 Task: Best food and grocery website designs: Tessemae's.
Action: Mouse moved to (759, 340)
Screenshot: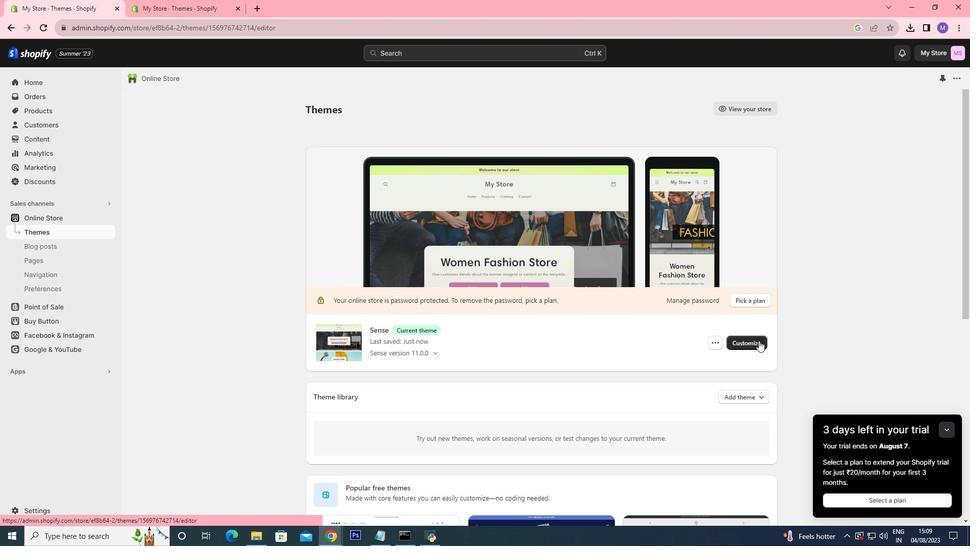 
Action: Mouse pressed left at (759, 340)
Screenshot: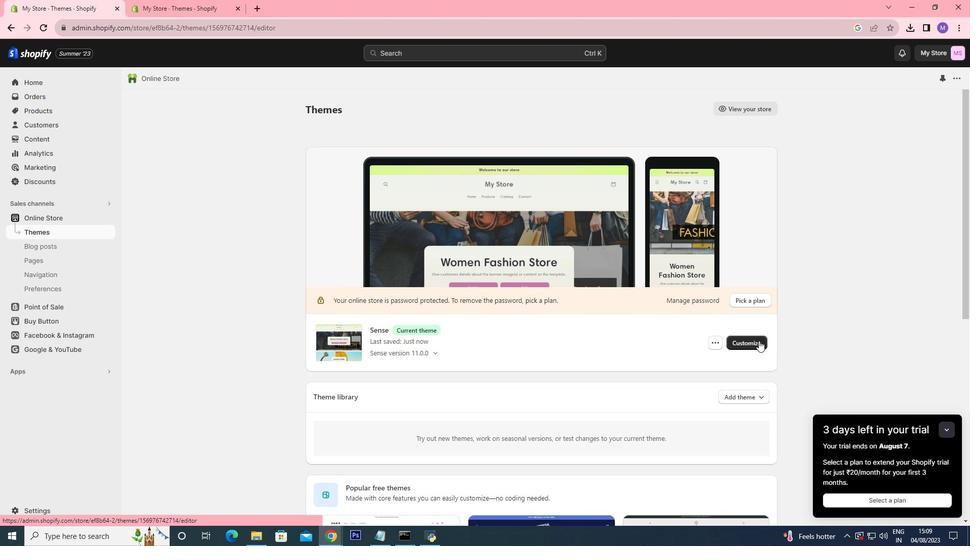 
Action: Mouse moved to (509, 143)
Screenshot: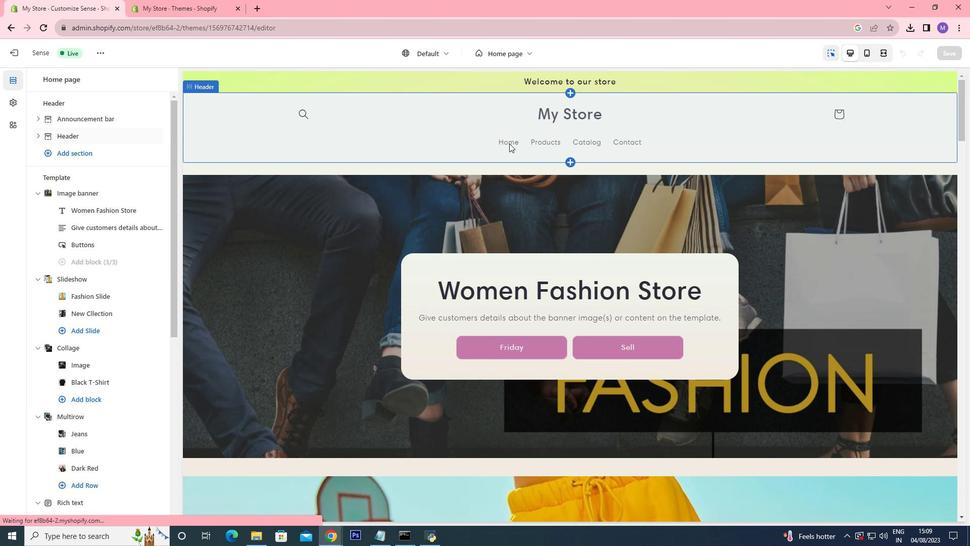 
Action: Mouse pressed left at (509, 143)
Screenshot: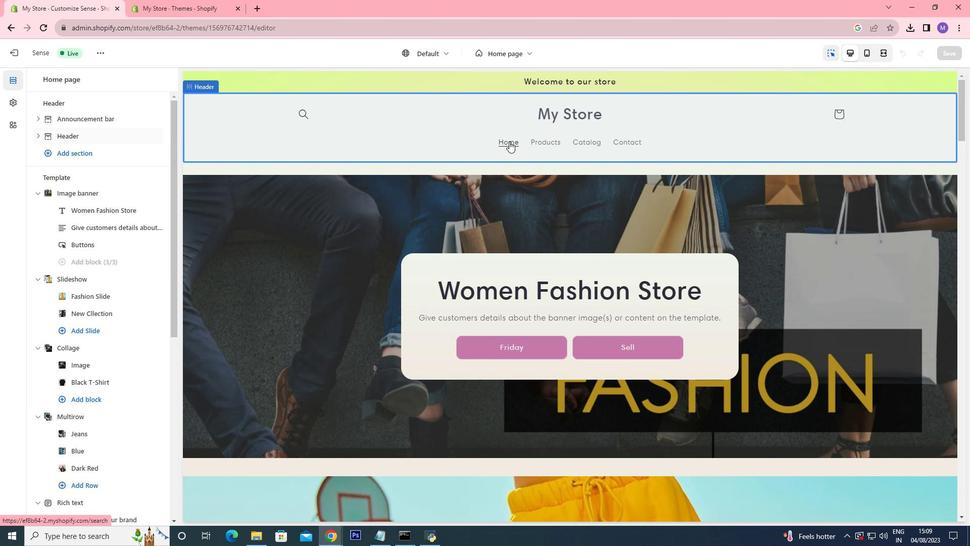 
Action: Mouse moved to (509, 141)
Screenshot: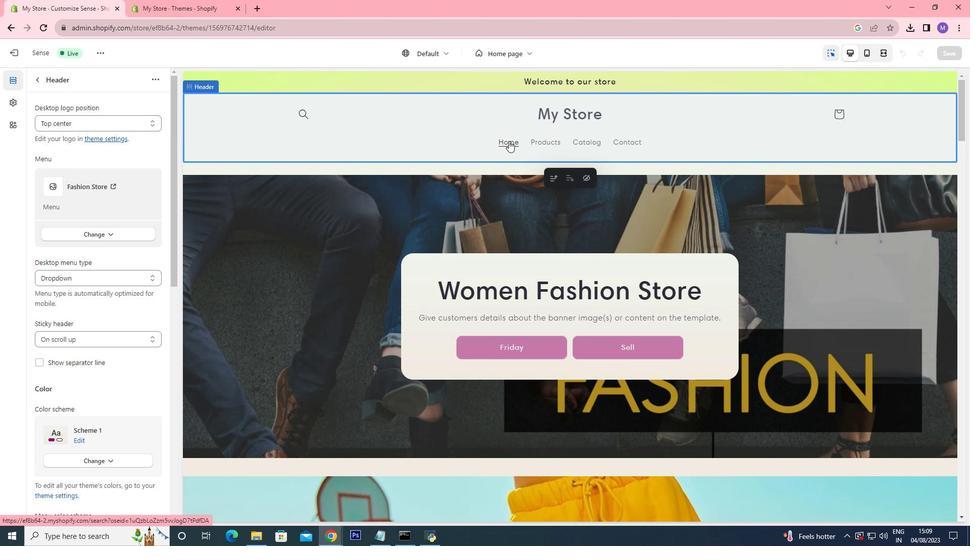 
Action: Mouse pressed left at (509, 141)
Screenshot: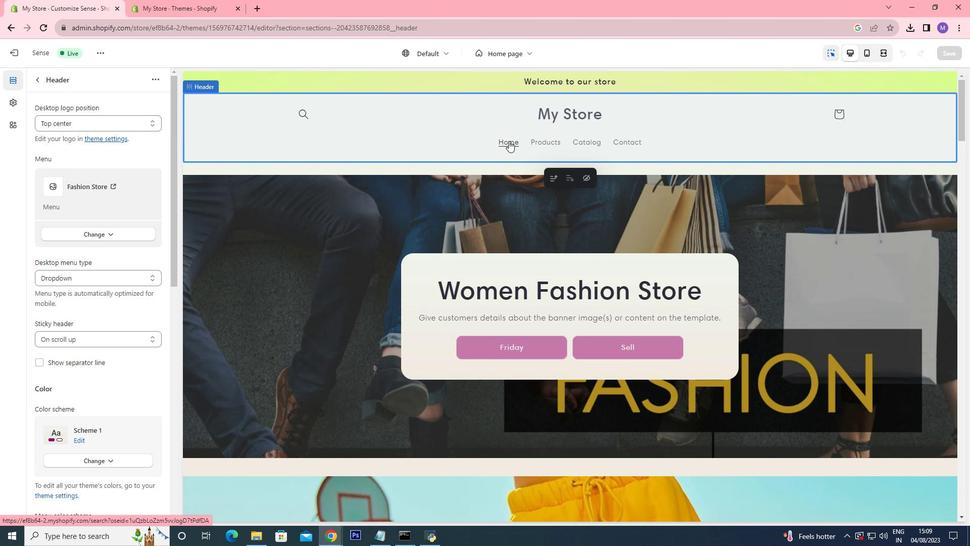 
Action: Mouse pressed left at (509, 141)
Screenshot: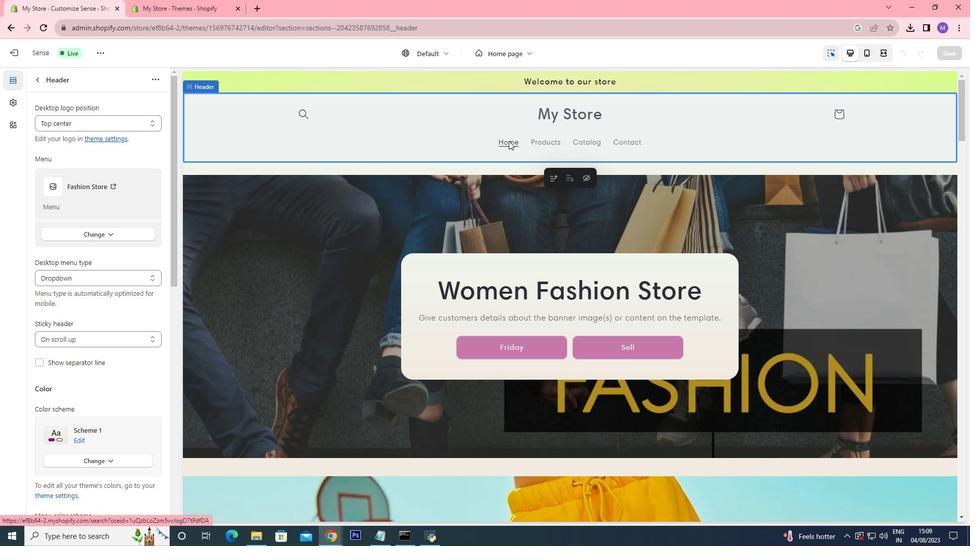 
Action: Mouse pressed left at (509, 141)
Screenshot: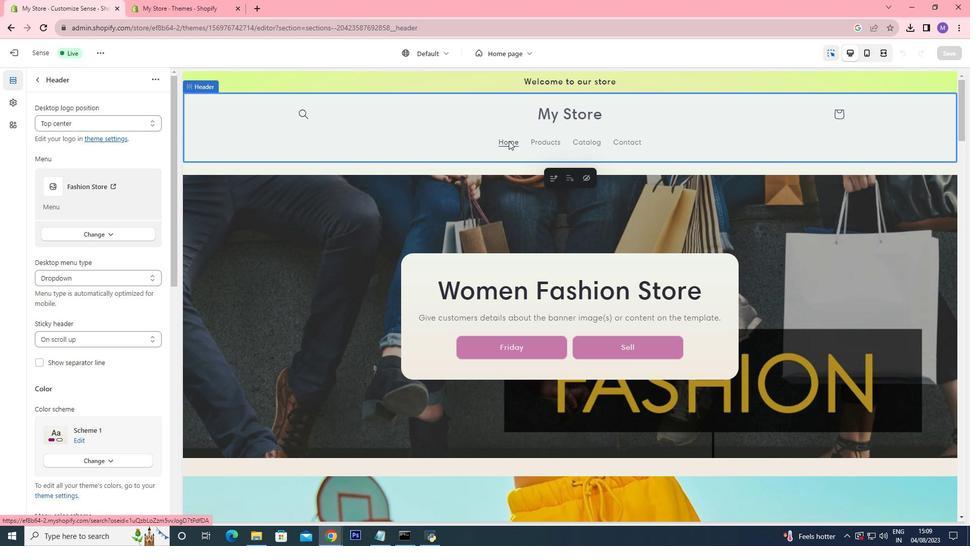 
Action: Mouse pressed left at (509, 141)
Screenshot: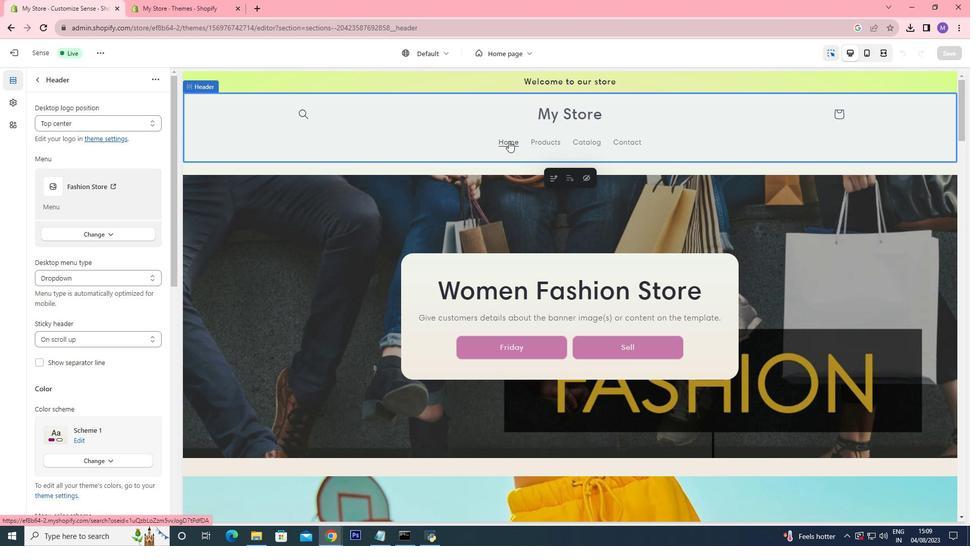 
Action: Mouse moved to (572, 249)
Screenshot: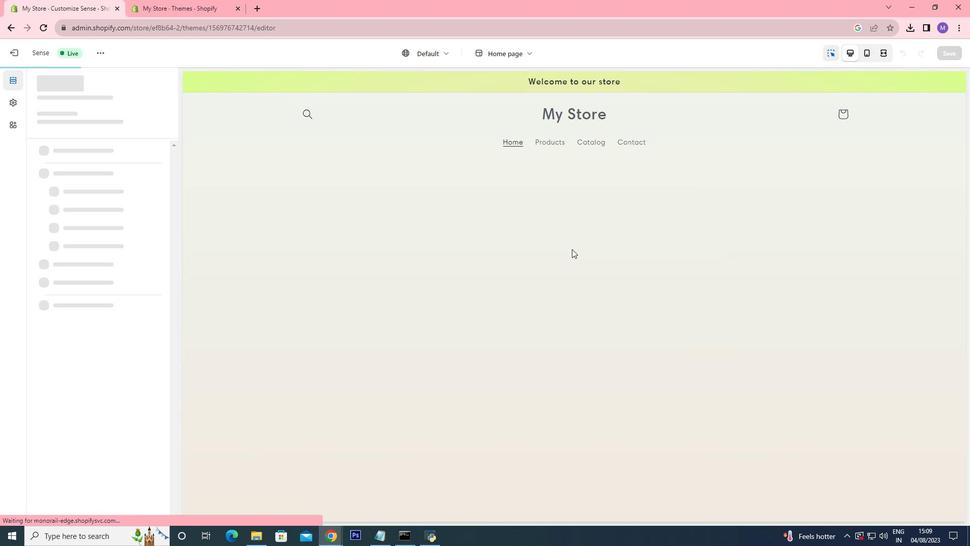 
Action: Mouse scrolled (572, 248) with delta (0, 0)
Screenshot: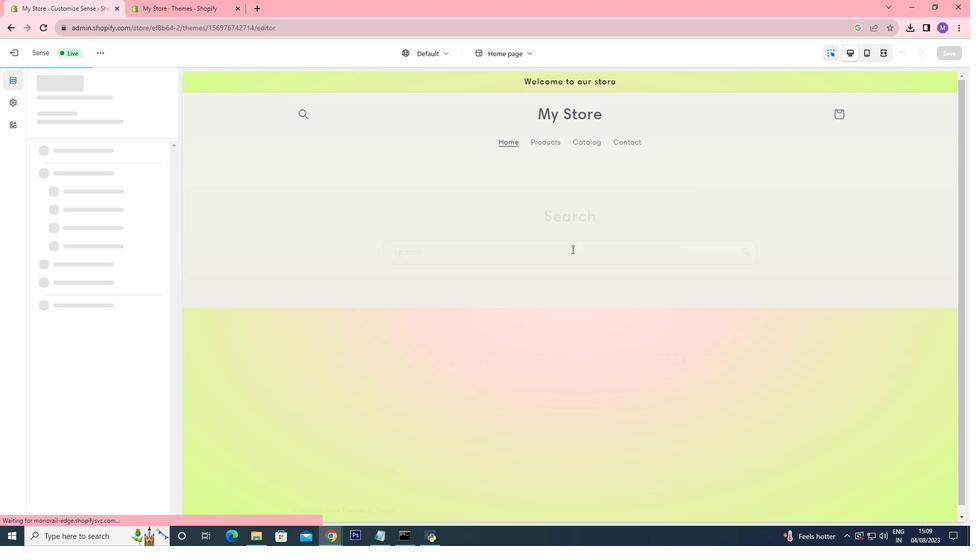
Action: Mouse scrolled (572, 248) with delta (0, 0)
Screenshot: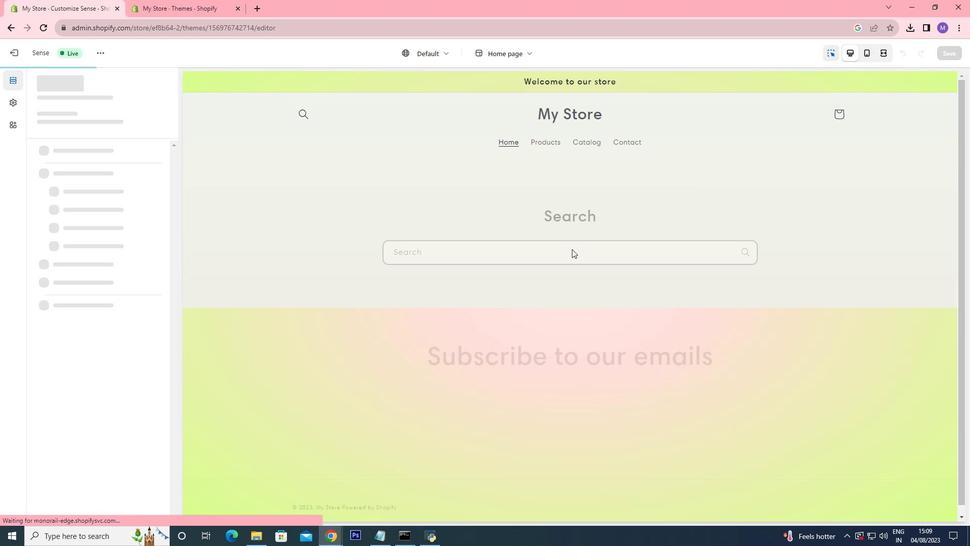 
Action: Mouse scrolled (572, 248) with delta (0, 0)
Screenshot: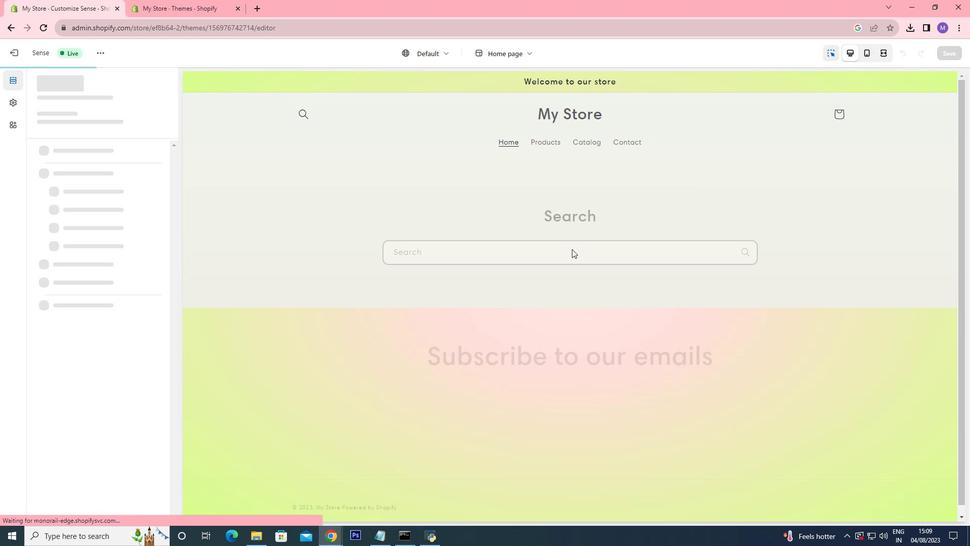 
Action: Mouse scrolled (572, 248) with delta (0, 0)
Screenshot: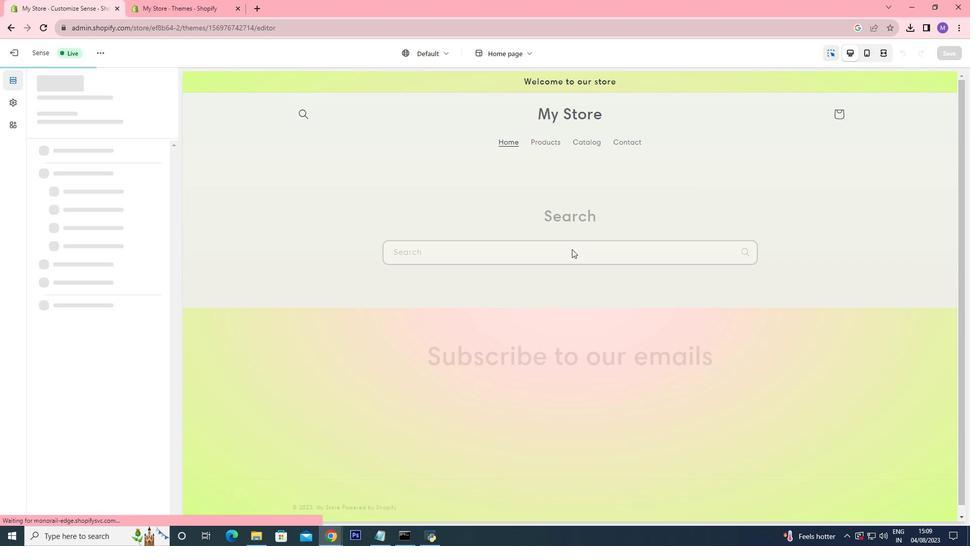 
Action: Mouse scrolled (572, 248) with delta (0, 0)
Screenshot: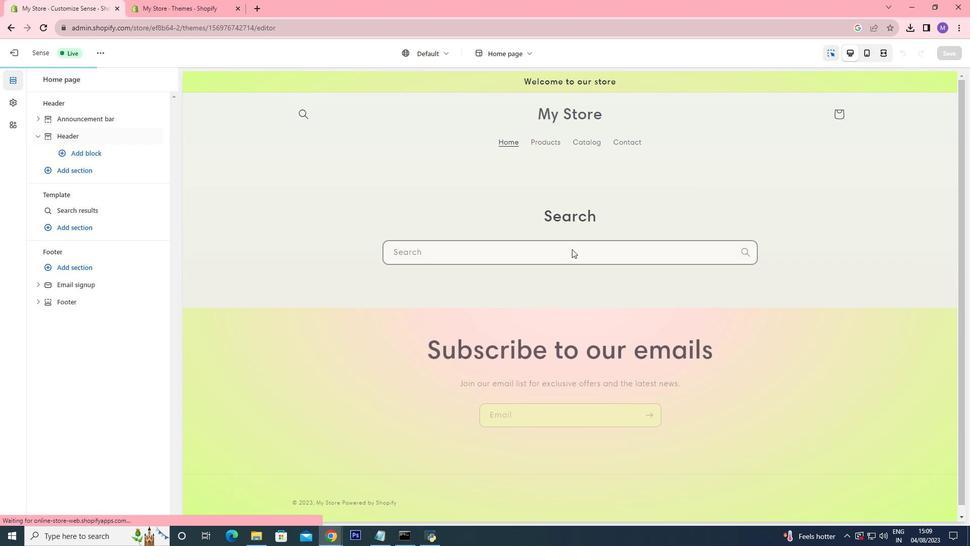 
Action: Mouse scrolled (572, 248) with delta (0, 0)
Screenshot: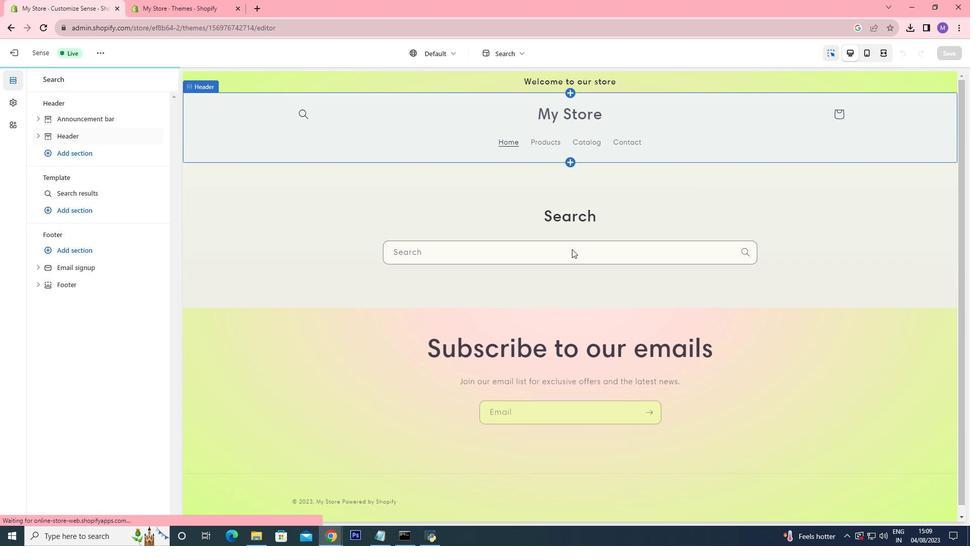 
Action: Mouse moved to (578, 186)
Screenshot: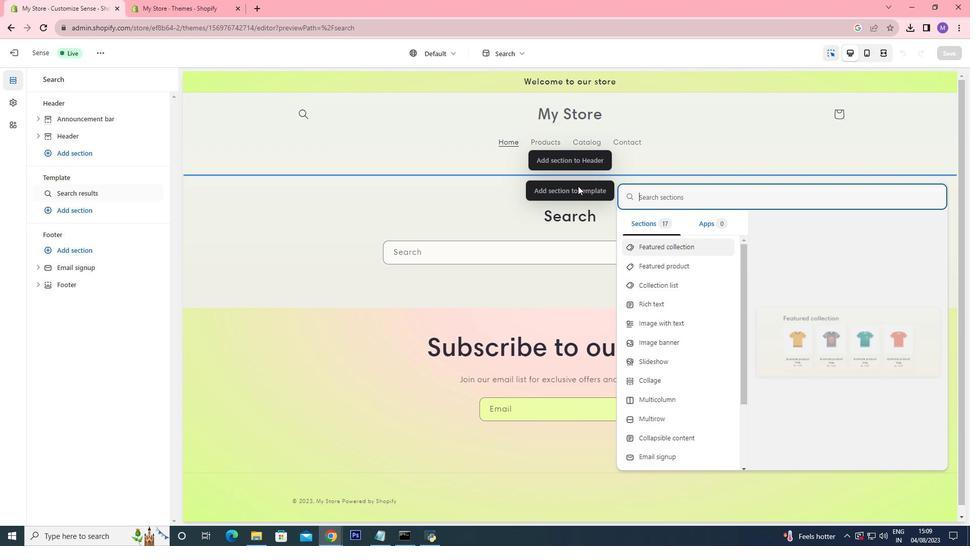 
Action: Mouse pressed left at (578, 186)
Screenshot: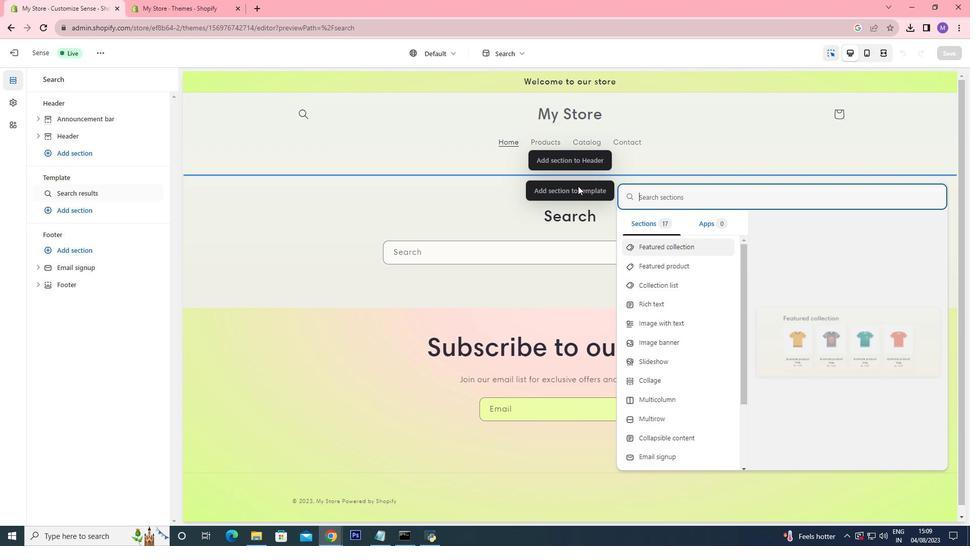 
Action: Mouse moved to (676, 327)
Screenshot: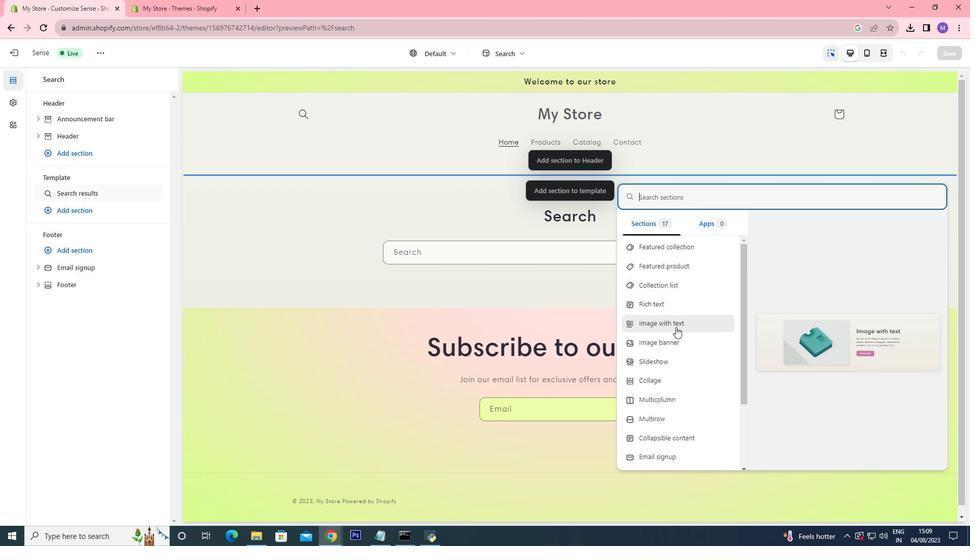 
Action: Mouse scrolled (676, 326) with delta (0, 0)
Screenshot: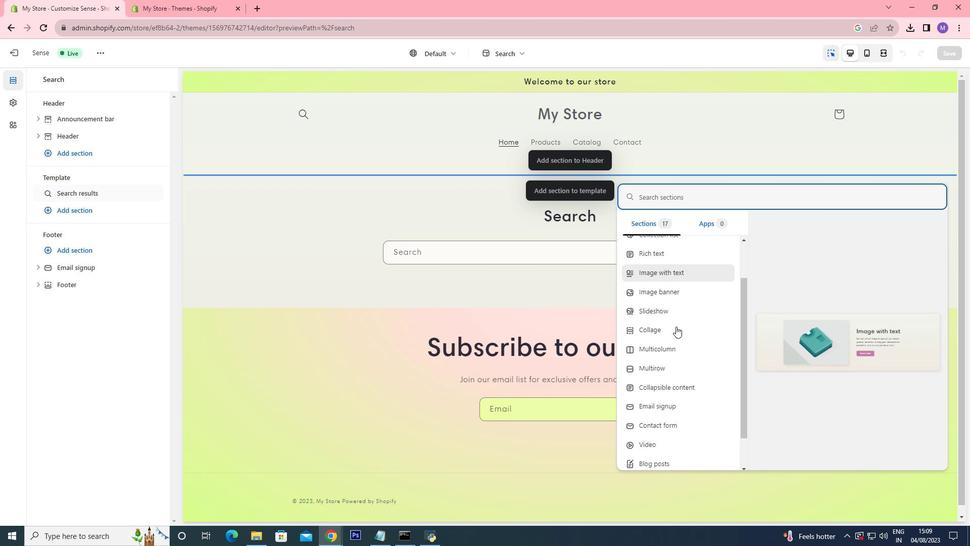 
Action: Mouse moved to (670, 362)
Screenshot: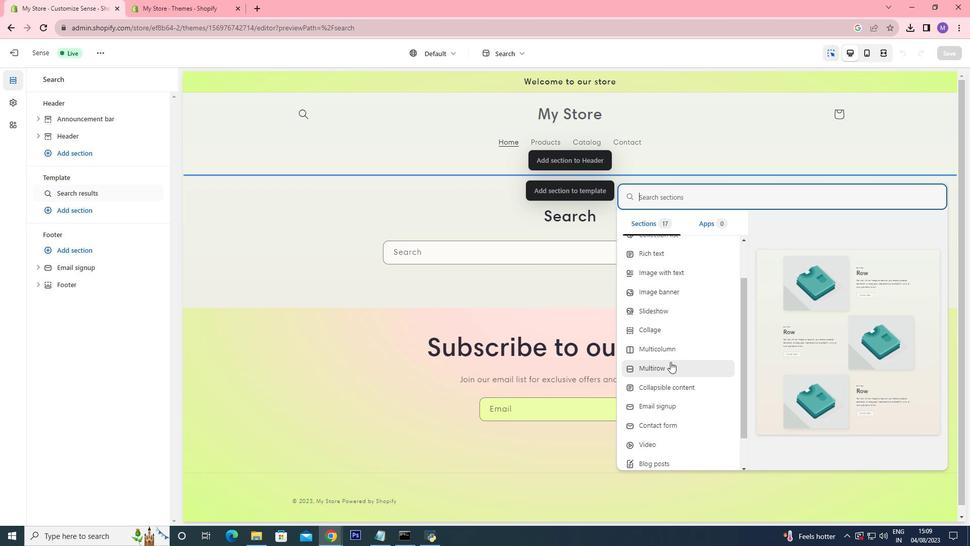 
Action: Mouse pressed left at (670, 362)
Screenshot: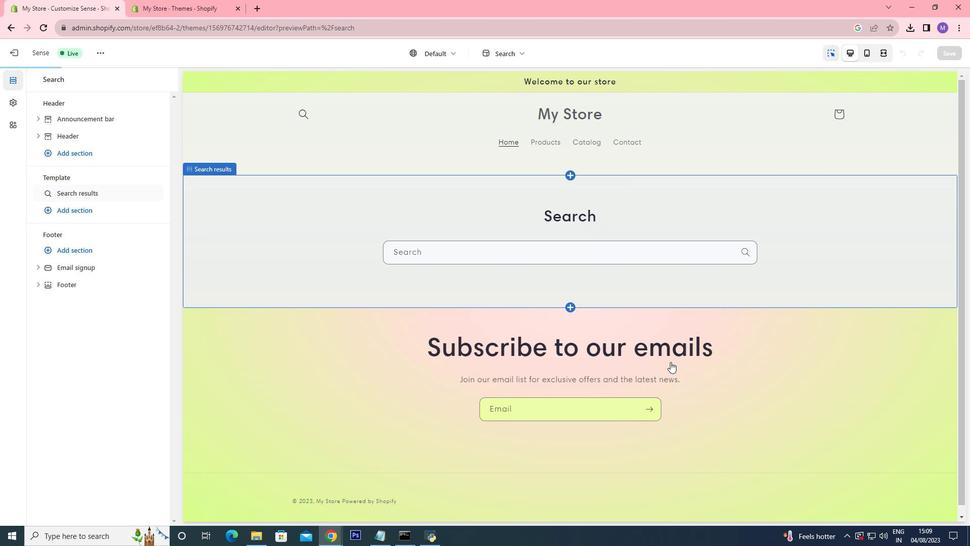 
Action: Mouse moved to (445, 280)
Screenshot: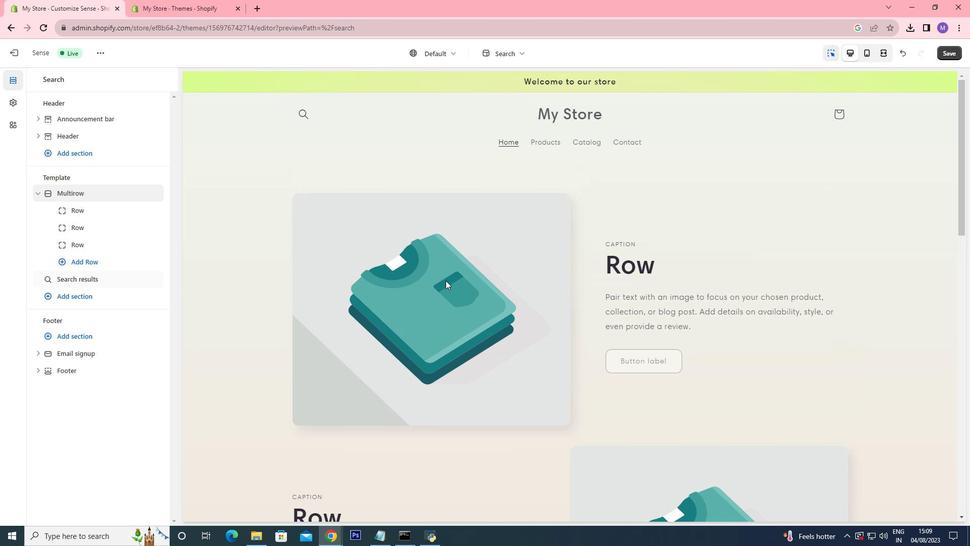 
Action: Mouse scrolled (445, 281) with delta (0, 0)
Screenshot: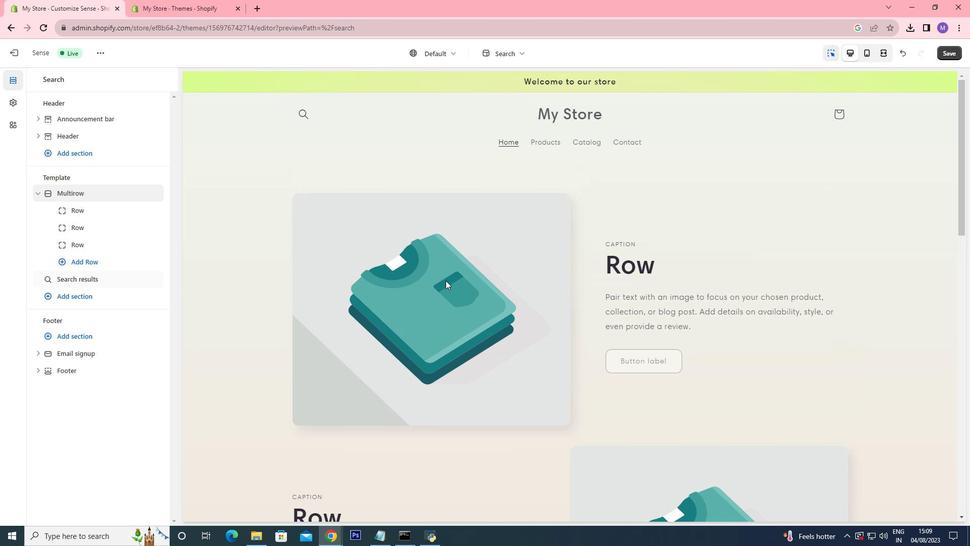 
Action: Mouse scrolled (445, 281) with delta (0, 0)
Screenshot: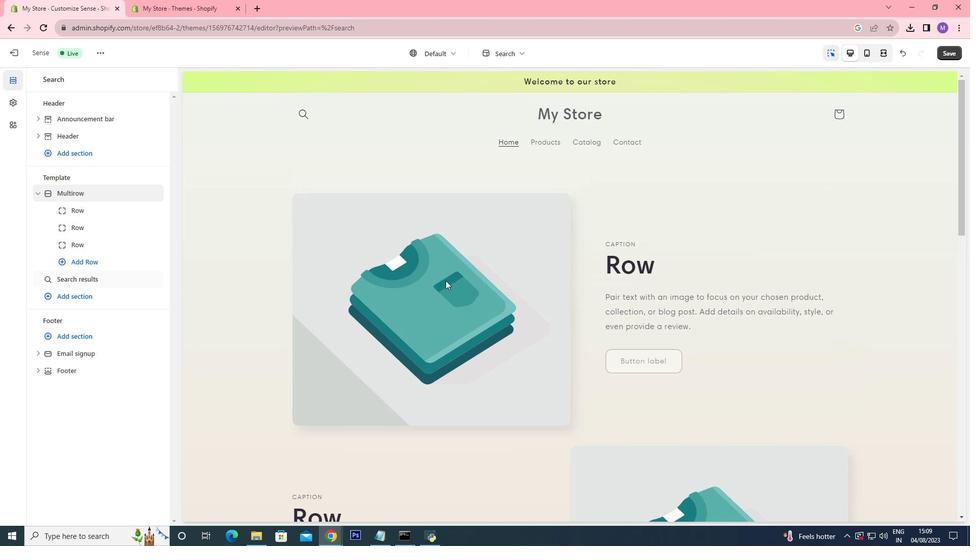 
Action: Mouse scrolled (445, 281) with delta (0, 0)
Screenshot: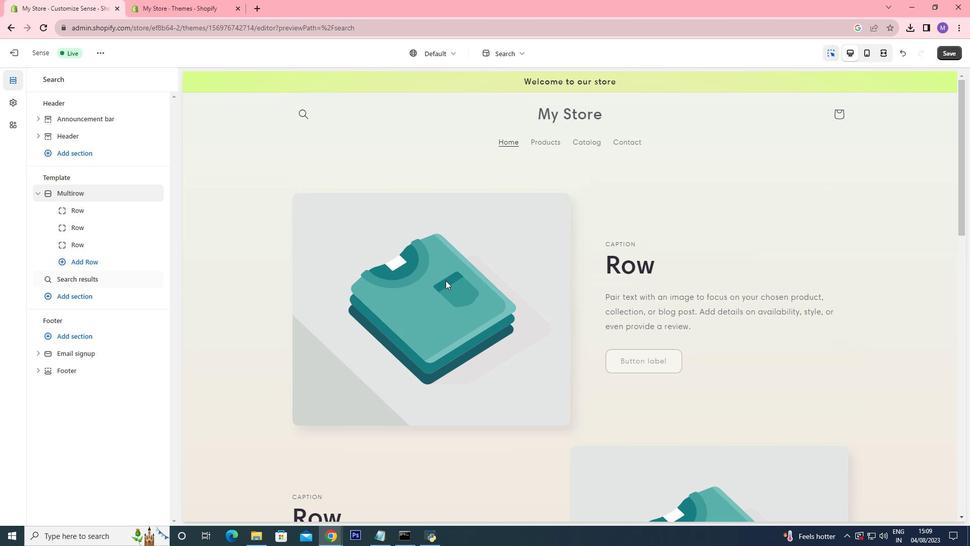 
Action: Mouse scrolled (445, 281) with delta (0, 0)
Screenshot: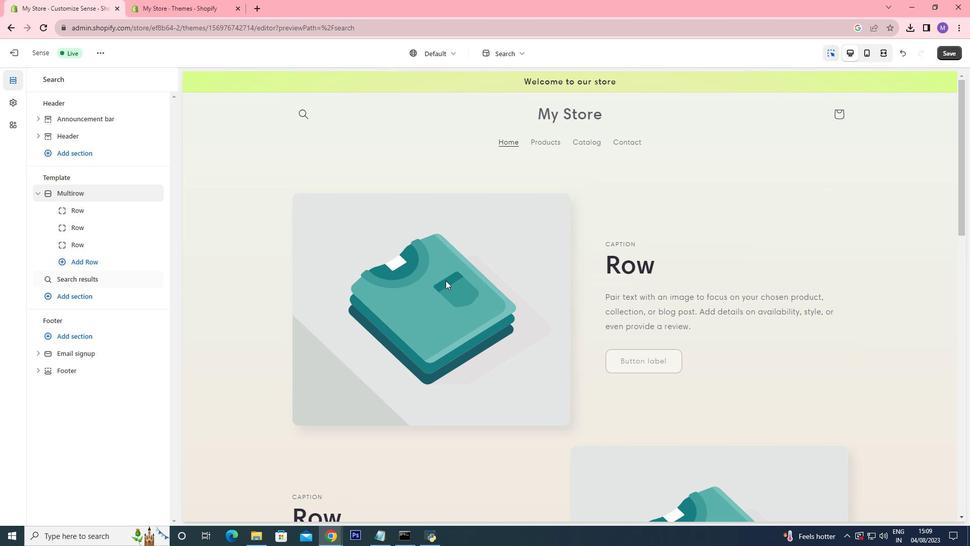 
Action: Mouse scrolled (445, 281) with delta (0, 0)
Screenshot: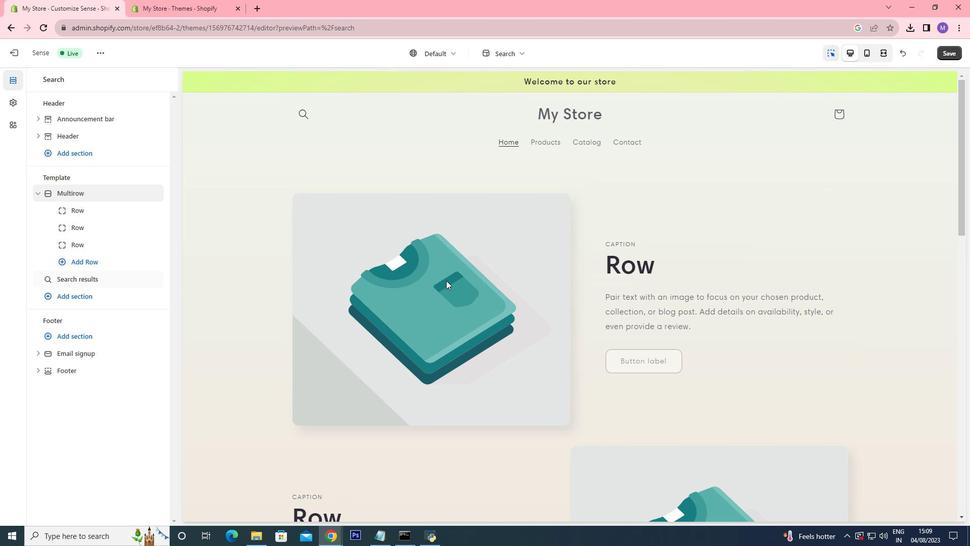
Action: Mouse moved to (469, 251)
Screenshot: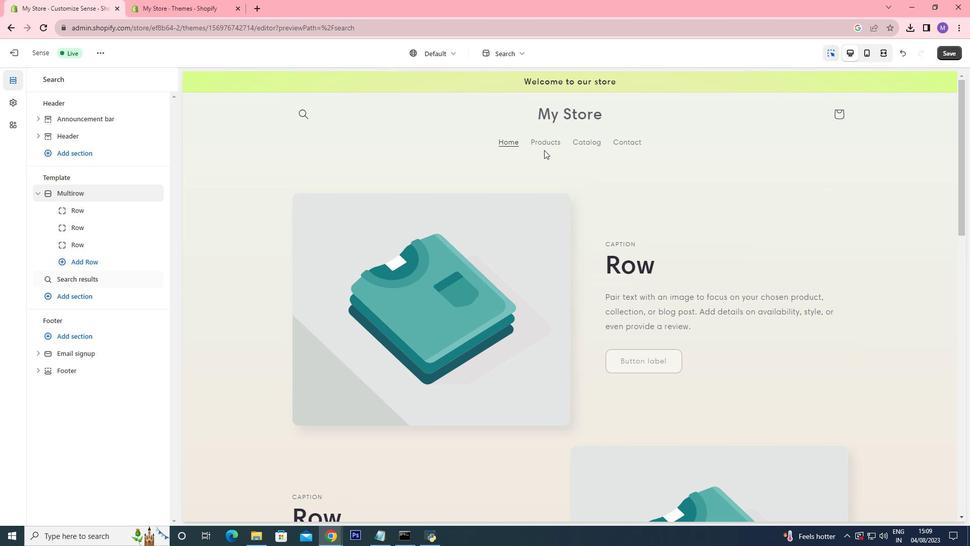 
Action: Mouse scrolled (469, 252) with delta (0, 0)
Screenshot: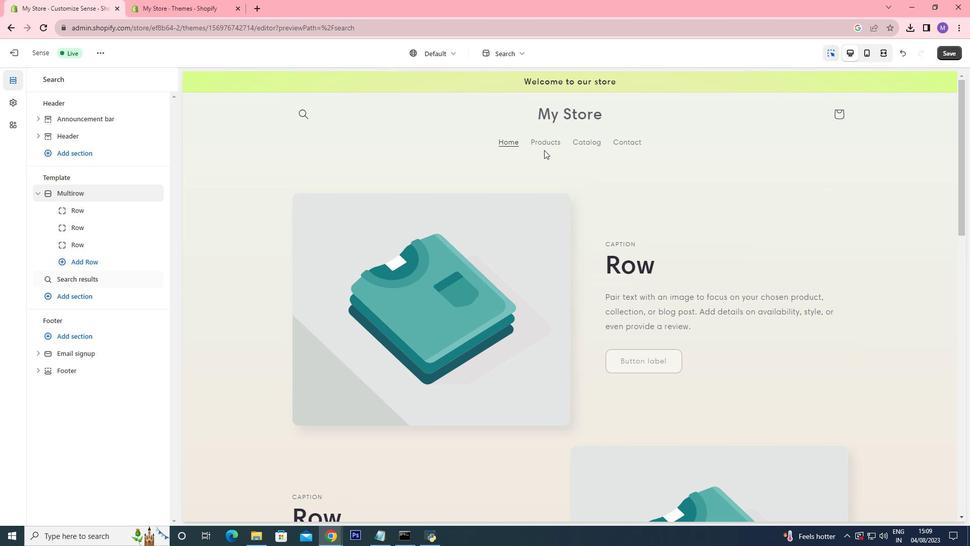 
Action: Mouse moved to (565, 162)
Screenshot: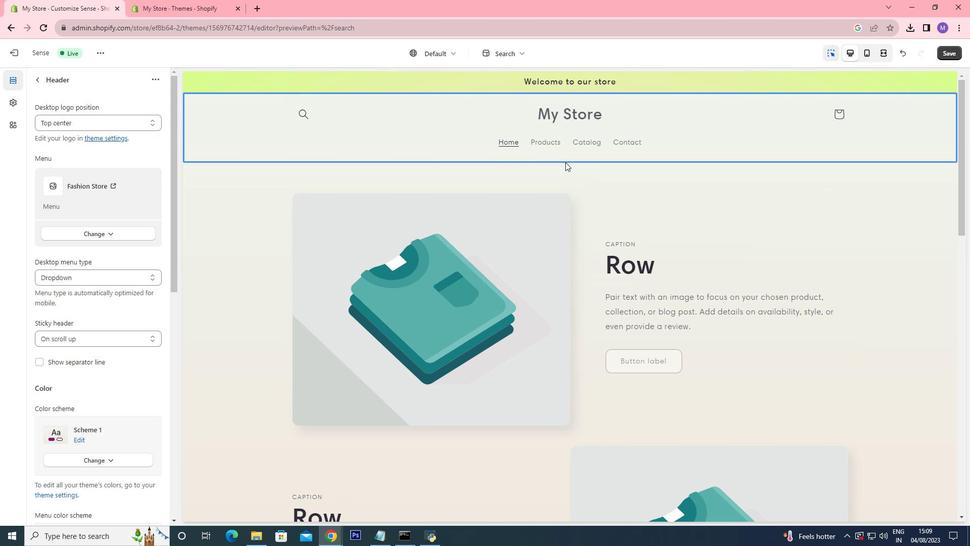 
Action: Mouse pressed left at (565, 162)
Screenshot: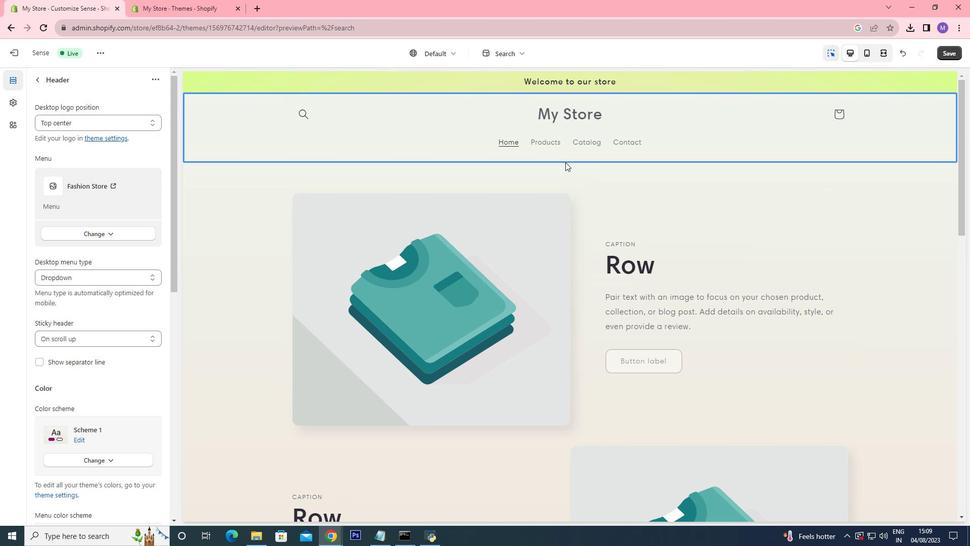 
Action: Mouse moved to (554, 204)
Screenshot: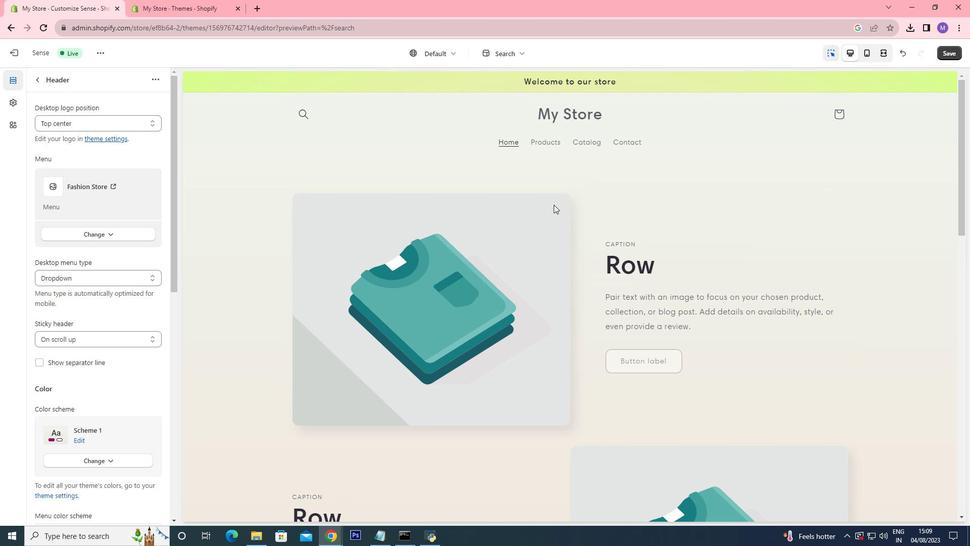 
Action: Mouse pressed left at (554, 204)
Screenshot: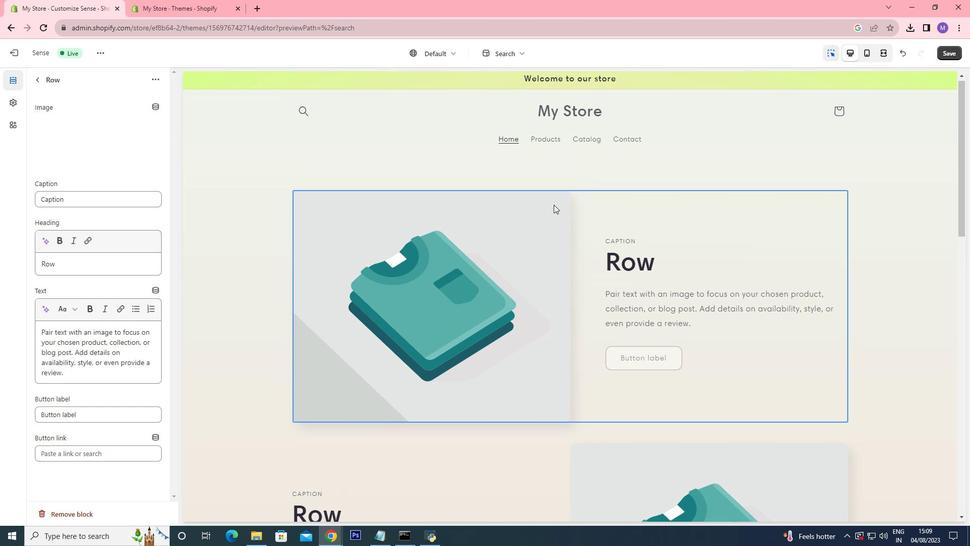 
Action: Mouse moved to (544, 278)
Screenshot: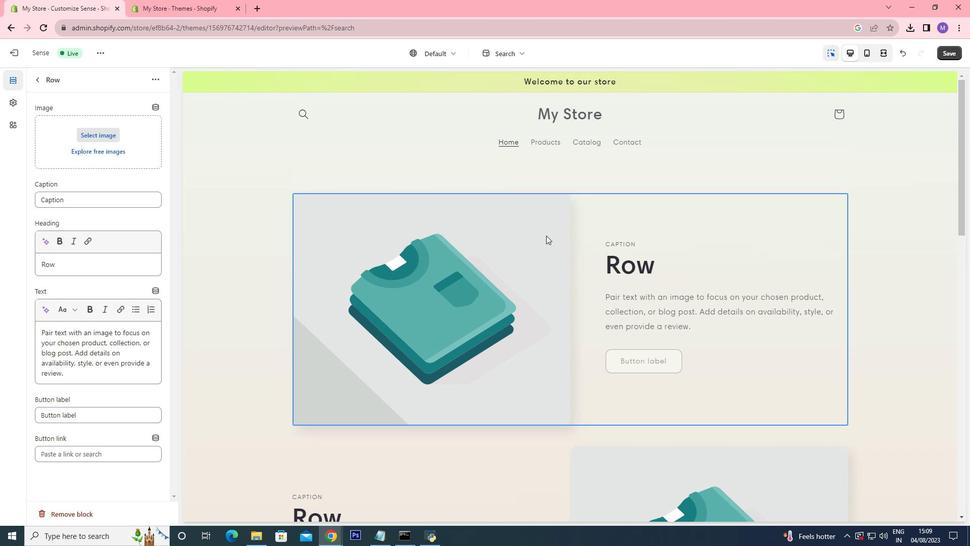 
Action: Mouse scrolled (544, 279) with delta (0, 0)
Screenshot: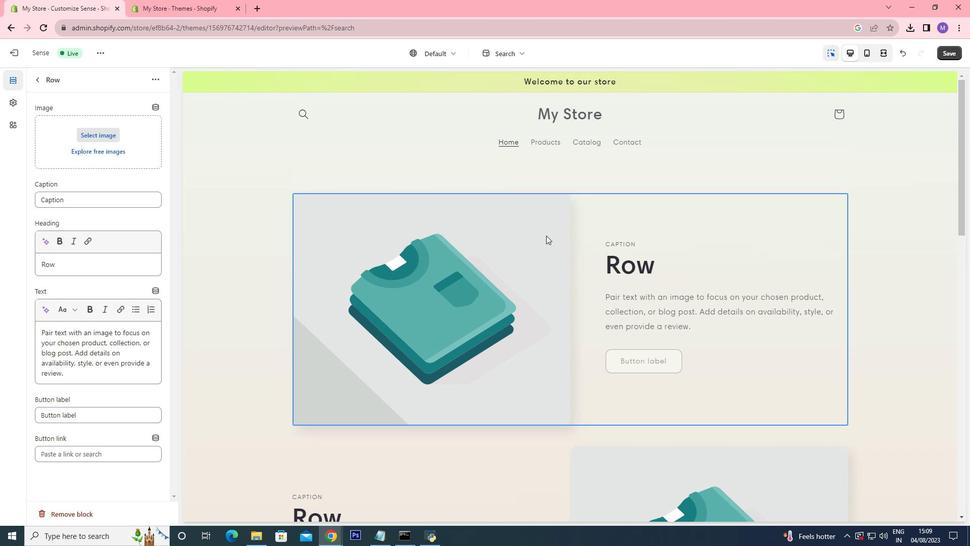 
Action: Mouse scrolled (544, 279) with delta (0, 0)
Screenshot: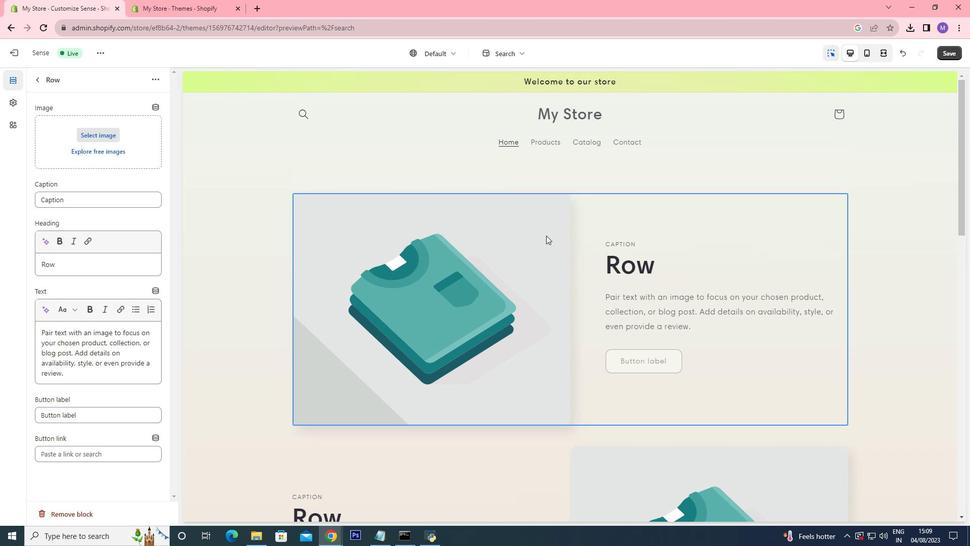 
Action: Mouse scrolled (544, 279) with delta (0, 0)
Screenshot: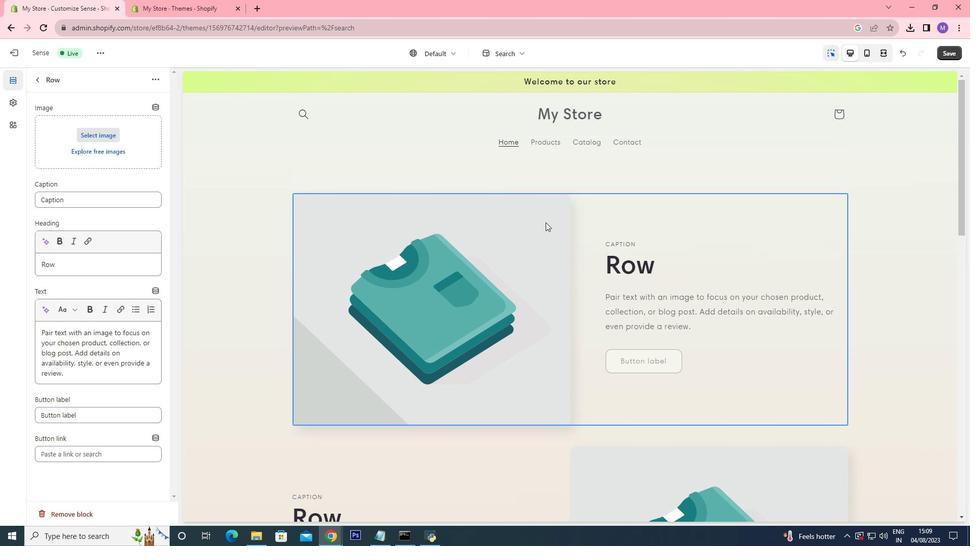 
Action: Mouse scrolled (544, 279) with delta (0, 0)
Screenshot: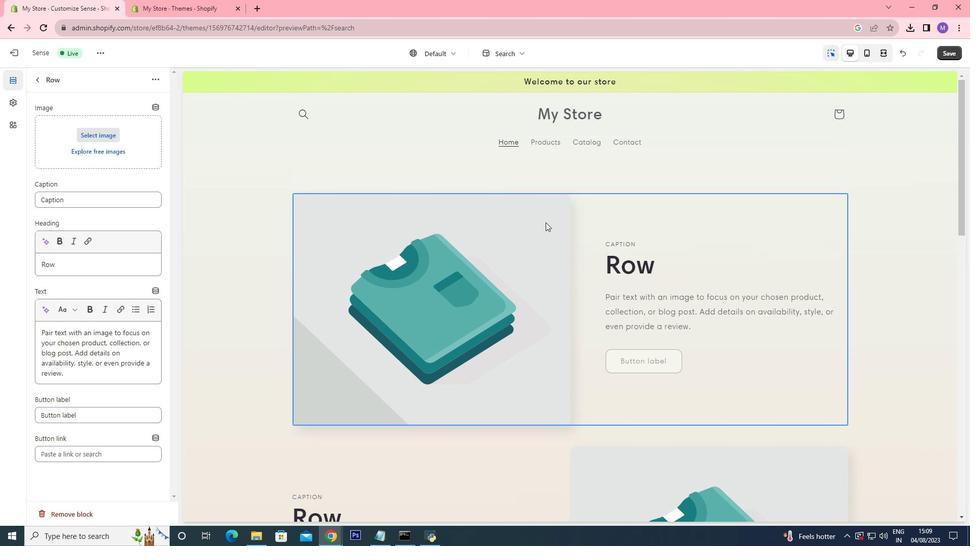 
Action: Mouse scrolled (544, 279) with delta (0, 0)
Screenshot: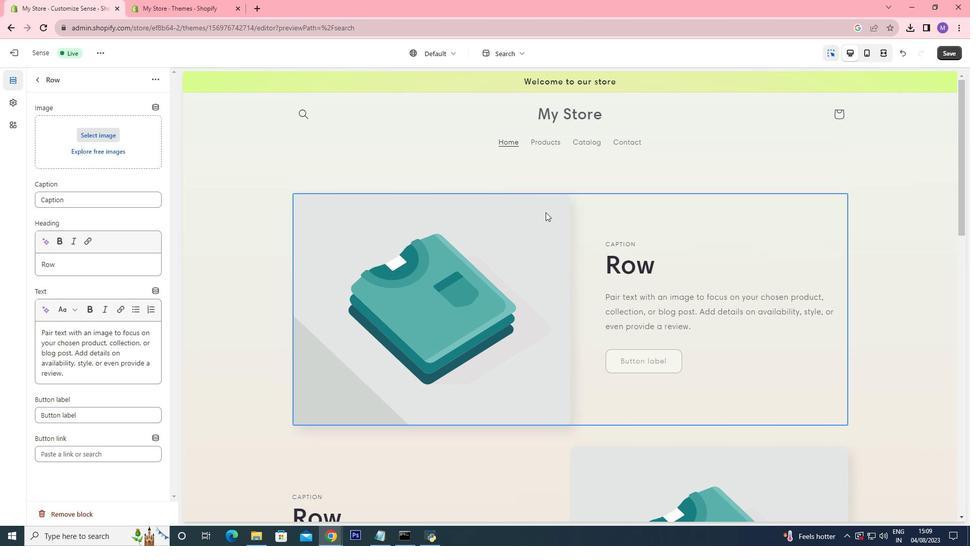 
Action: Mouse moved to (544, 278)
Screenshot: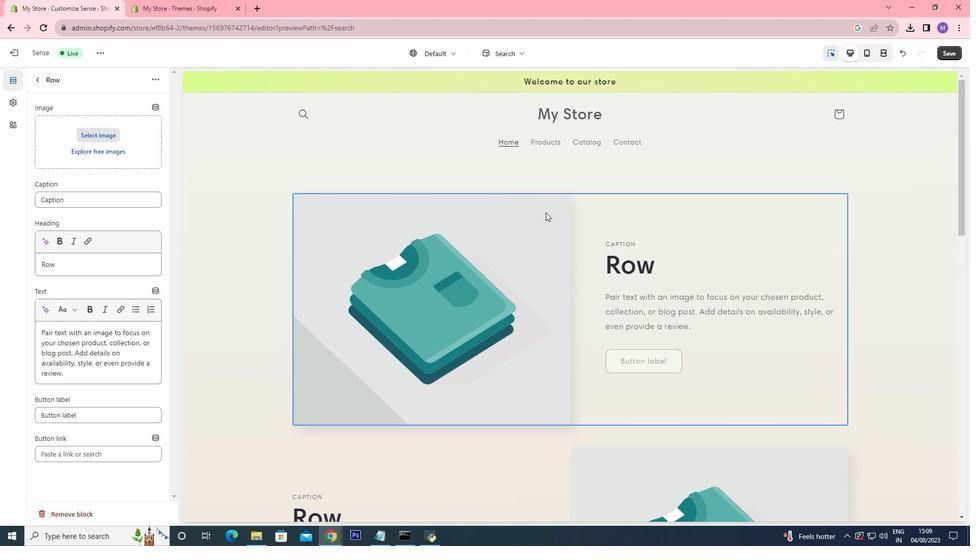 
Action: Mouse scrolled (544, 278) with delta (0, 0)
Screenshot: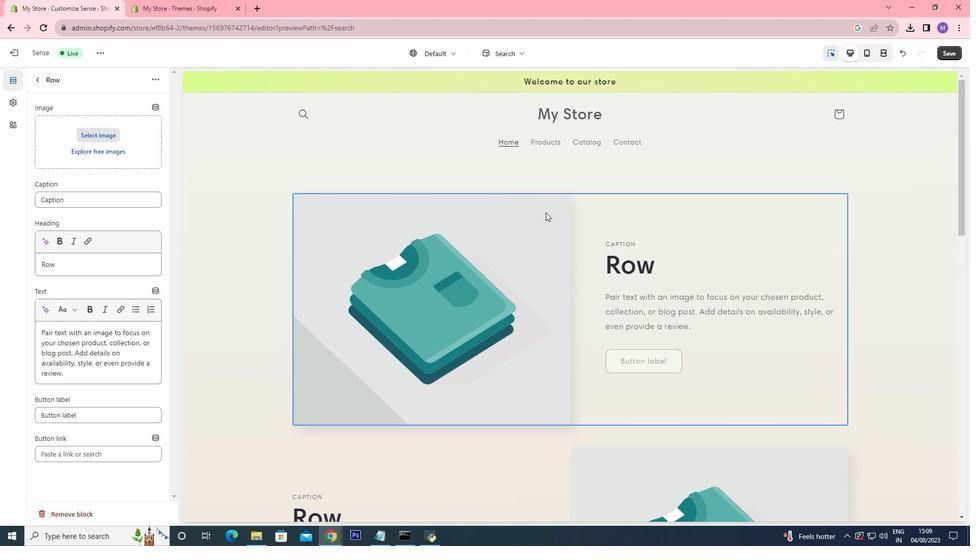 
Action: Mouse moved to (560, 159)
Screenshot: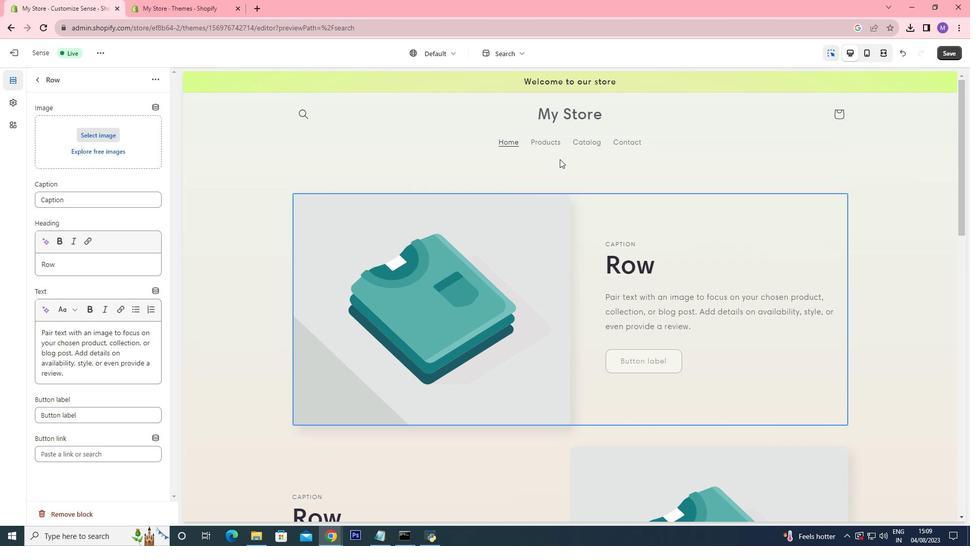 
Action: Mouse pressed left at (560, 159)
Screenshot: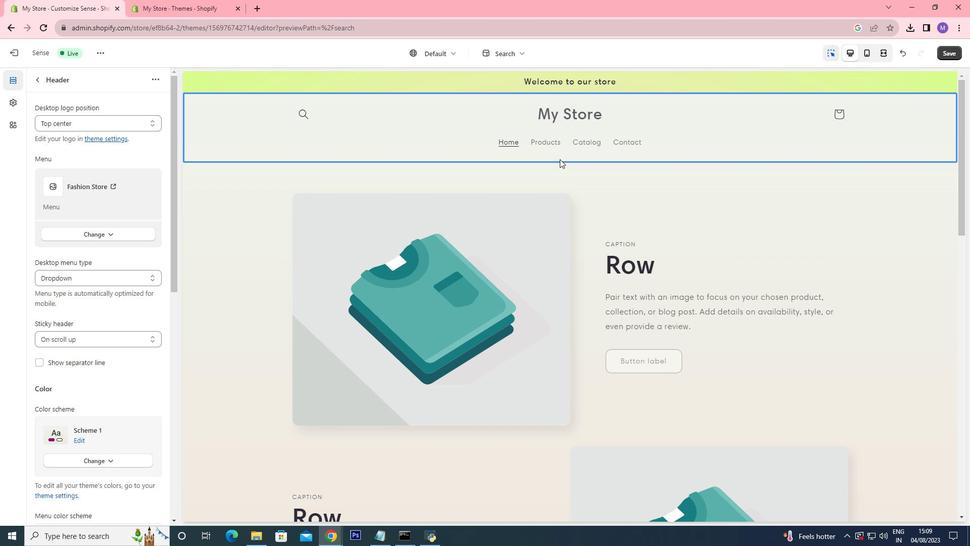 
Action: Mouse moved to (452, 246)
Screenshot: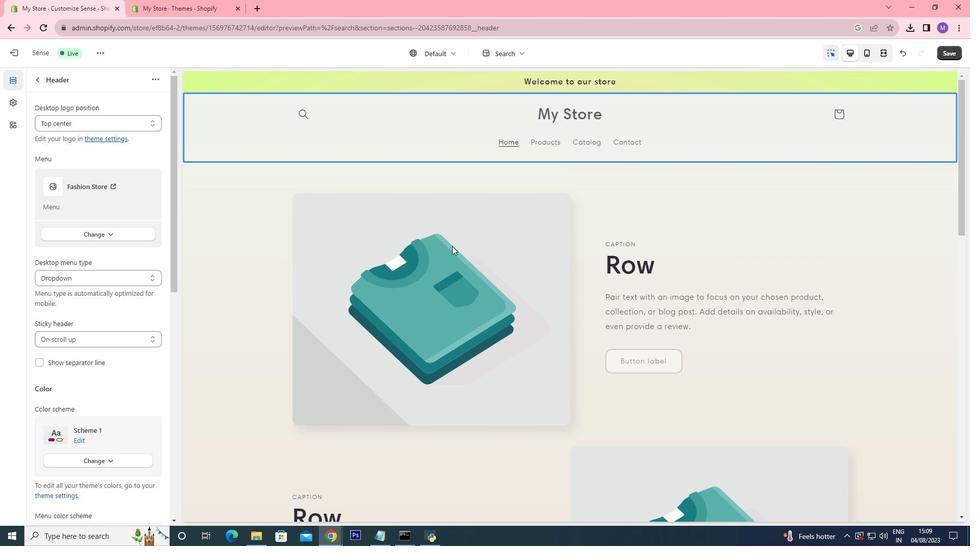 
Action: Mouse pressed left at (452, 246)
Screenshot: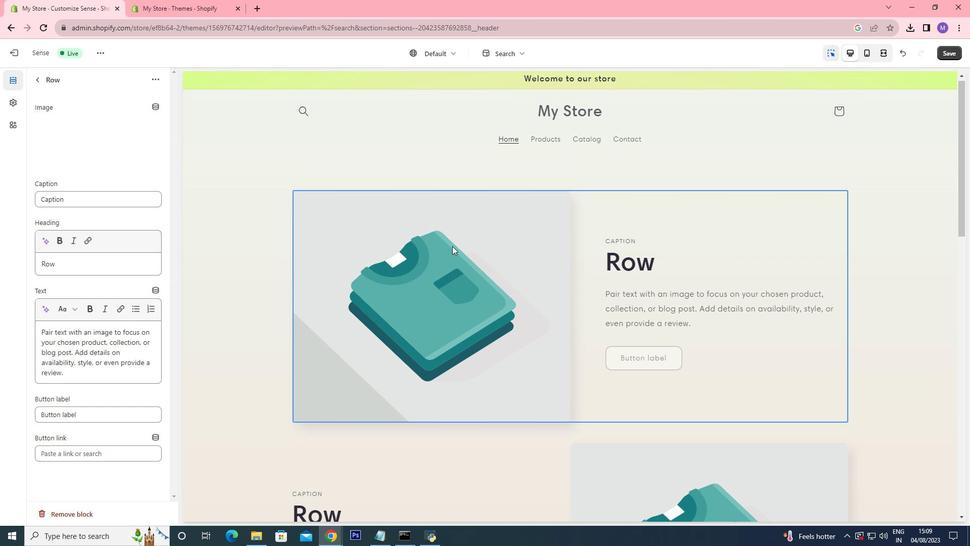 
Action: Mouse moved to (92, 151)
Screenshot: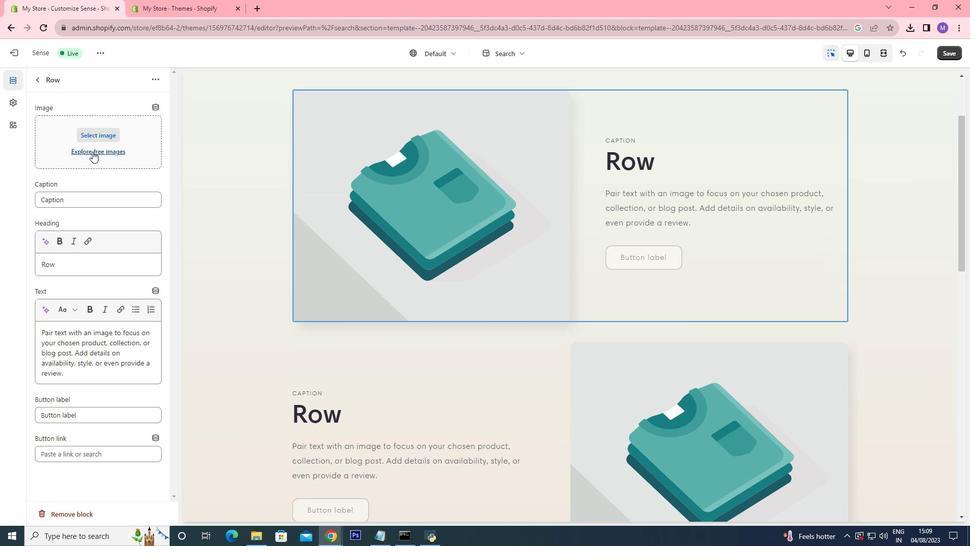 
Action: Mouse pressed left at (92, 151)
Screenshot: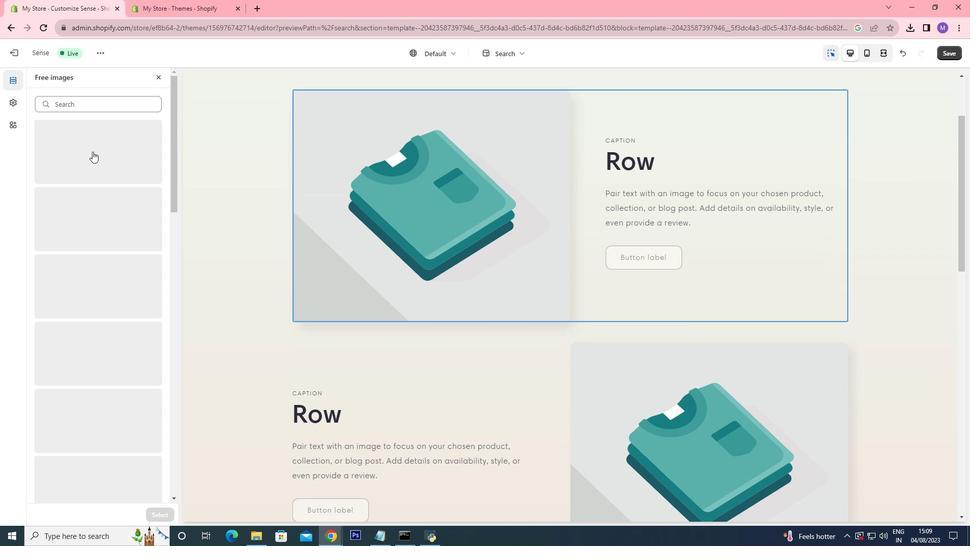 
Action: Mouse moved to (97, 104)
Screenshot: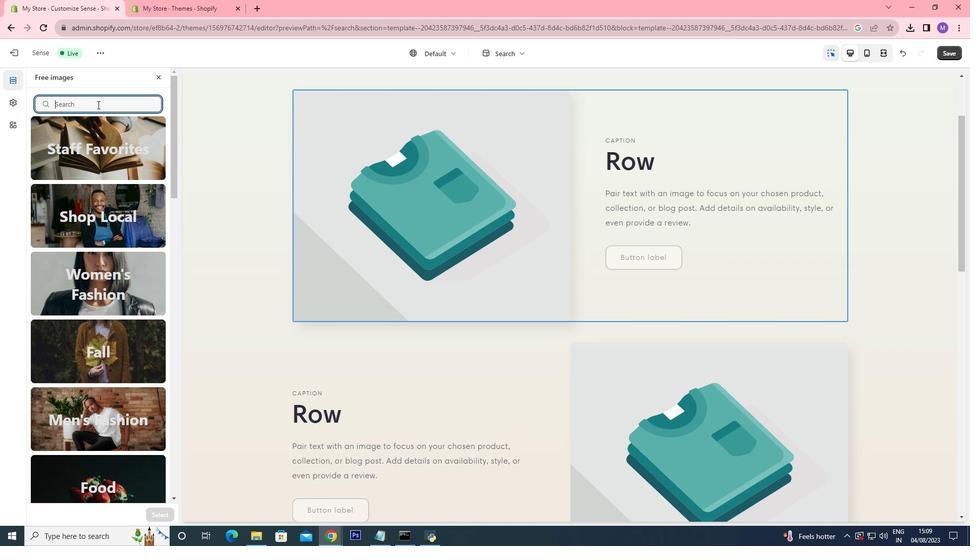 
Action: Mouse pressed left at (97, 104)
Screenshot: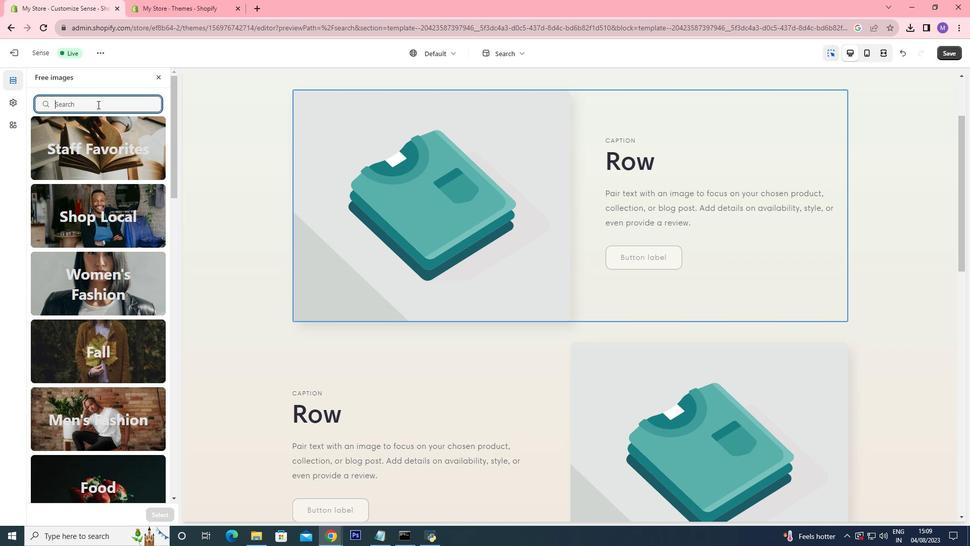
Action: Key pressed gr
Screenshot: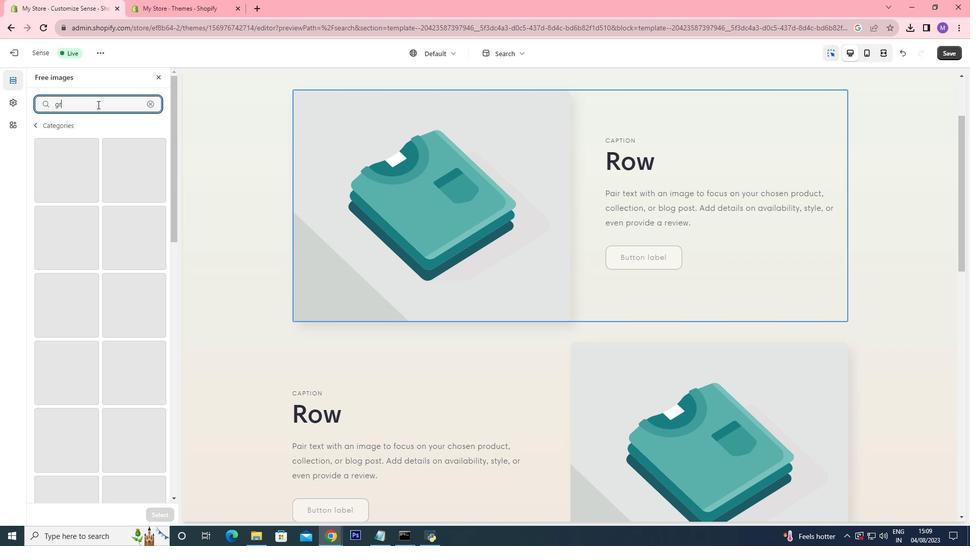 
Action: Mouse moved to (95, 104)
Screenshot: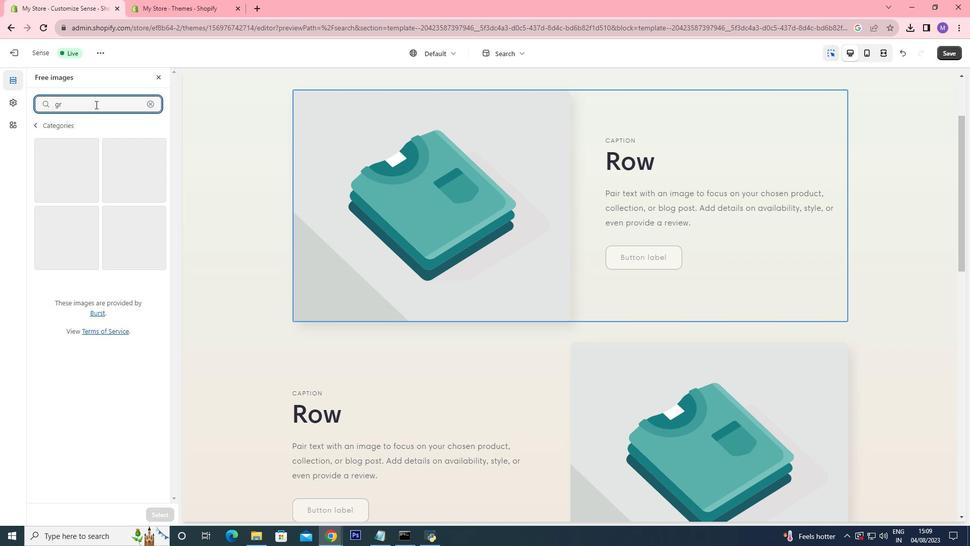 
Action: Key pressed o
Screenshot: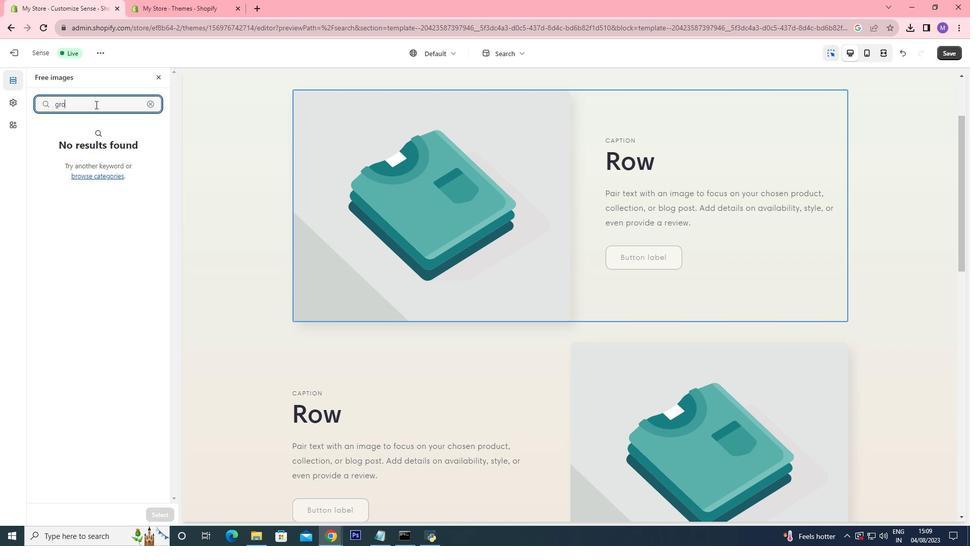 
Action: Mouse moved to (94, 103)
Screenshot: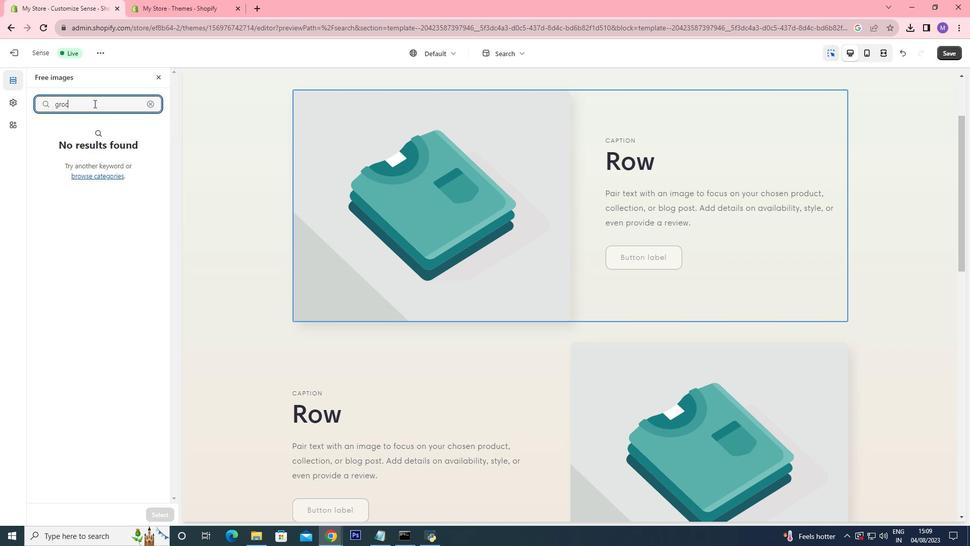 
Action: Key pressed cery
Screenshot: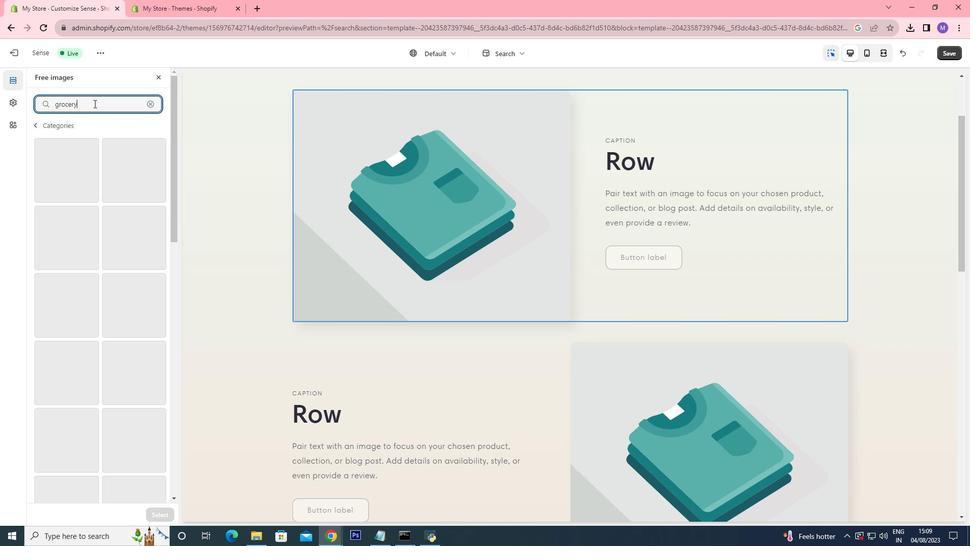 
Action: Mouse moved to (87, 104)
Screenshot: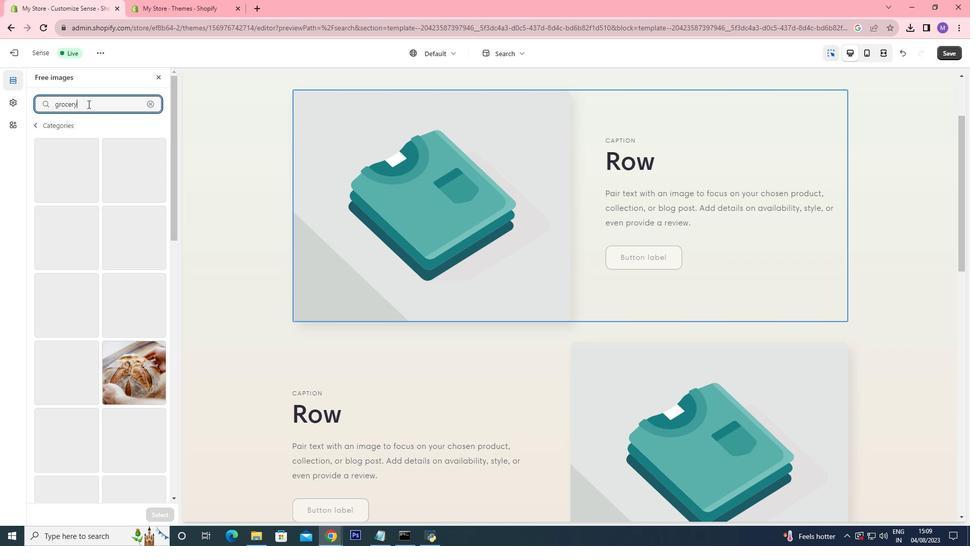 
Action: Key pressed <Key.enter>
Screenshot: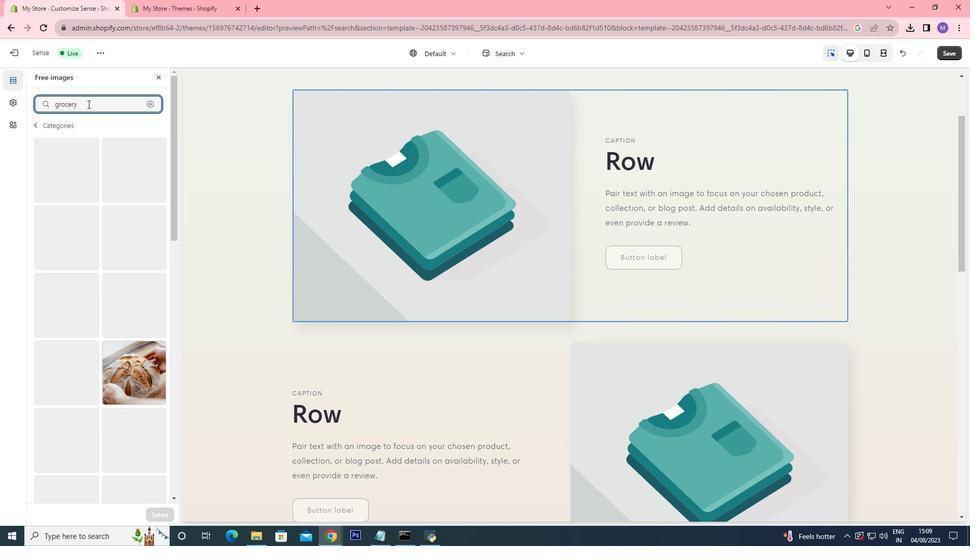 
Action: Mouse moved to (132, 238)
Screenshot: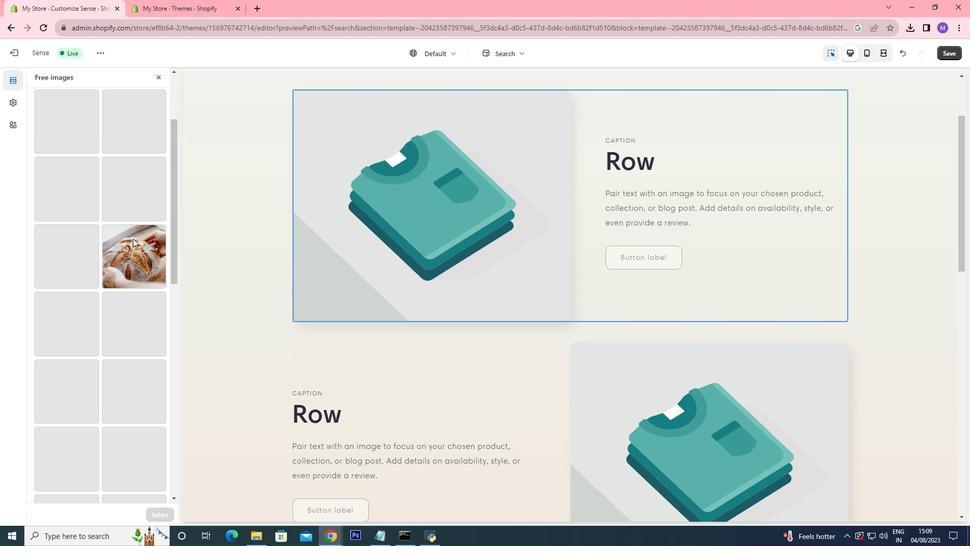 
Action: Mouse scrolled (132, 238) with delta (0, 0)
Screenshot: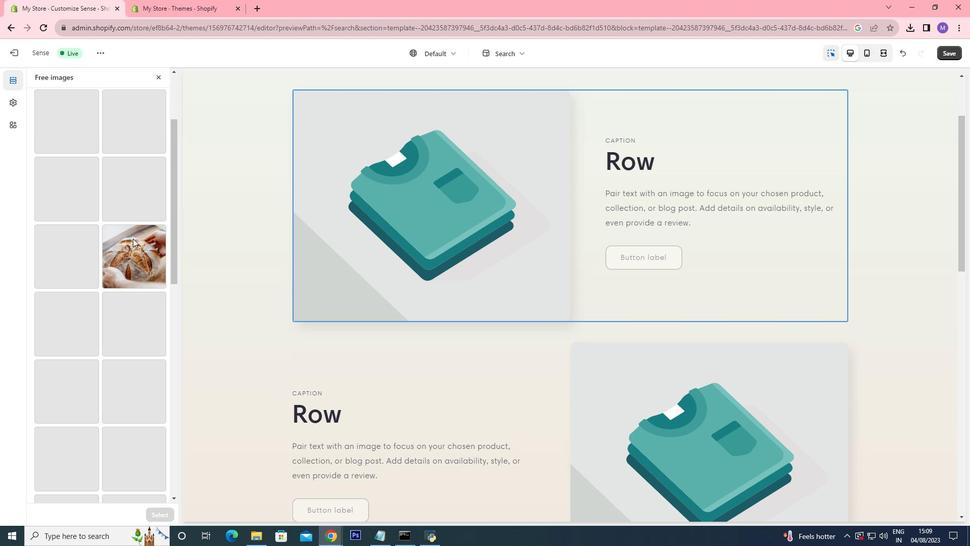 
Action: Mouse scrolled (132, 238) with delta (0, 0)
Screenshot: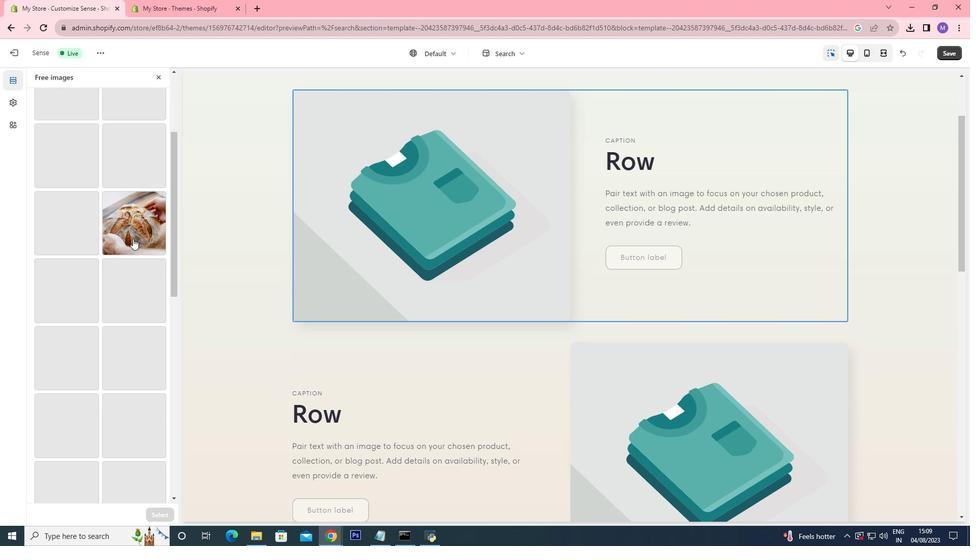 
Action: Mouse scrolled (132, 238) with delta (0, 0)
Screenshot: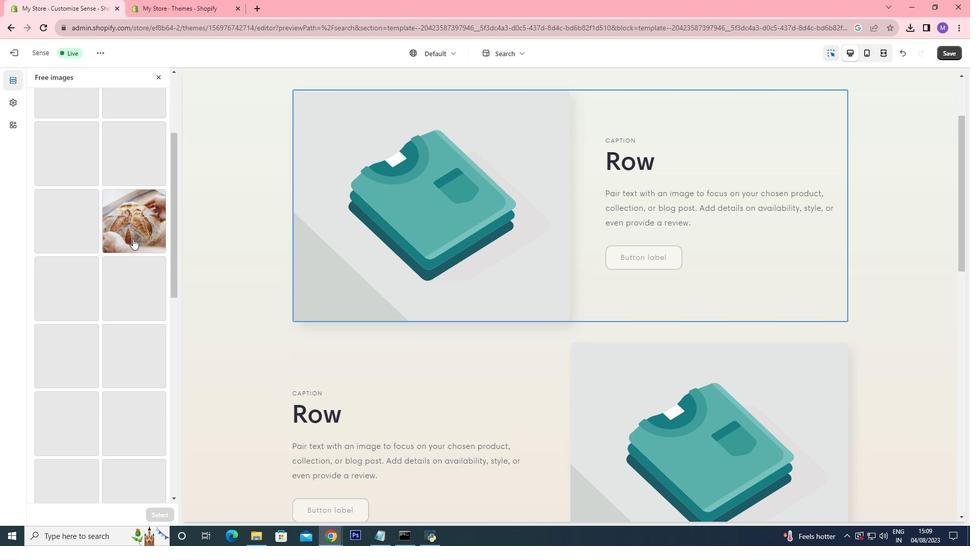 
Action: Mouse moved to (132, 238)
Screenshot: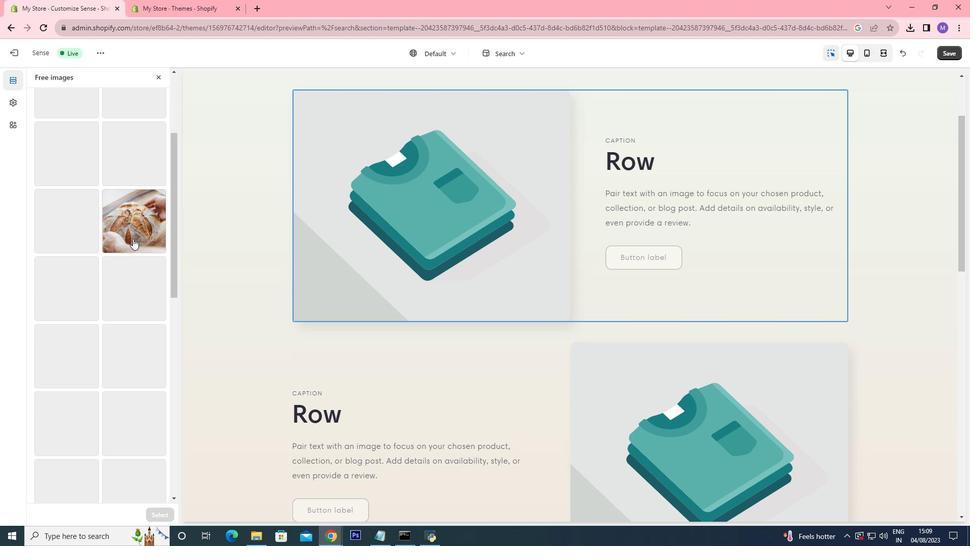 
Action: Mouse scrolled (132, 239) with delta (0, 0)
Screenshot: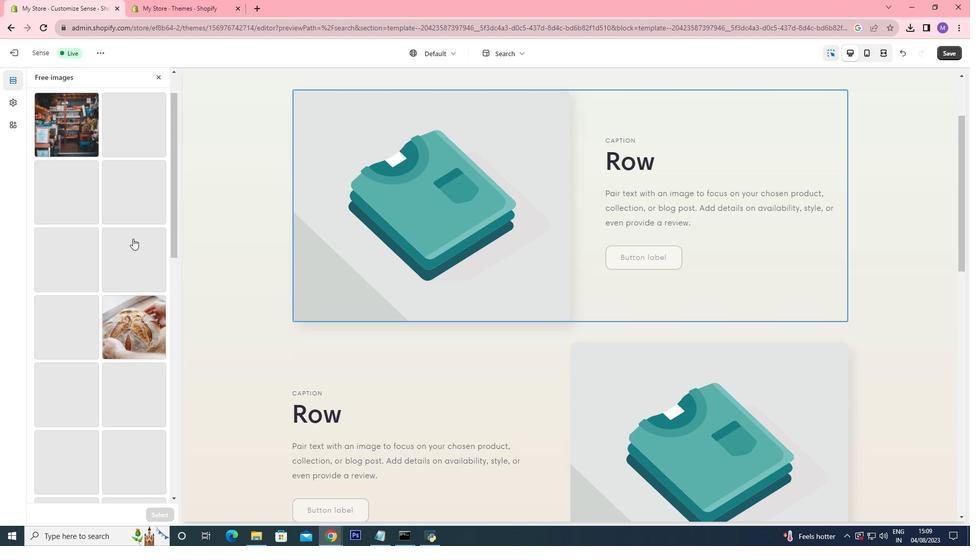 
Action: Mouse scrolled (132, 239) with delta (0, 0)
Screenshot: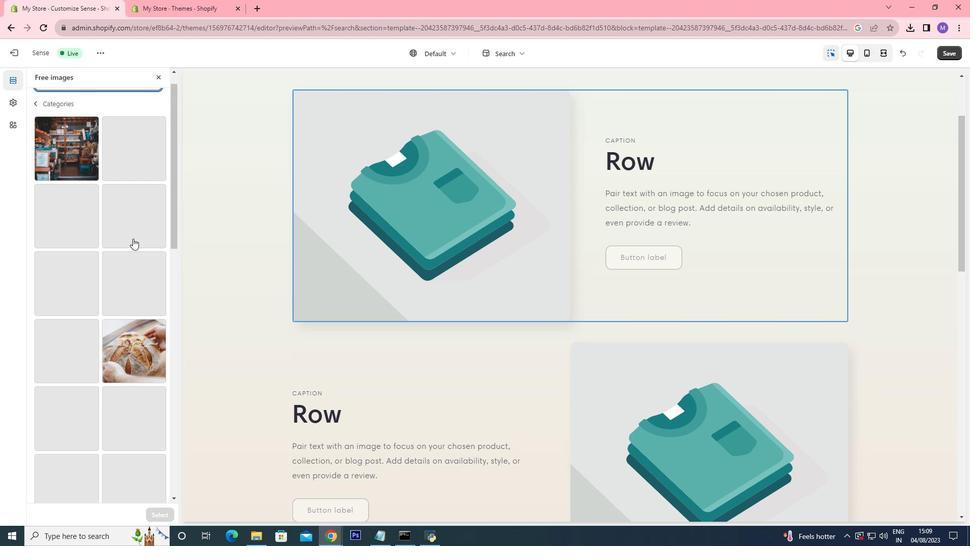 
Action: Mouse scrolled (132, 239) with delta (0, 0)
Screenshot: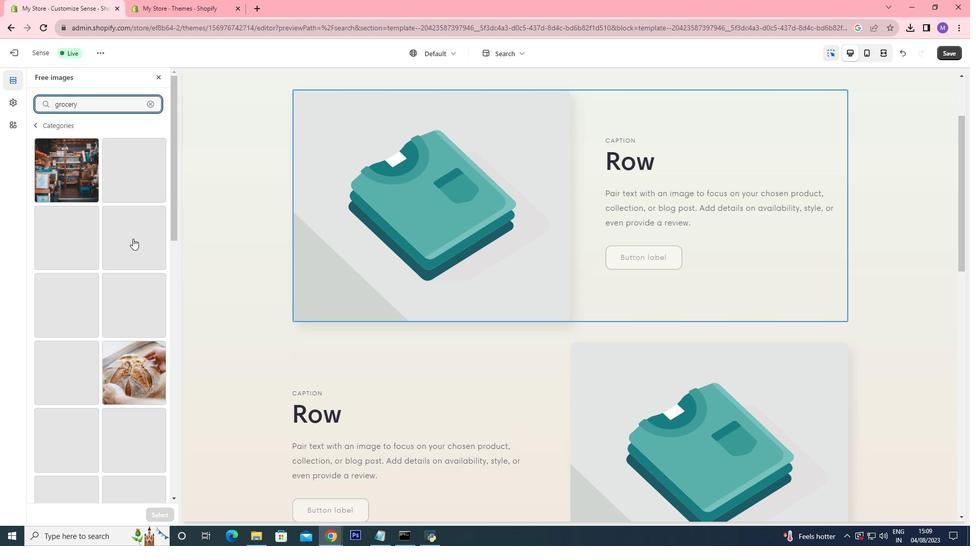 
Action: Mouse moved to (74, 167)
Screenshot: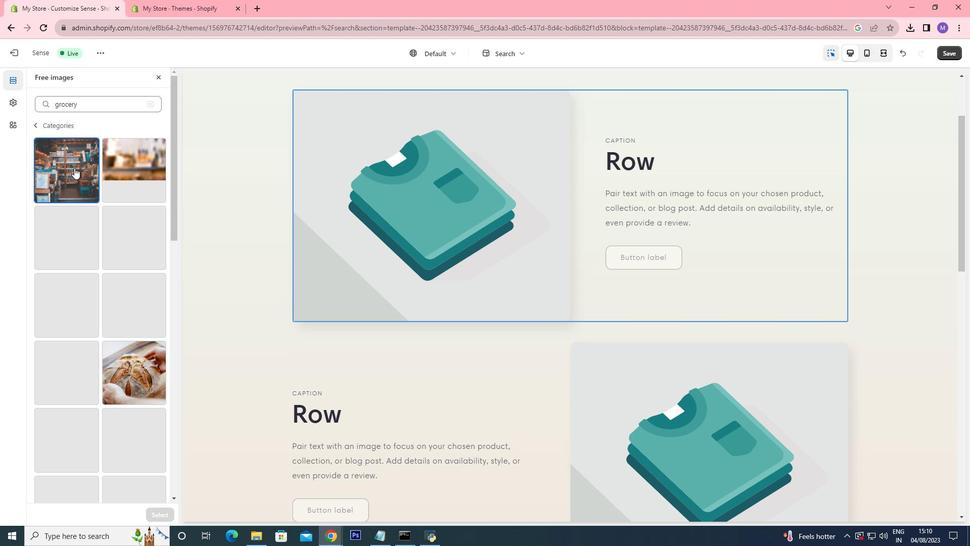 
Action: Mouse pressed left at (74, 167)
Screenshot: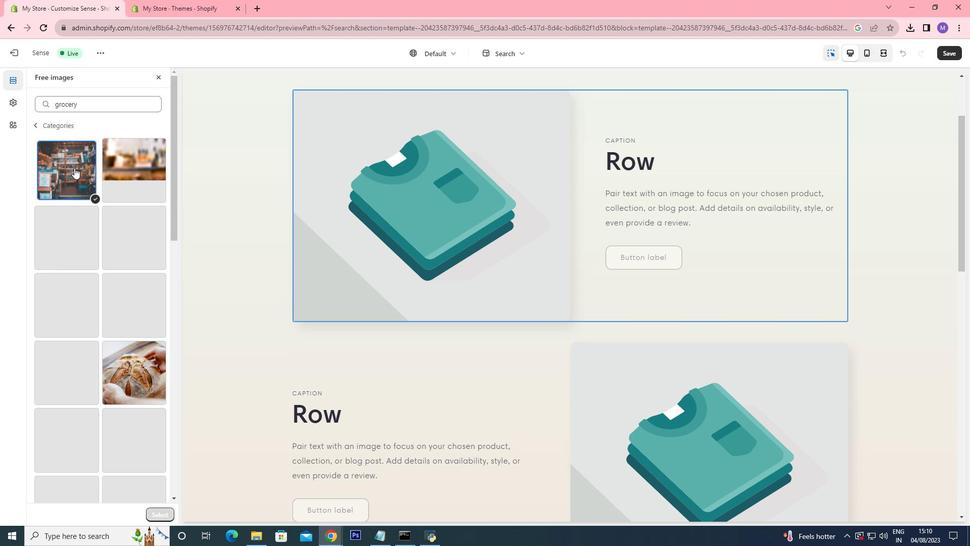 
Action: Mouse moved to (166, 515)
Screenshot: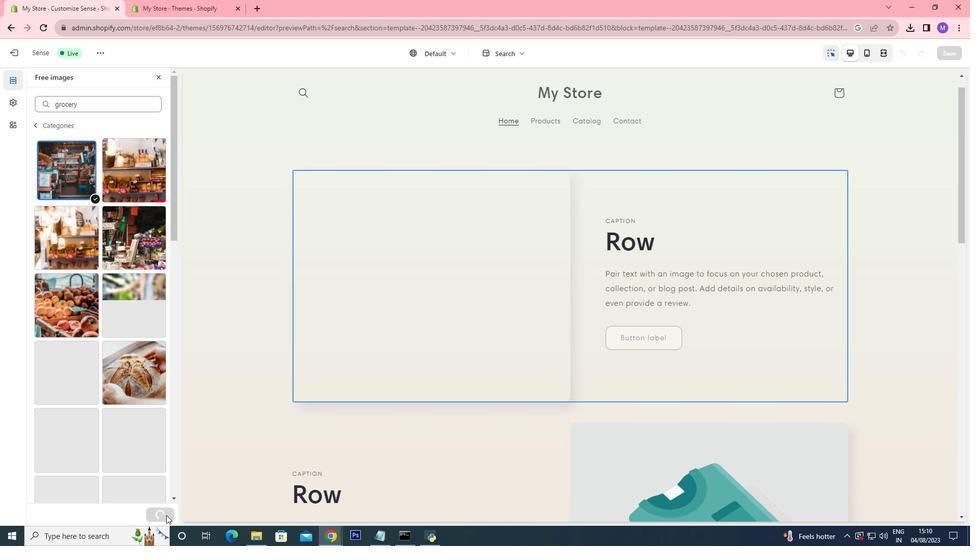 
Action: Mouse pressed left at (166, 515)
Screenshot: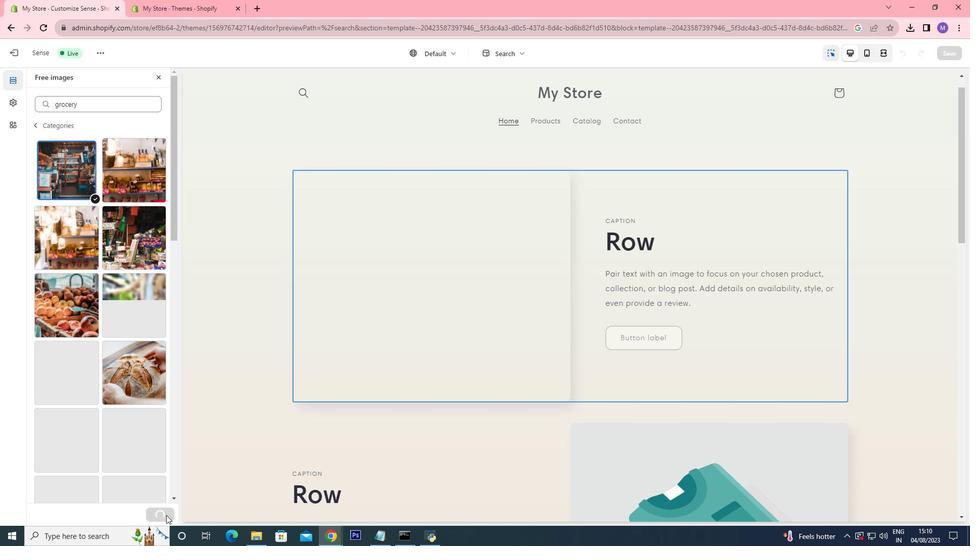 
Action: Mouse moved to (443, 255)
Screenshot: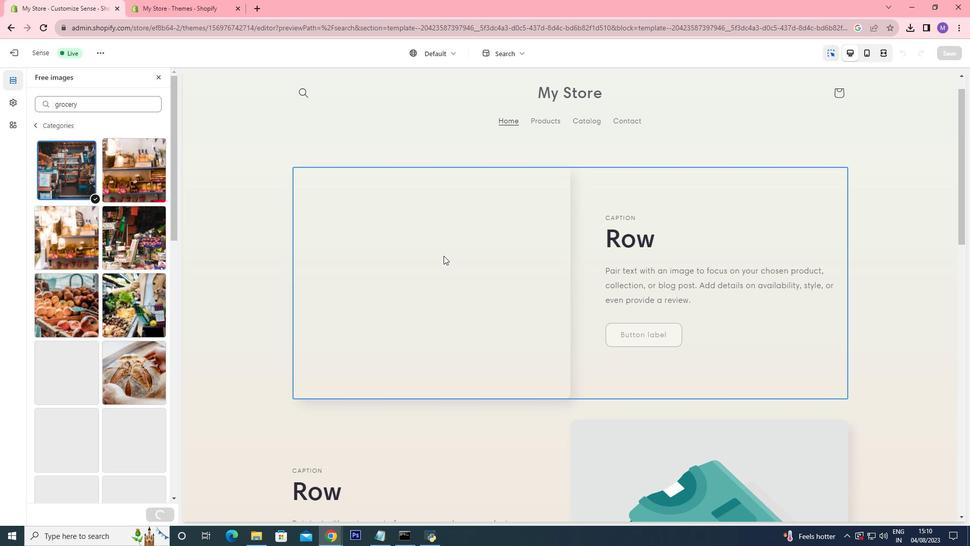 
Action: Mouse scrolled (443, 255) with delta (0, 0)
Screenshot: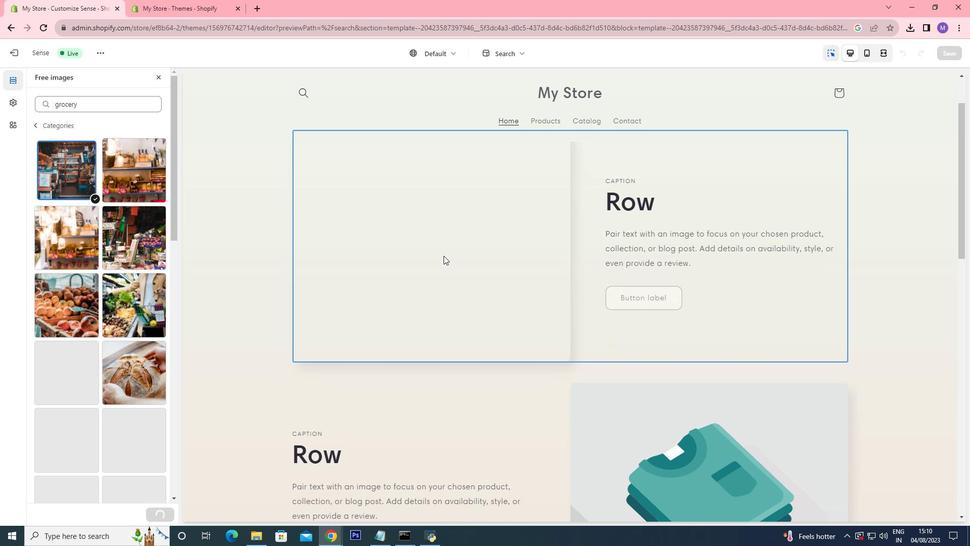 
Action: Mouse scrolled (443, 255) with delta (0, 0)
Screenshot: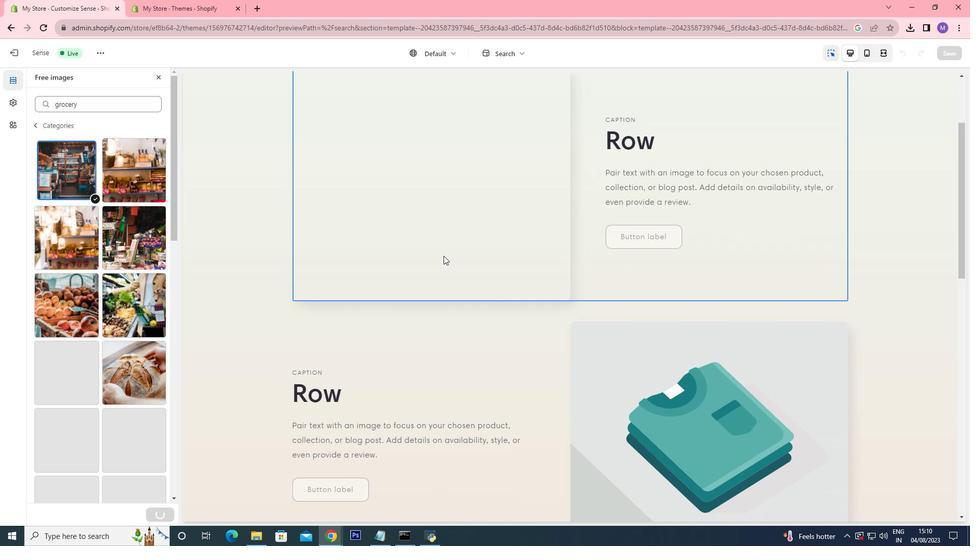 
Action: Mouse scrolled (443, 255) with delta (0, 0)
Screenshot: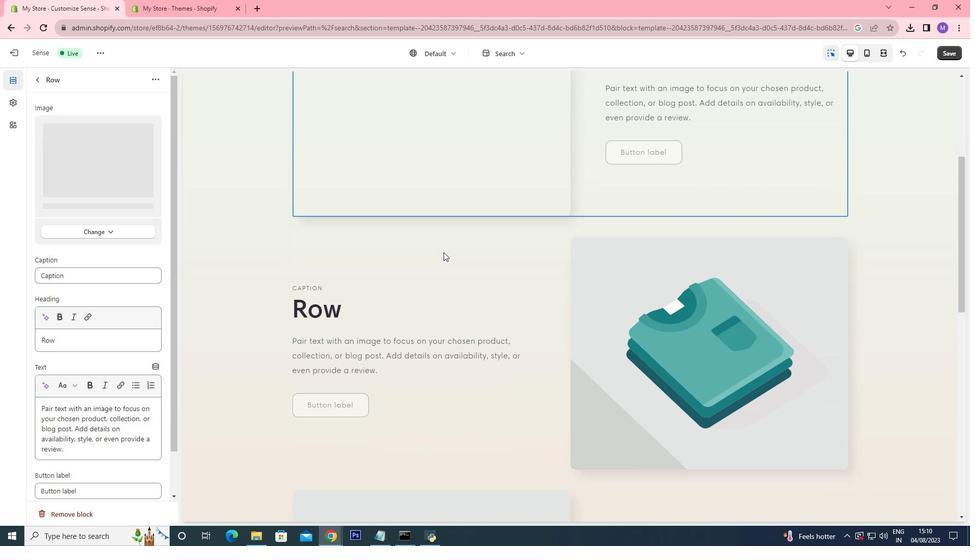 
Action: Mouse moved to (443, 253)
Screenshot: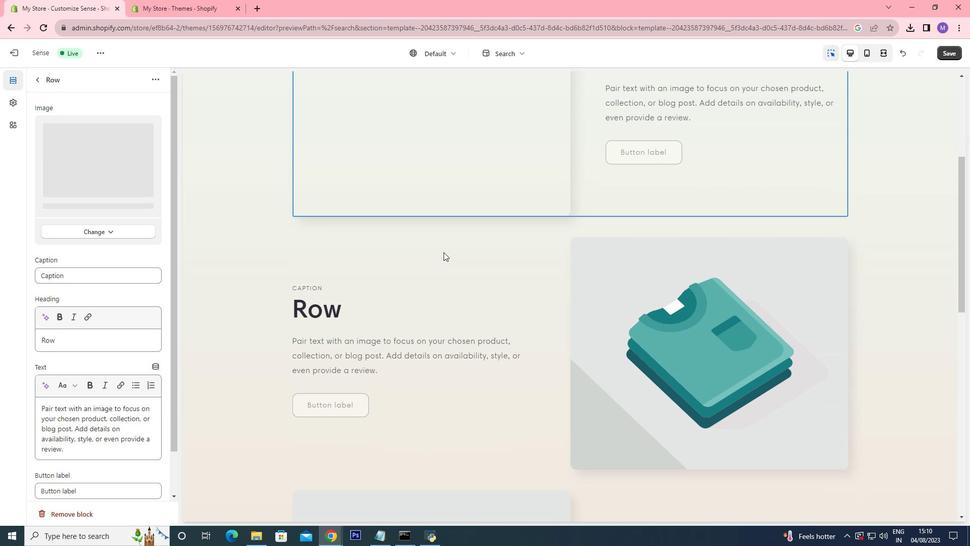
Action: Mouse scrolled (443, 253) with delta (0, 0)
Screenshot: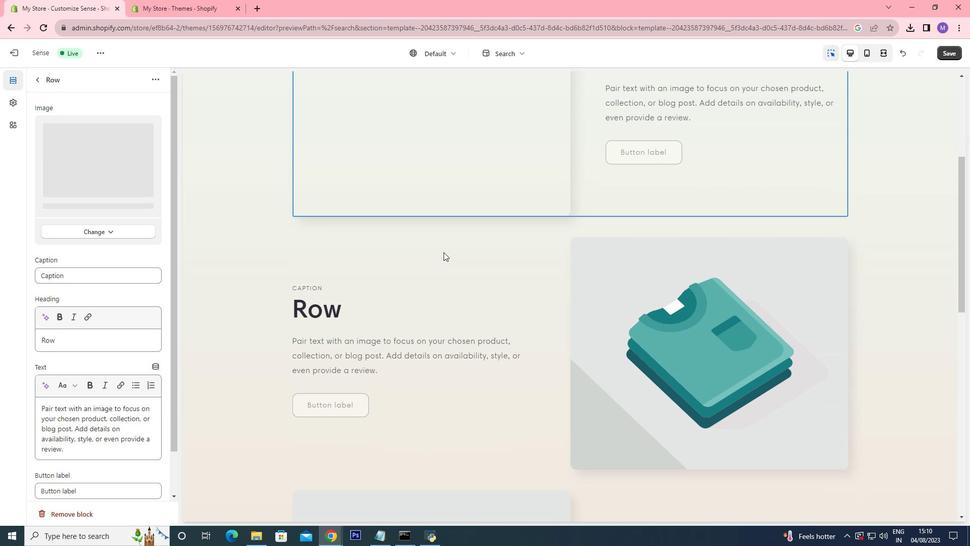 
Action: Mouse moved to (443, 252)
Screenshot: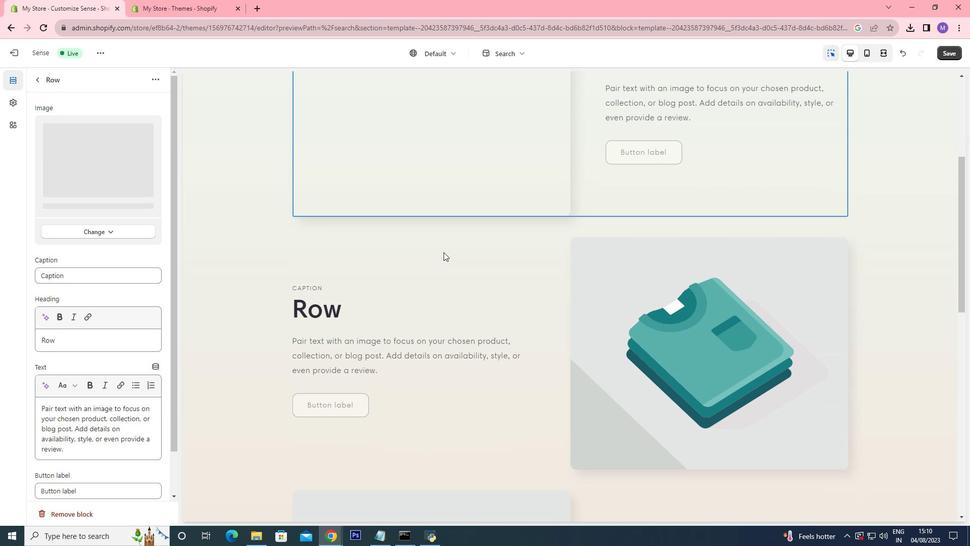 
Action: Mouse scrolled (443, 251) with delta (0, 0)
Screenshot: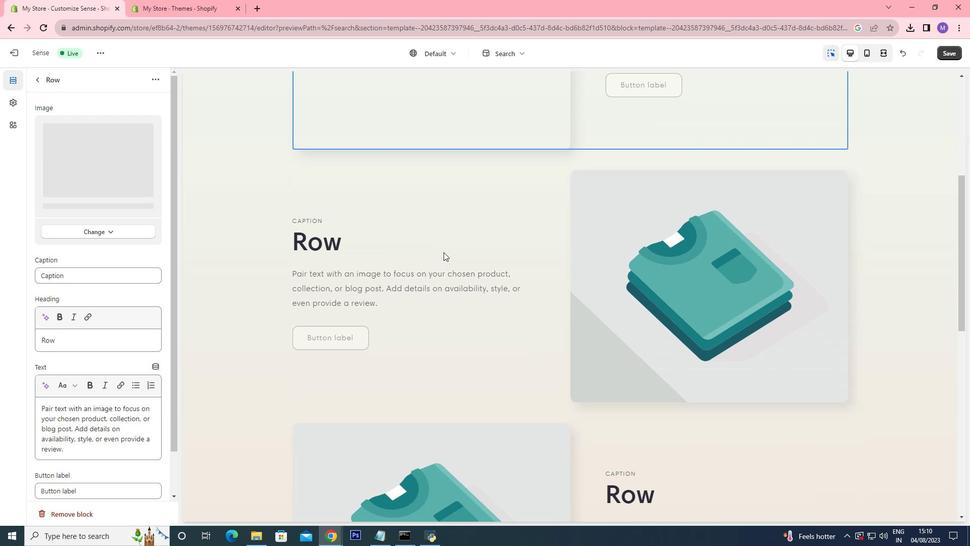 
Action: Mouse moved to (69, 294)
Screenshot: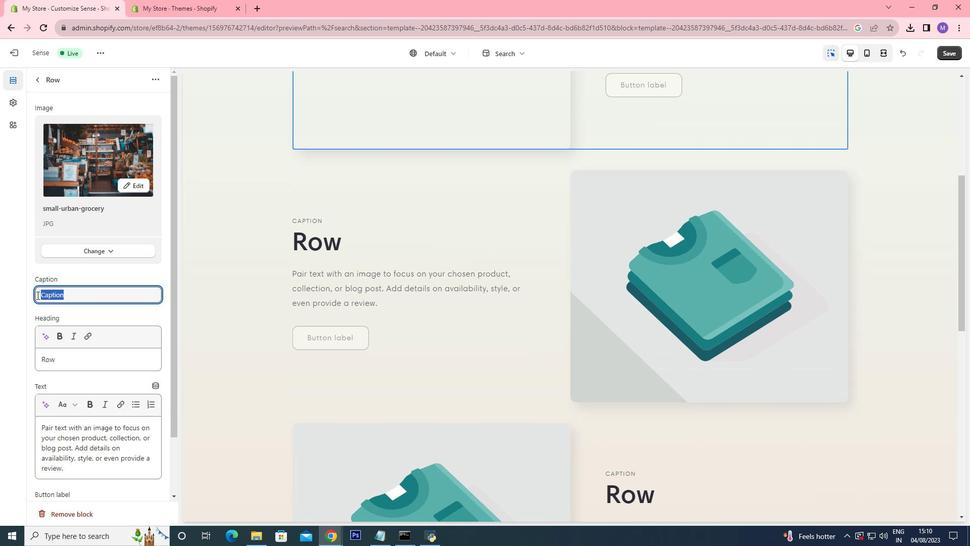 
Action: Mouse pressed left at (69, 294)
Screenshot: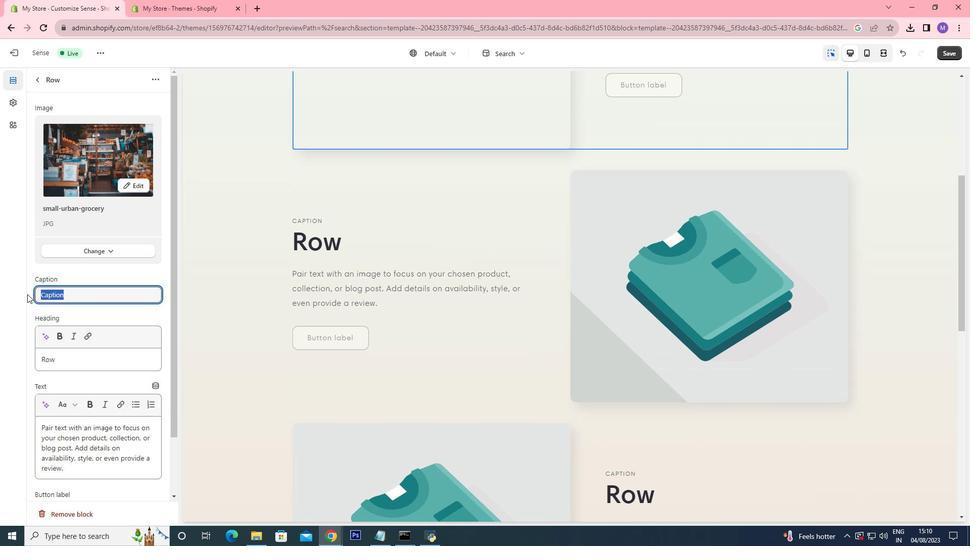
Action: Mouse moved to (25, 294)
Screenshot: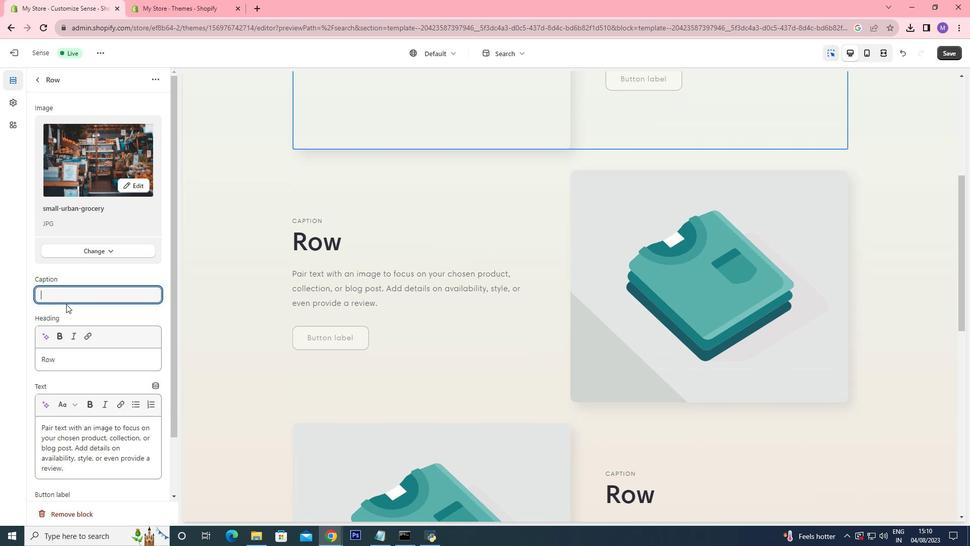 
Action: Key pressed <Key.backspace>
Screenshot: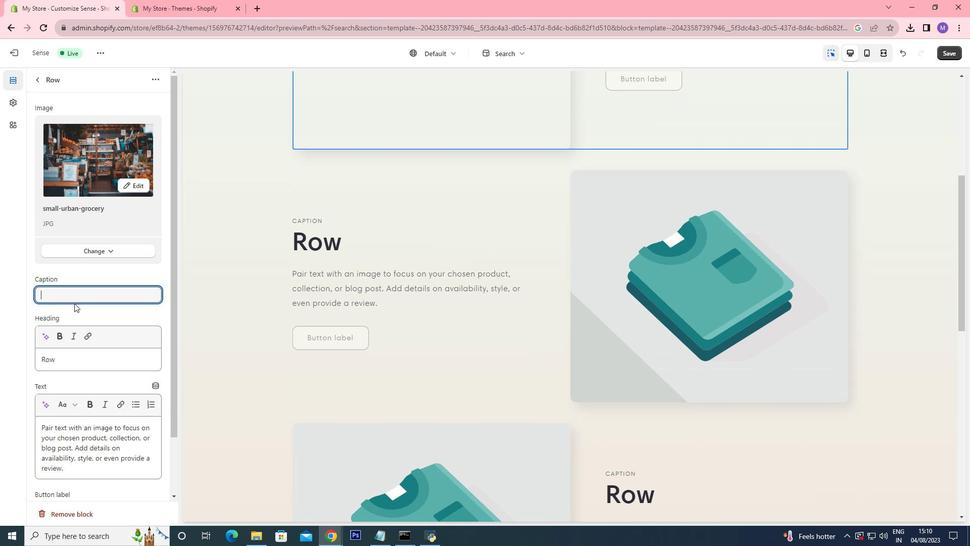 
Action: Mouse moved to (76, 298)
Screenshot: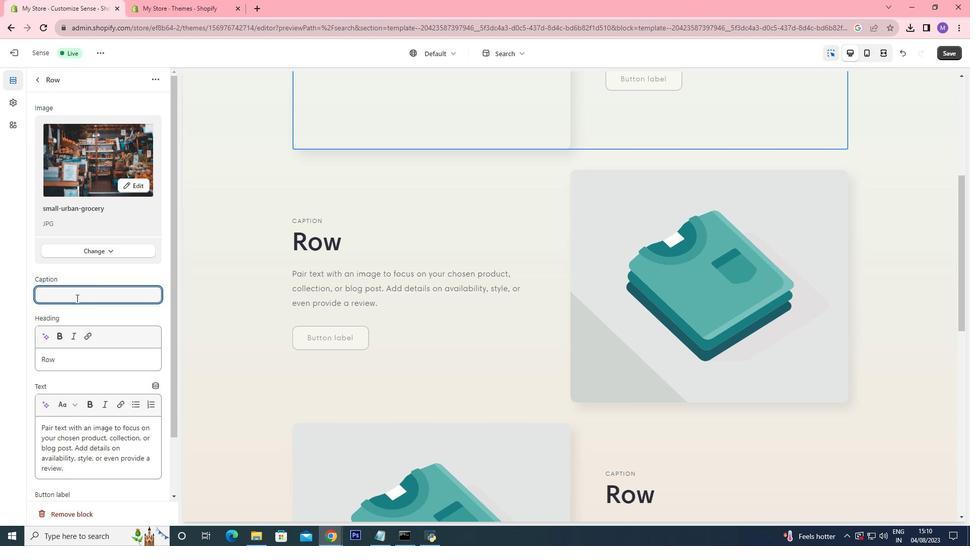 
Action: Key pressed <Key.shift><Key.shift>Grocery
Screenshot: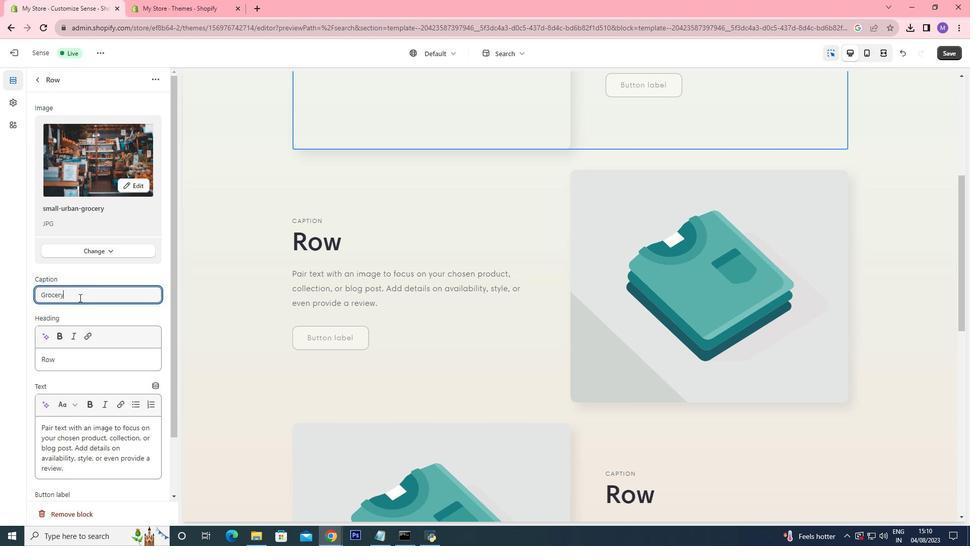 
Action: Mouse moved to (101, 283)
Screenshot: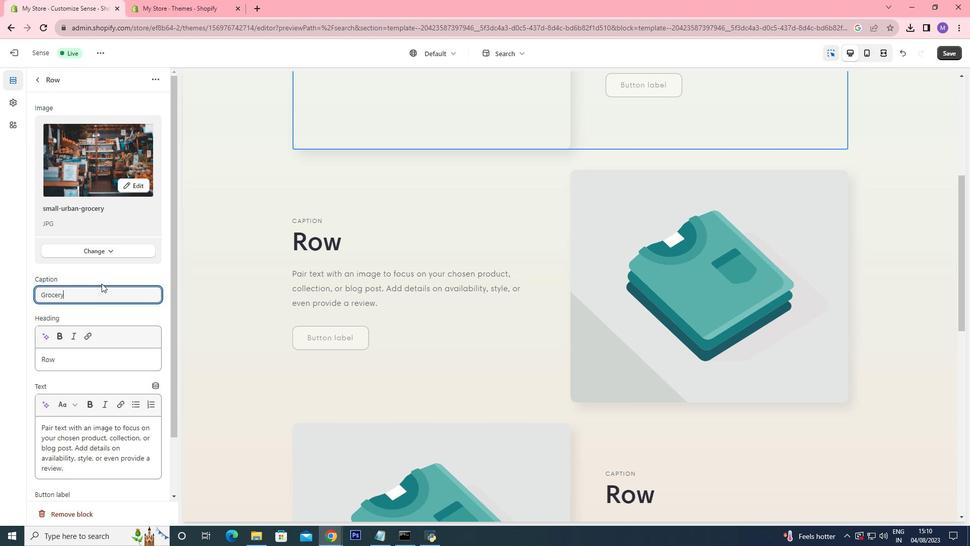 
Action: Mouse scrolled (101, 284) with delta (0, 0)
Screenshot: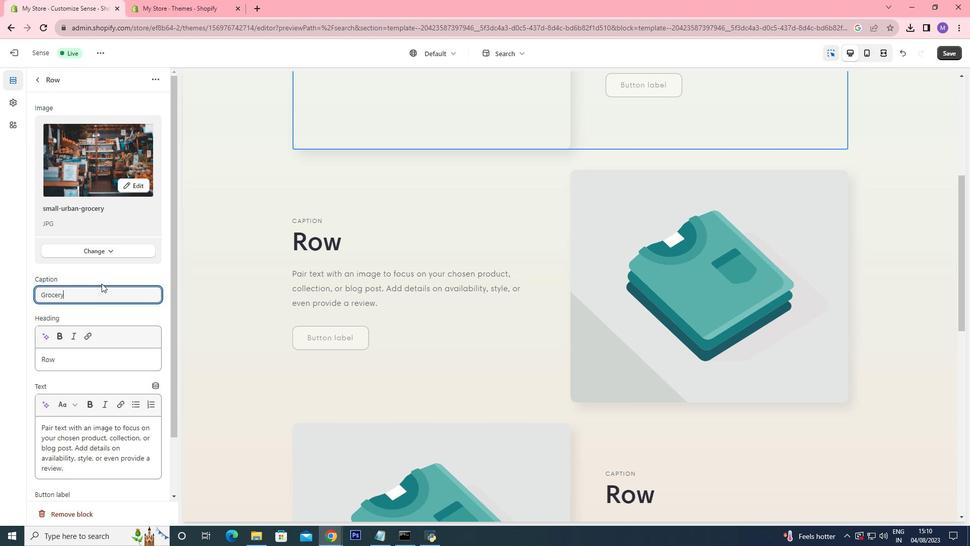 
Action: Mouse scrolled (101, 284) with delta (0, 0)
Screenshot: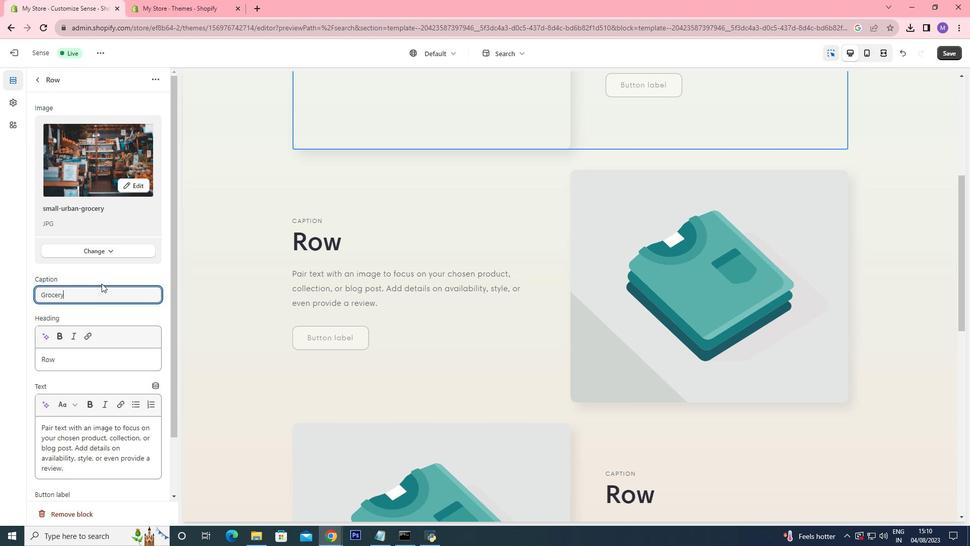 
Action: Mouse scrolled (101, 284) with delta (0, 0)
Screenshot: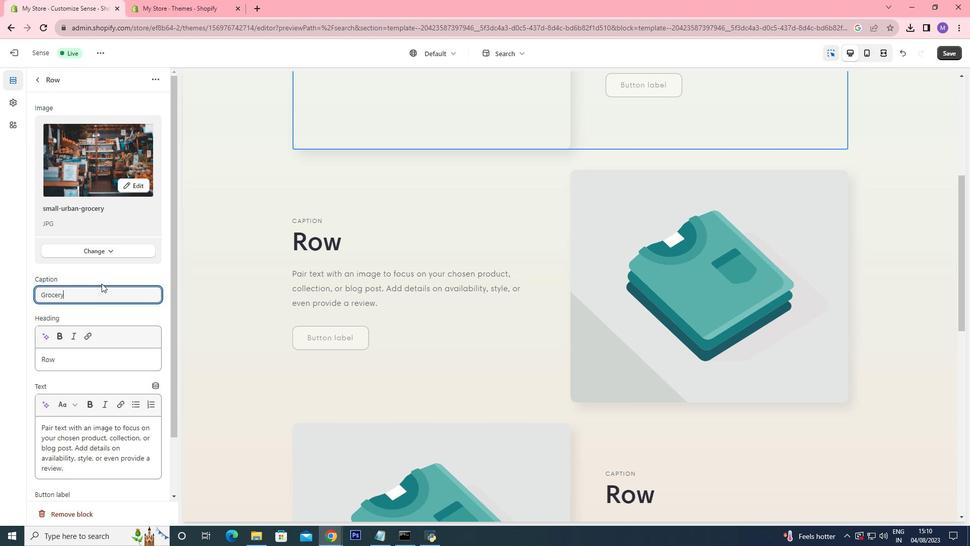 
Action: Mouse scrolled (101, 284) with delta (0, 0)
Screenshot: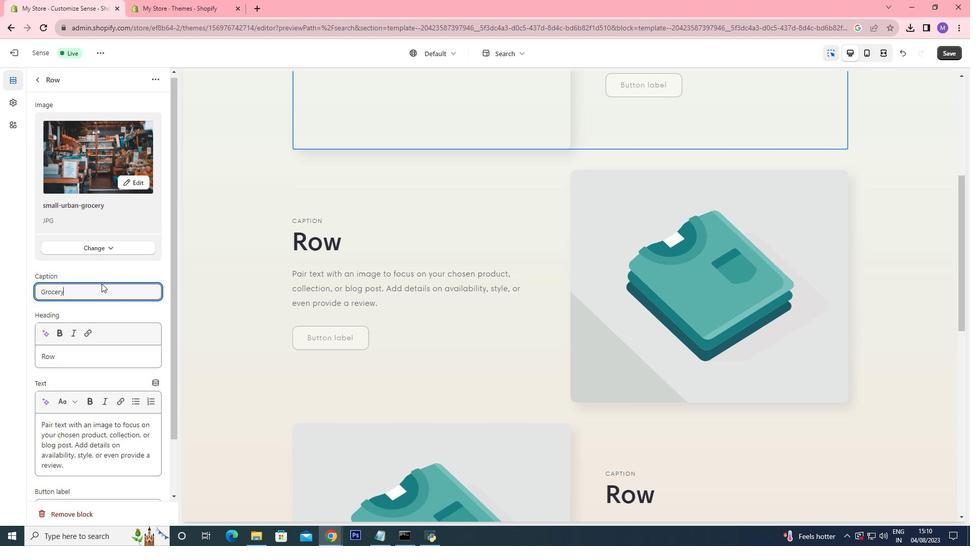 
Action: Mouse scrolled (101, 283) with delta (0, 0)
Screenshot: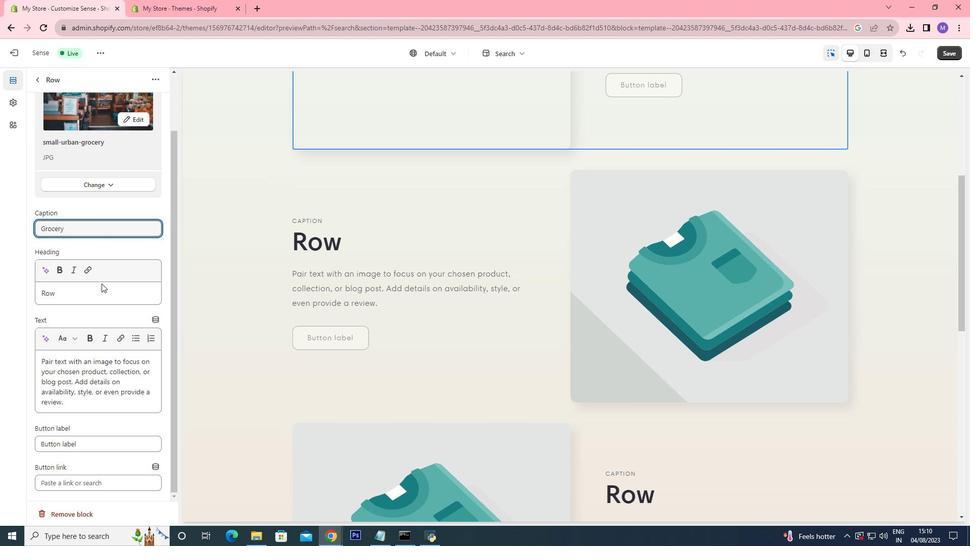 
Action: Mouse scrolled (101, 283) with delta (0, 0)
Screenshot: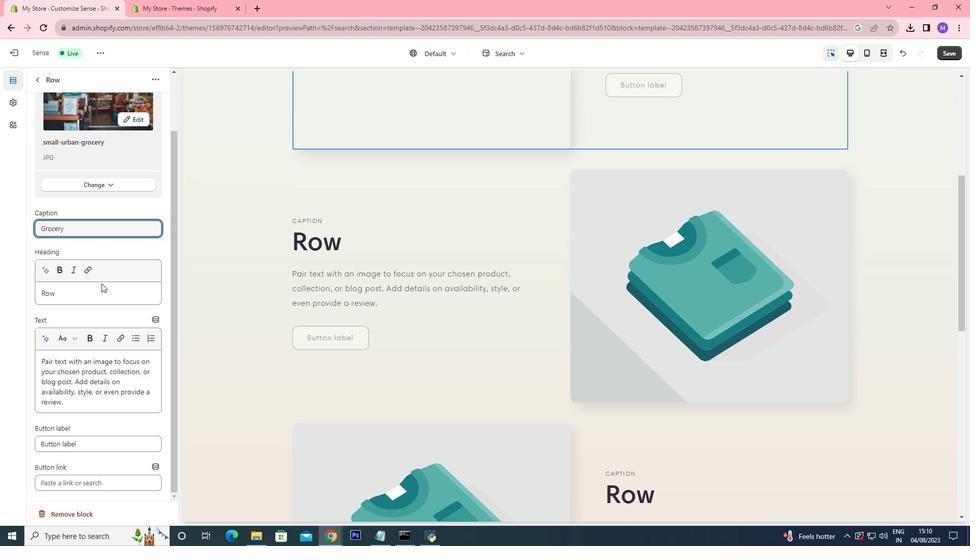 
Action: Mouse scrolled (101, 283) with delta (0, 0)
Screenshot: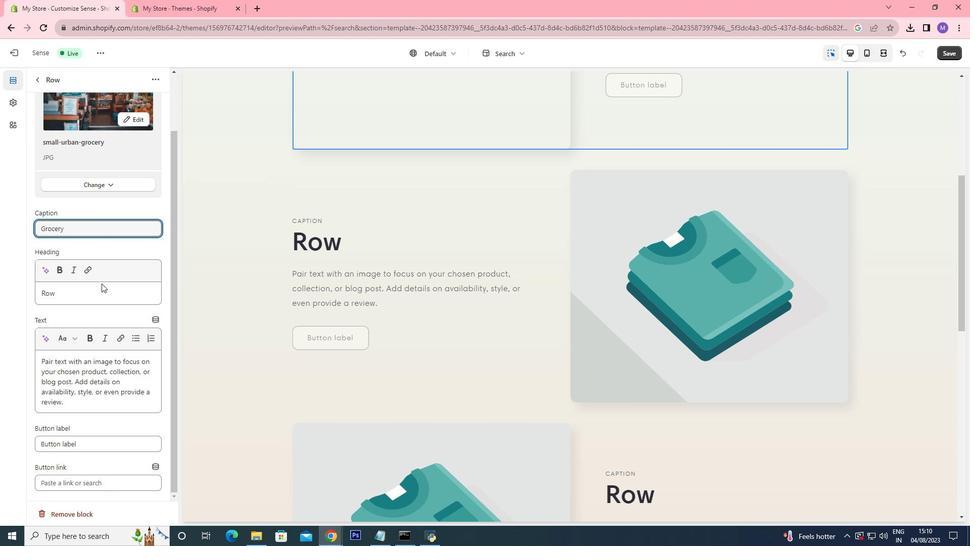 
Action: Mouse scrolled (101, 283) with delta (0, 0)
Screenshot: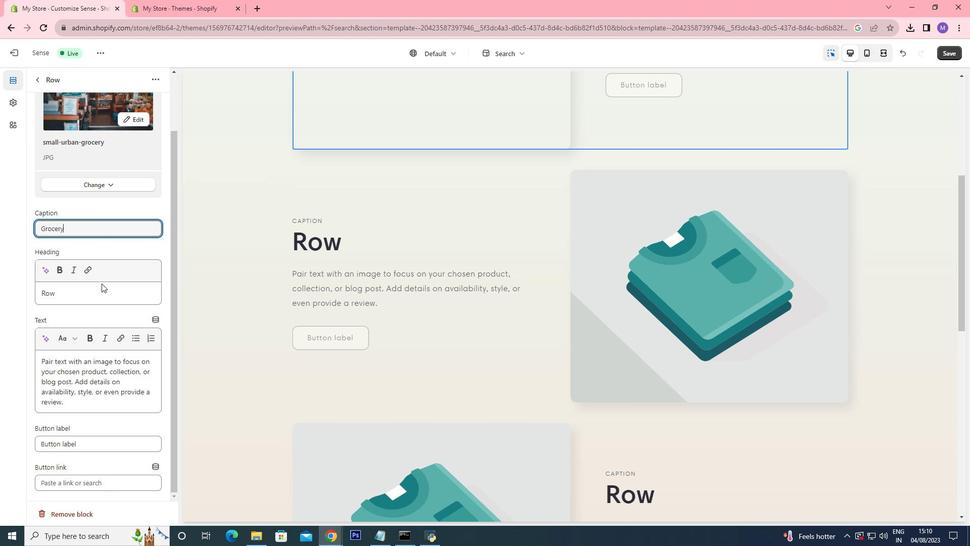 
Action: Mouse scrolled (101, 283) with delta (0, 0)
Screenshot: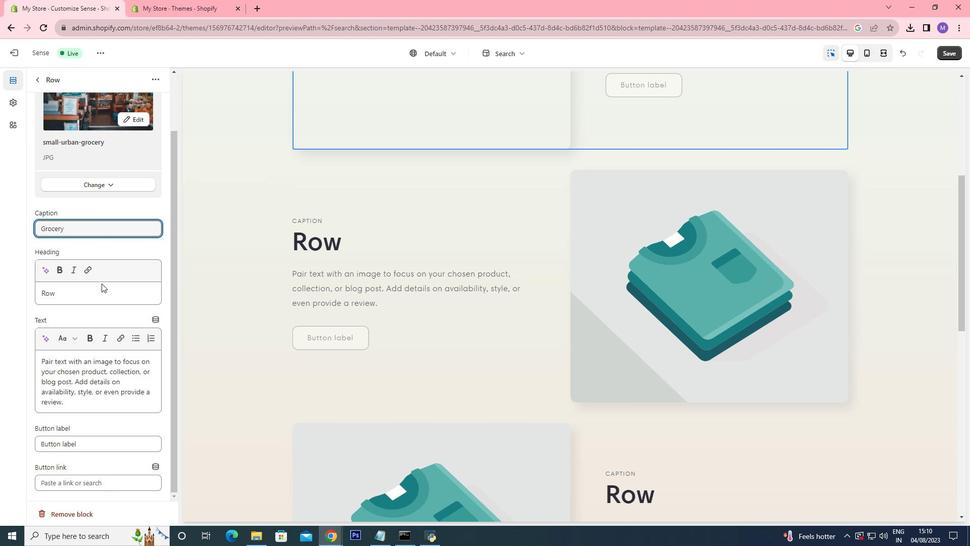 
Action: Mouse scrolled (101, 283) with delta (0, 0)
Screenshot: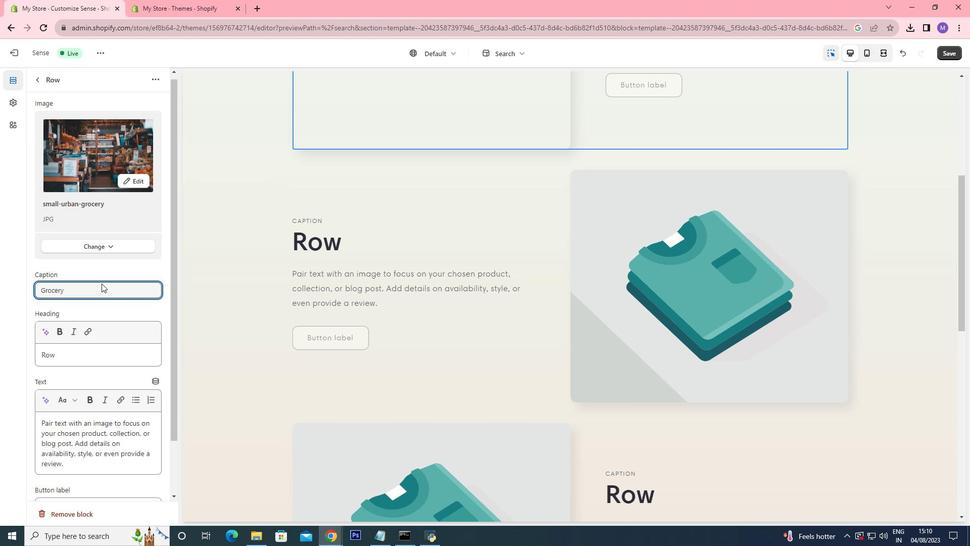 
Action: Mouse scrolled (101, 283) with delta (0, 0)
Screenshot: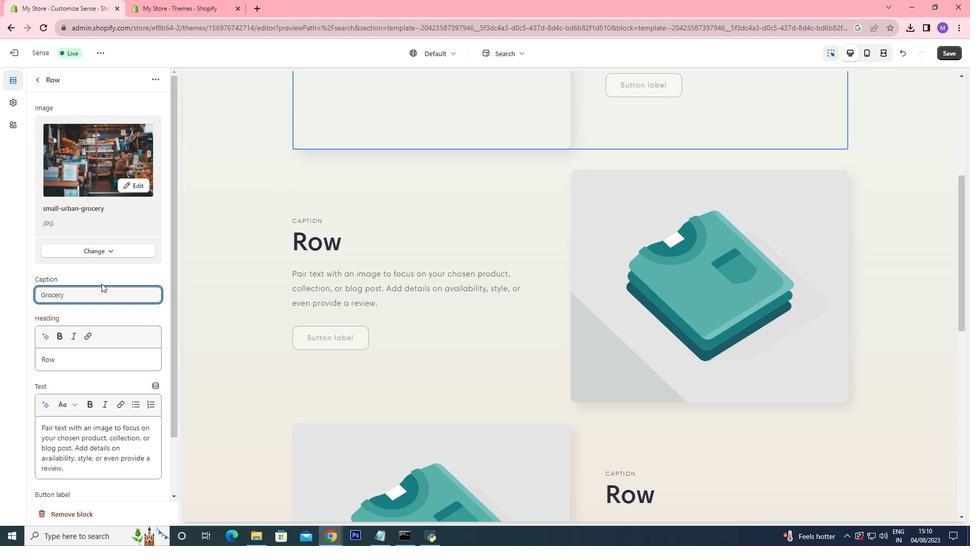 
Action: Mouse scrolled (101, 284) with delta (0, 0)
Screenshot: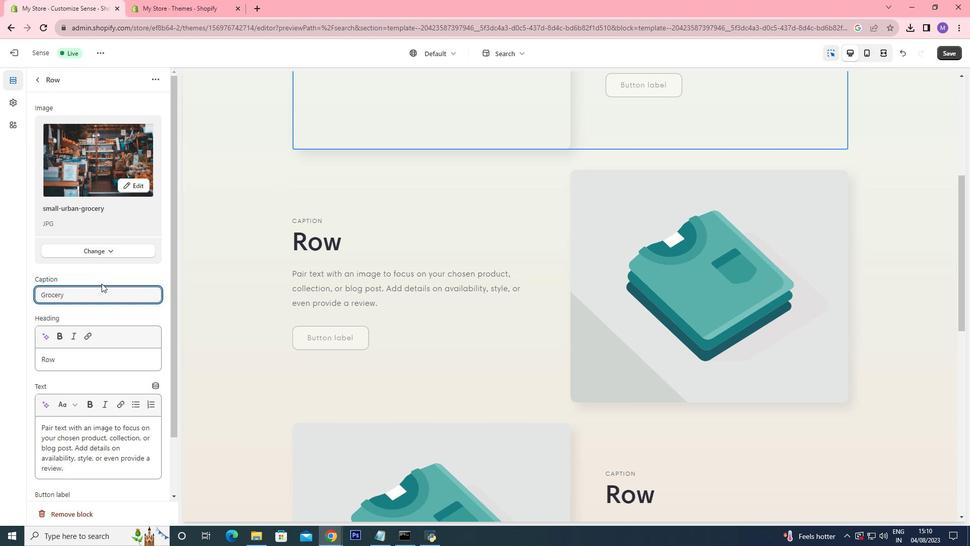 
Action: Mouse scrolled (101, 284) with delta (0, 0)
Screenshot: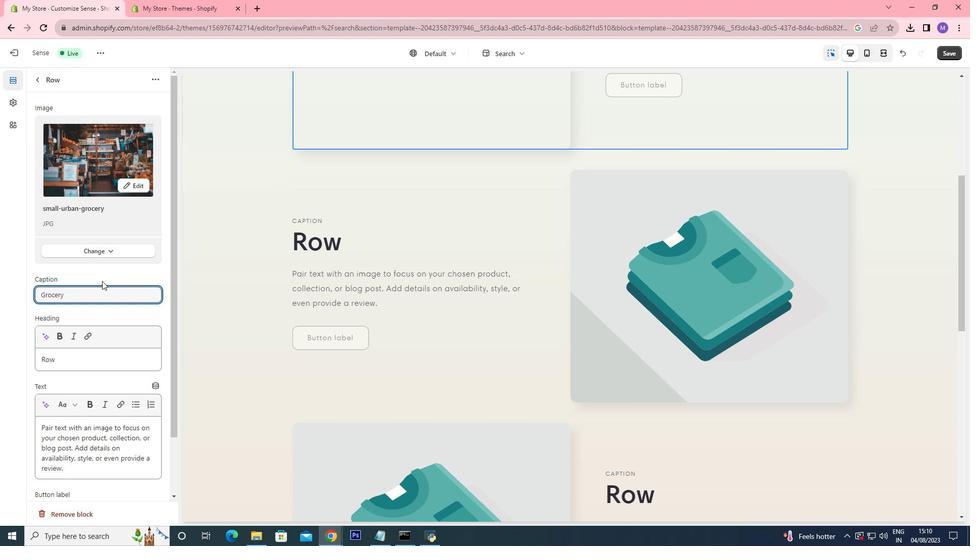 
Action: Mouse scrolled (101, 284) with delta (0, 0)
Screenshot: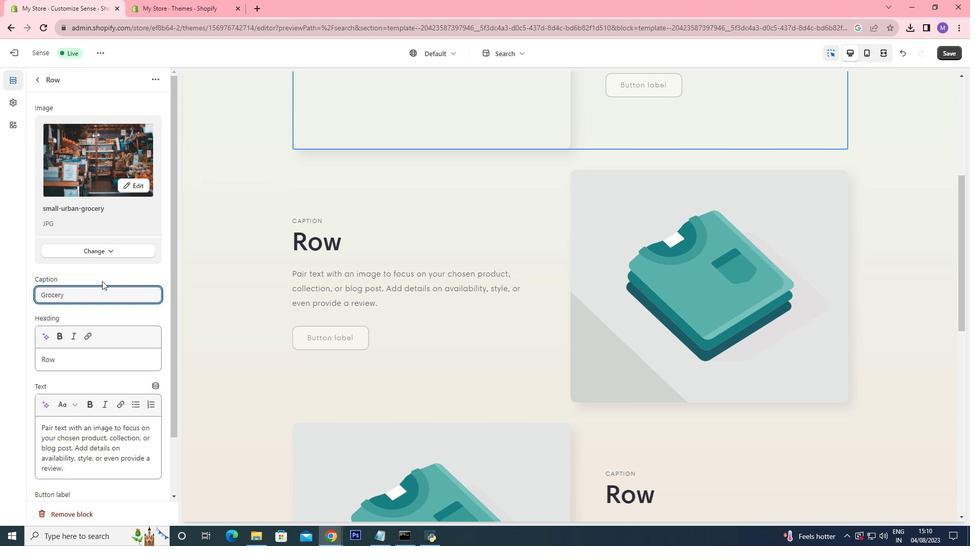 
Action: Mouse scrolled (101, 284) with delta (0, 0)
Screenshot: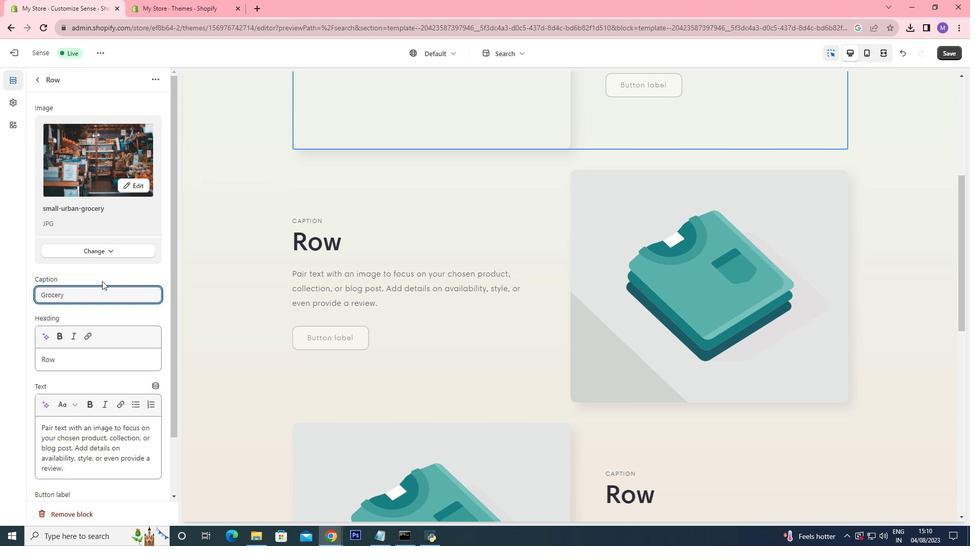 
Action: Mouse scrolled (101, 284) with delta (0, 0)
Screenshot: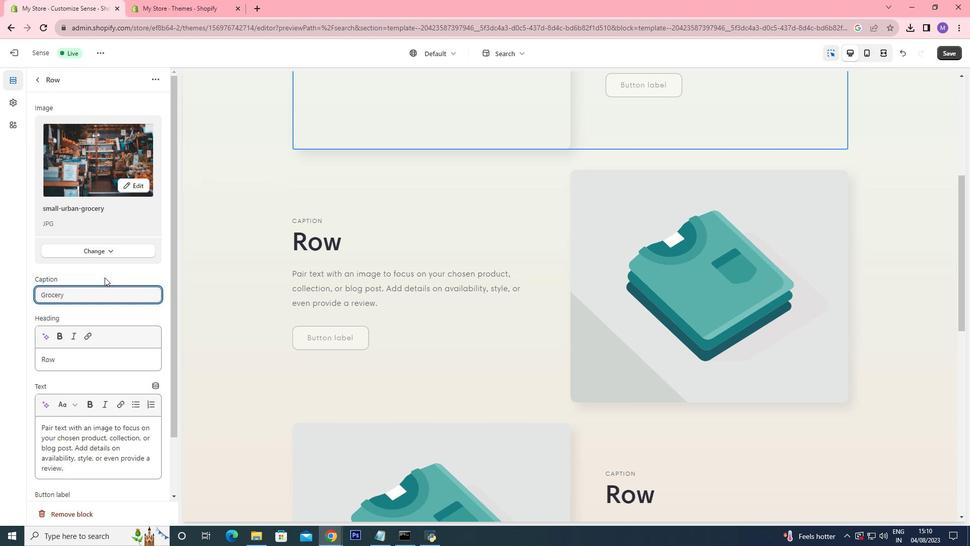 
Action: Mouse scrolled (101, 284) with delta (0, 0)
Screenshot: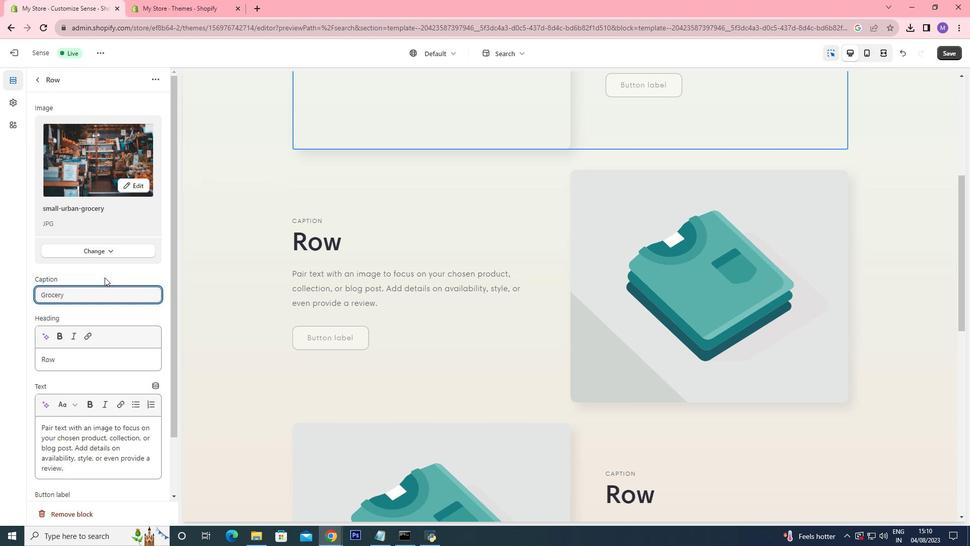 
Action: Mouse scrolled (101, 284) with delta (0, 0)
Screenshot: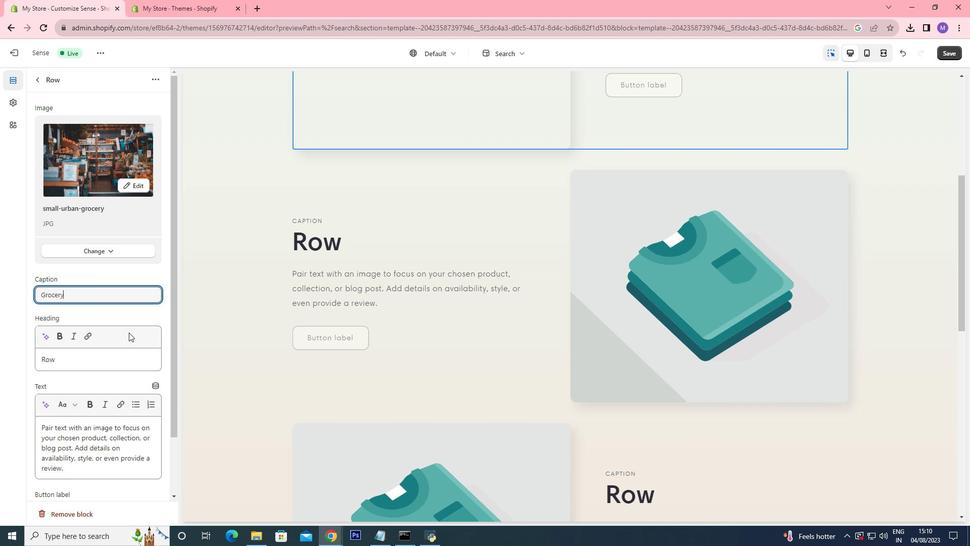 
Action: Mouse moved to (395, 200)
Screenshot: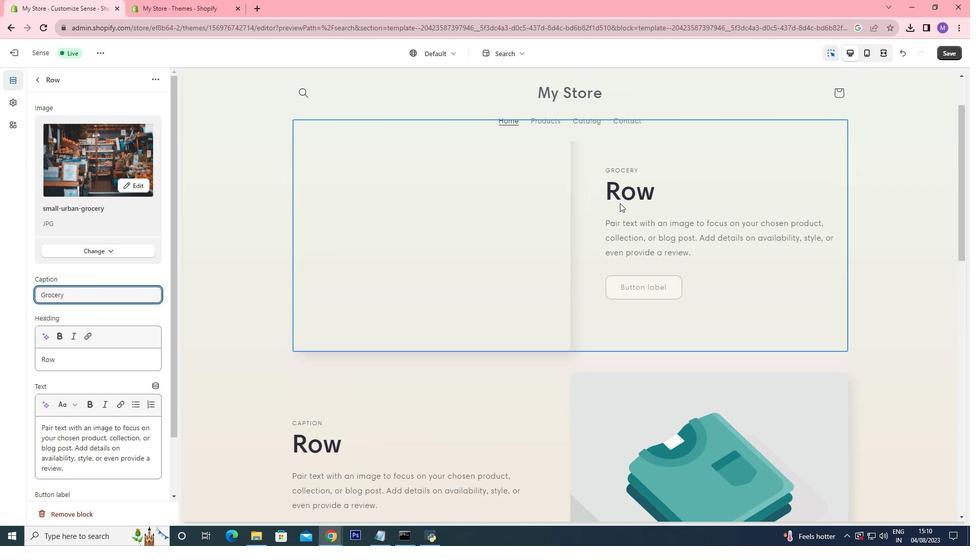 
Action: Mouse scrolled (395, 200) with delta (0, 0)
Screenshot: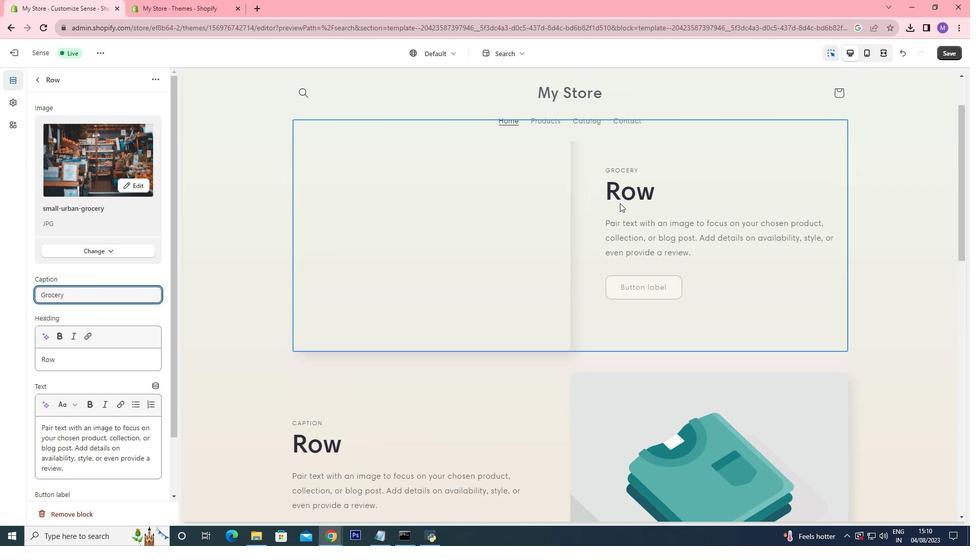 
Action: Mouse moved to (384, 199)
Screenshot: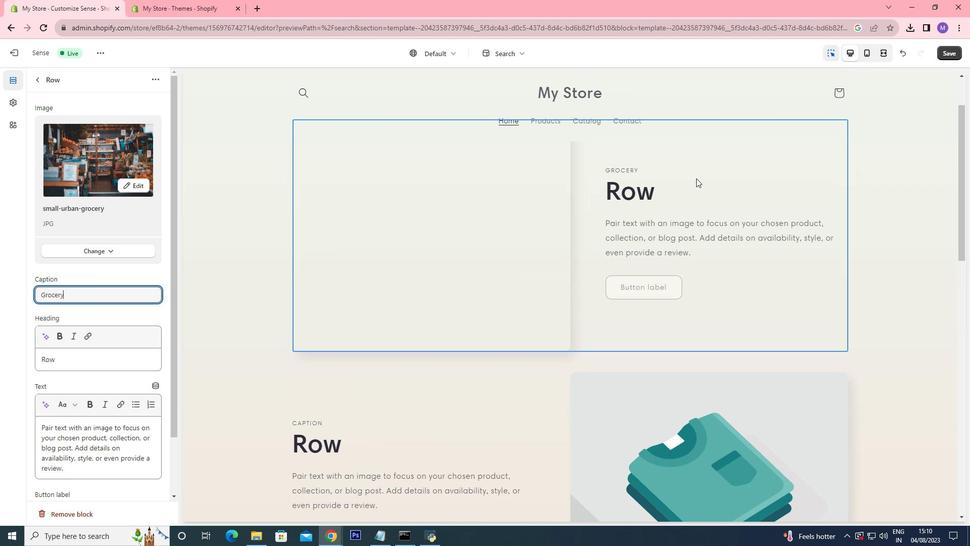 
Action: Mouse scrolled (388, 199) with delta (0, 0)
Screenshot: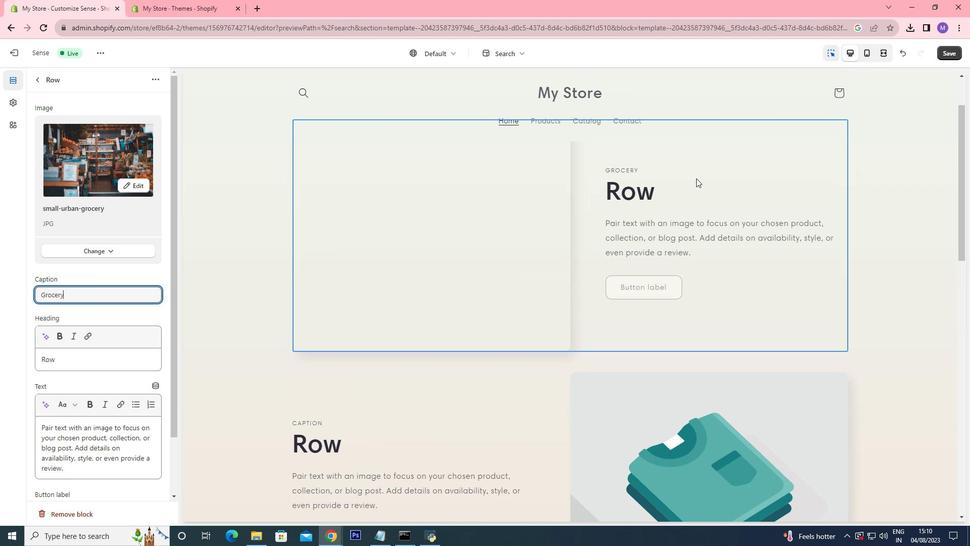 
Action: Mouse moved to (382, 199)
Screenshot: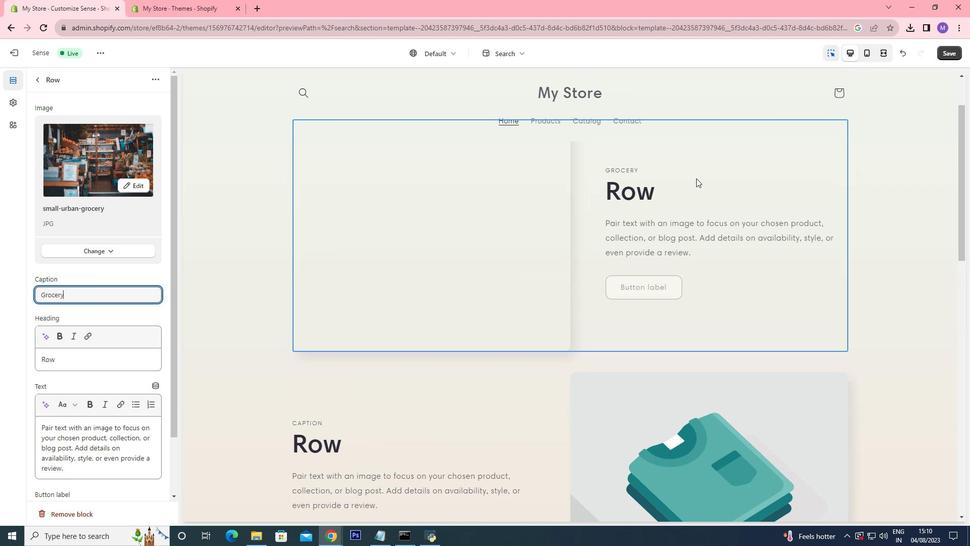 
Action: Mouse scrolled (384, 199) with delta (0, 0)
Screenshot: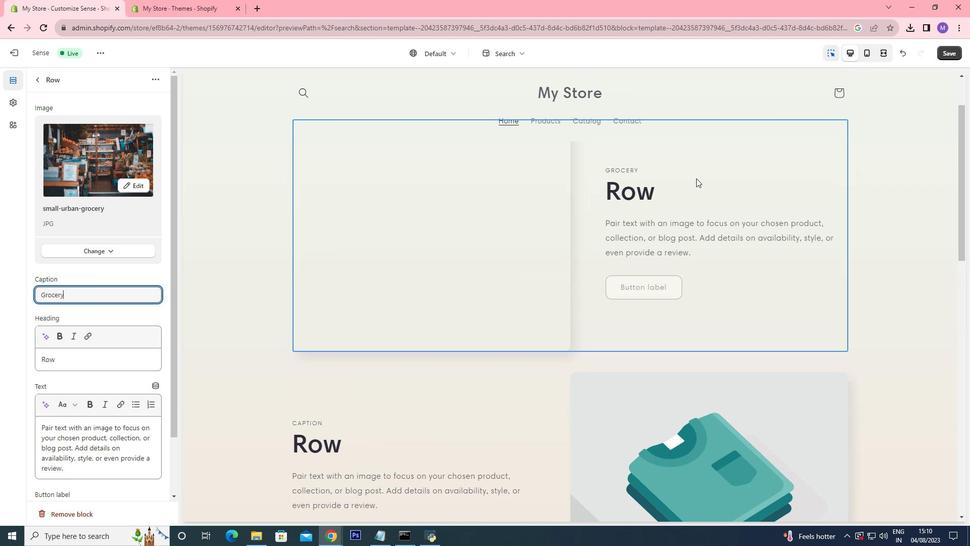 
Action: Mouse moved to (381, 199)
Screenshot: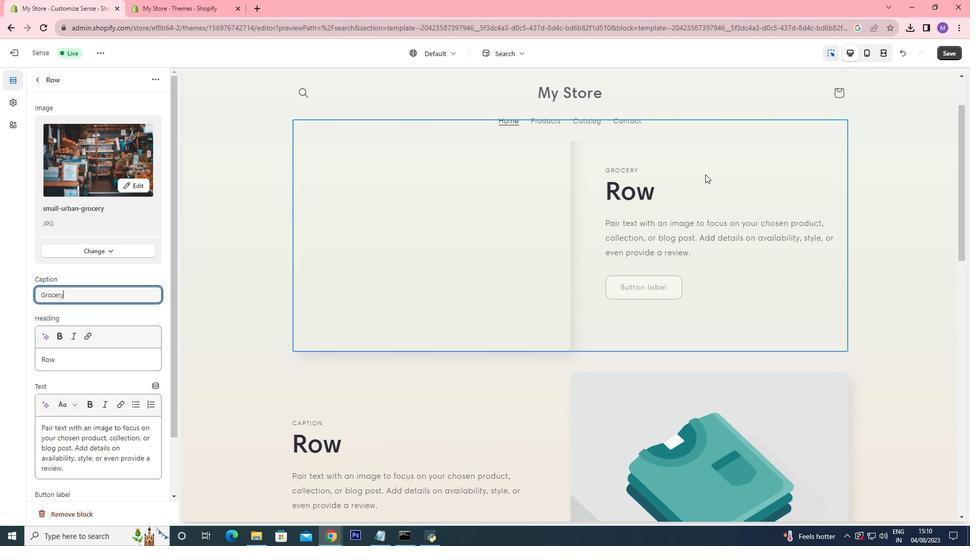 
Action: Mouse scrolled (381, 199) with delta (0, 0)
Screenshot: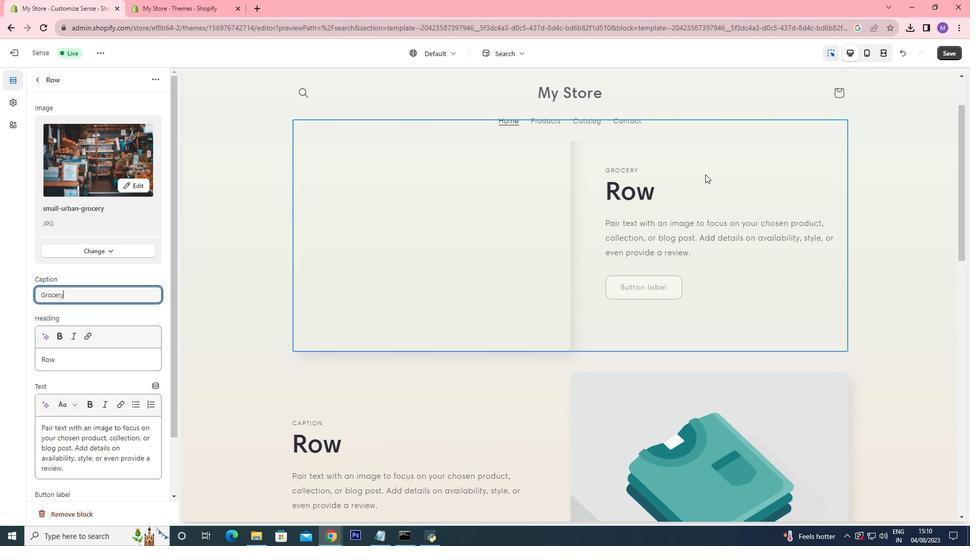 
Action: Mouse moved to (742, 158)
Screenshot: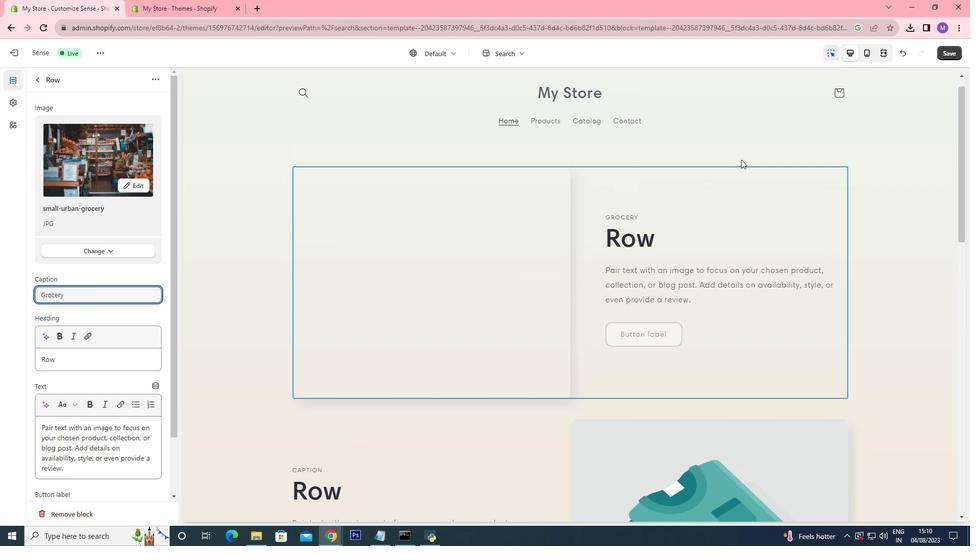
Action: Mouse scrolled (742, 158) with delta (0, 0)
Screenshot: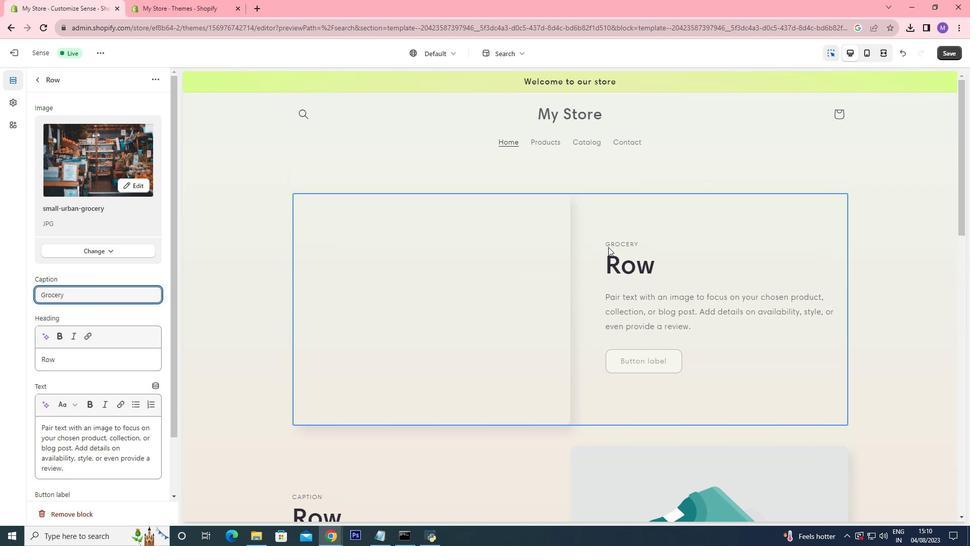 
Action: Mouse scrolled (742, 158) with delta (0, 0)
Screenshot: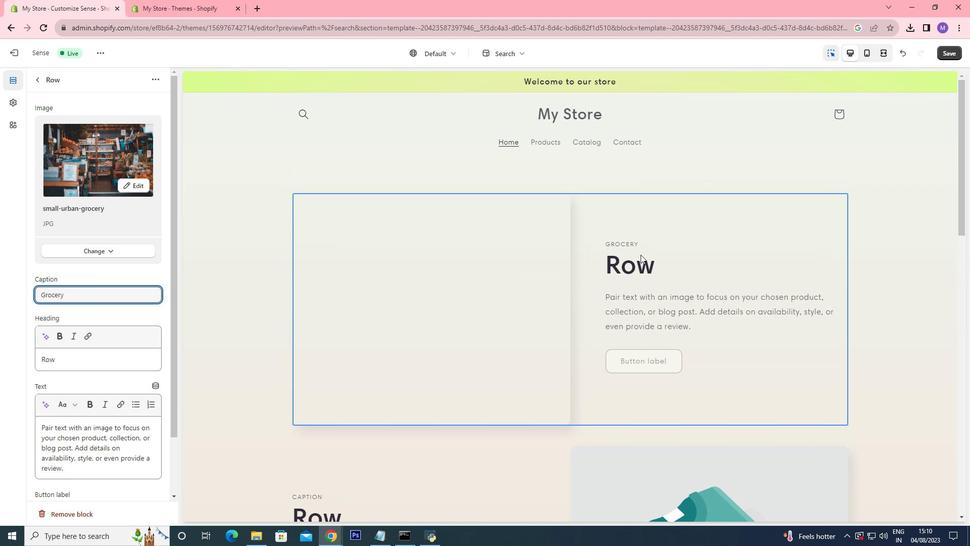
Action: Mouse moved to (941, 59)
Screenshot: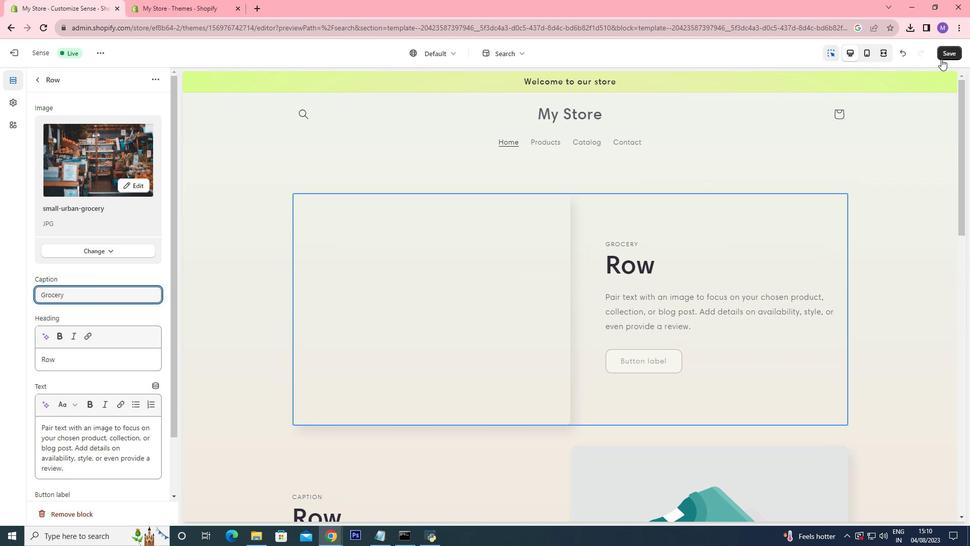 
Action: Mouse pressed left at (945, 54)
Screenshot: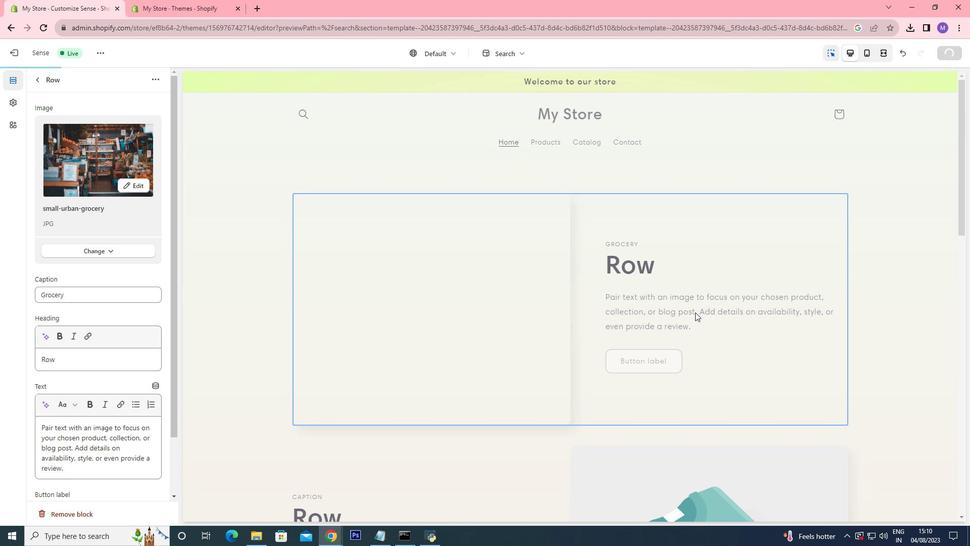 
Action: Mouse moved to (608, 323)
Screenshot: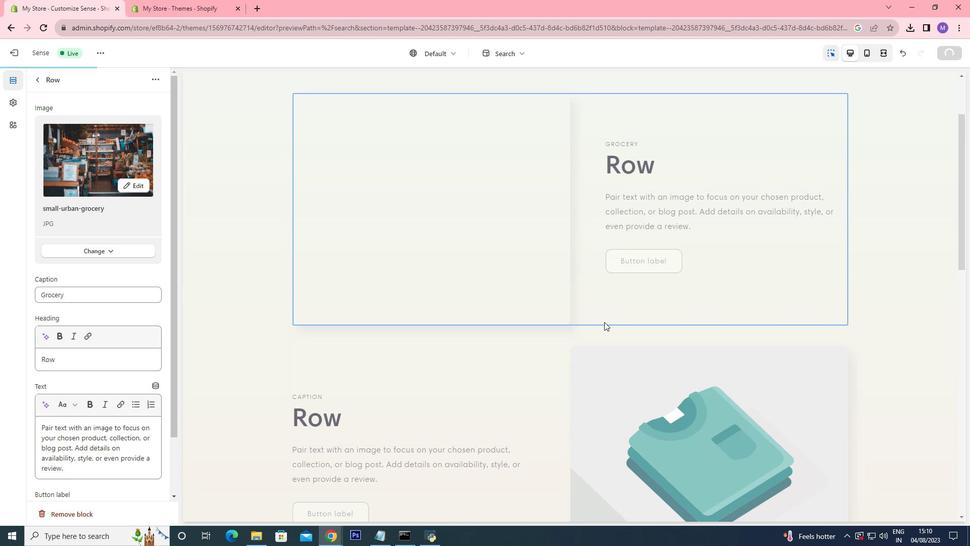 
Action: Mouse scrolled (609, 322) with delta (0, 0)
Screenshot: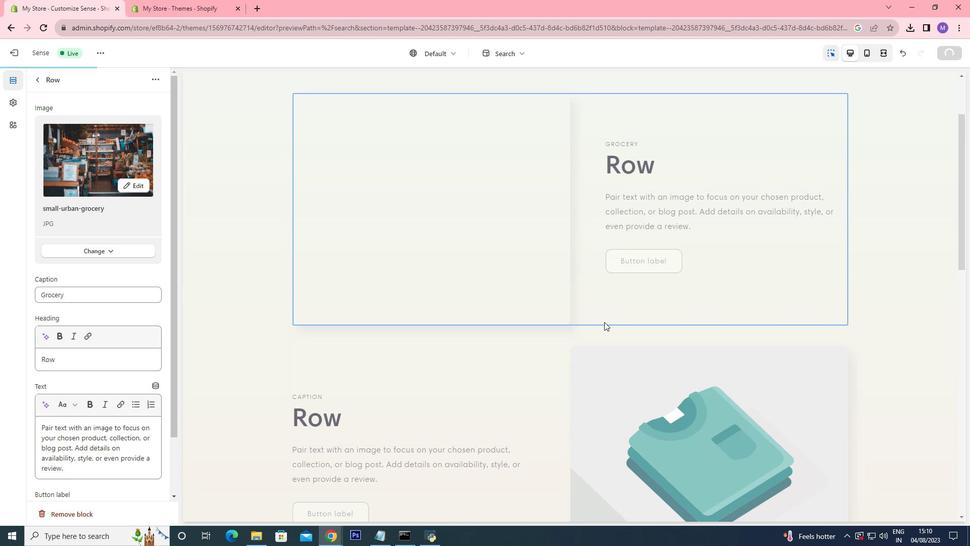 
Action: Mouse moved to (604, 322)
Screenshot: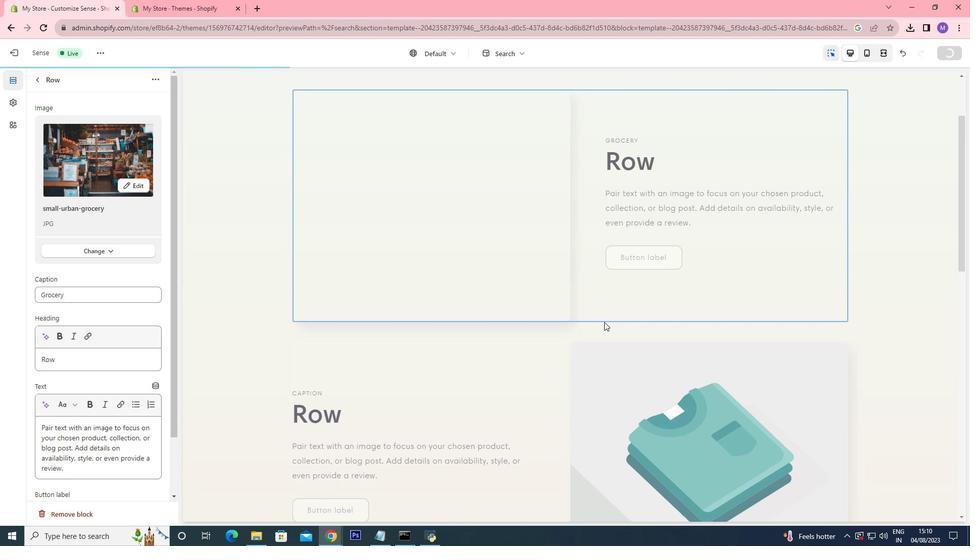 
Action: Mouse scrolled (604, 321) with delta (0, 0)
Screenshot: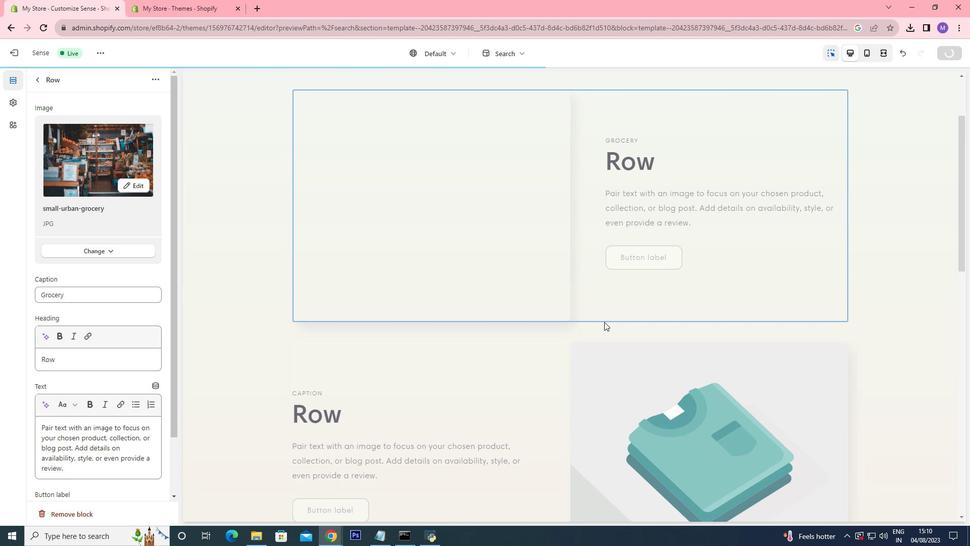 
Action: Mouse scrolled (604, 321) with delta (0, 0)
Screenshot: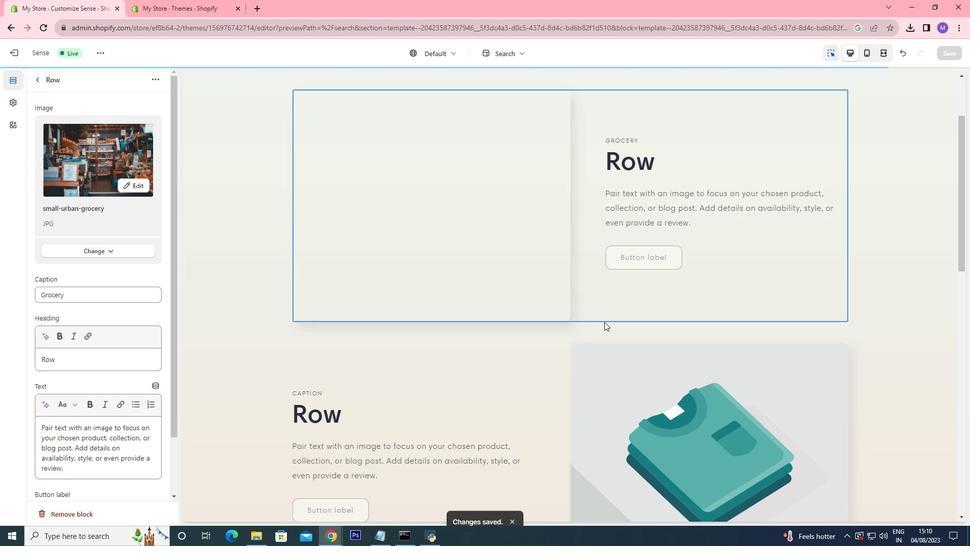 
Action: Mouse scrolled (604, 321) with delta (0, 0)
Screenshot: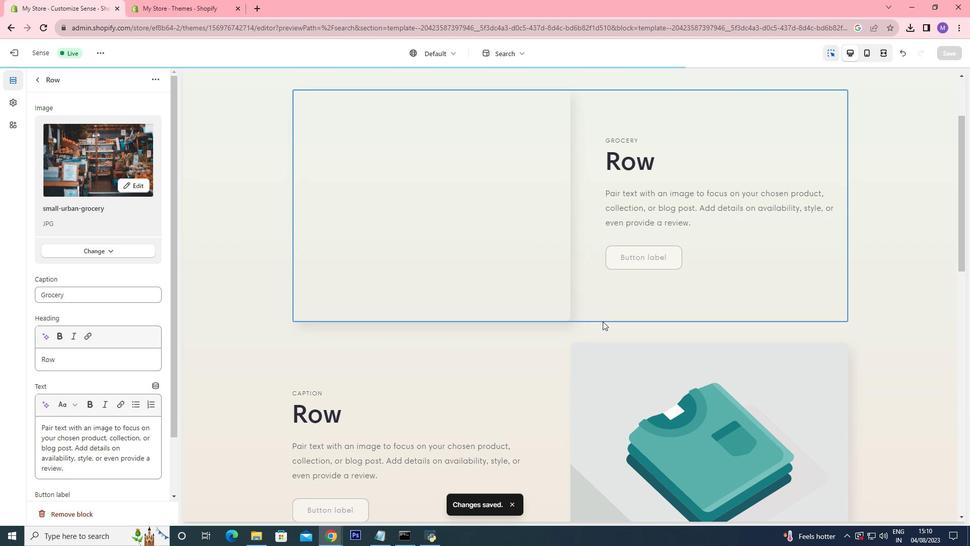
Action: Mouse moved to (666, 388)
Screenshot: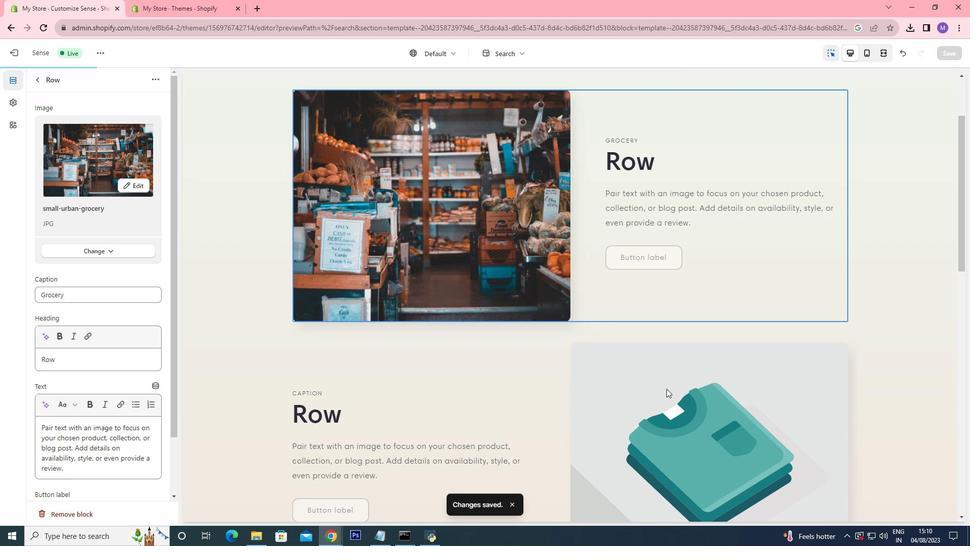 
Action: Mouse pressed left at (666, 388)
Screenshot: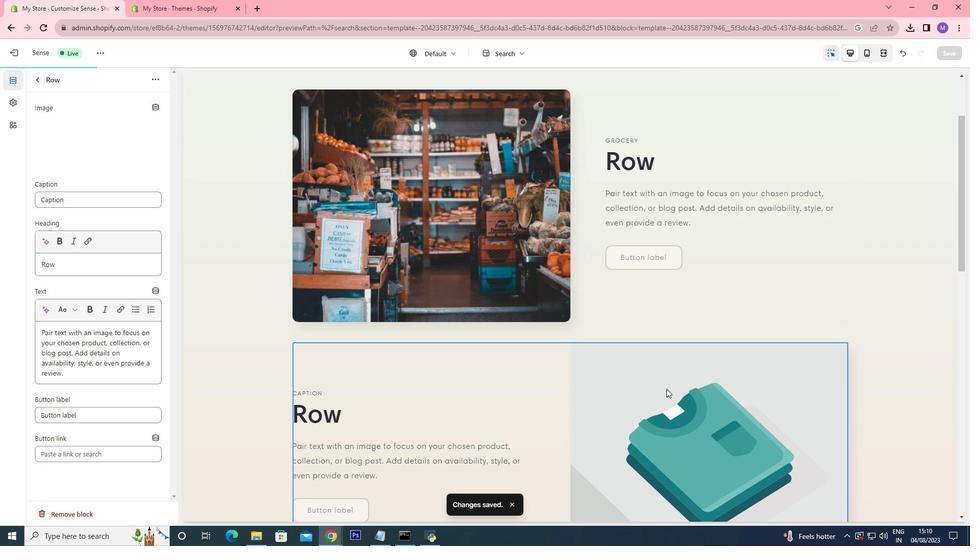 
Action: Mouse moved to (114, 152)
Screenshot: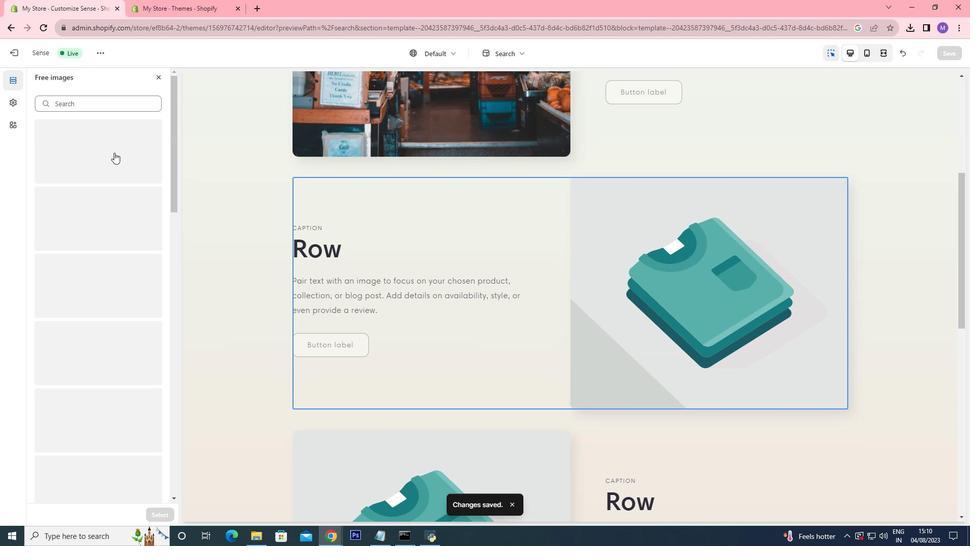 
Action: Mouse pressed left at (114, 152)
Screenshot: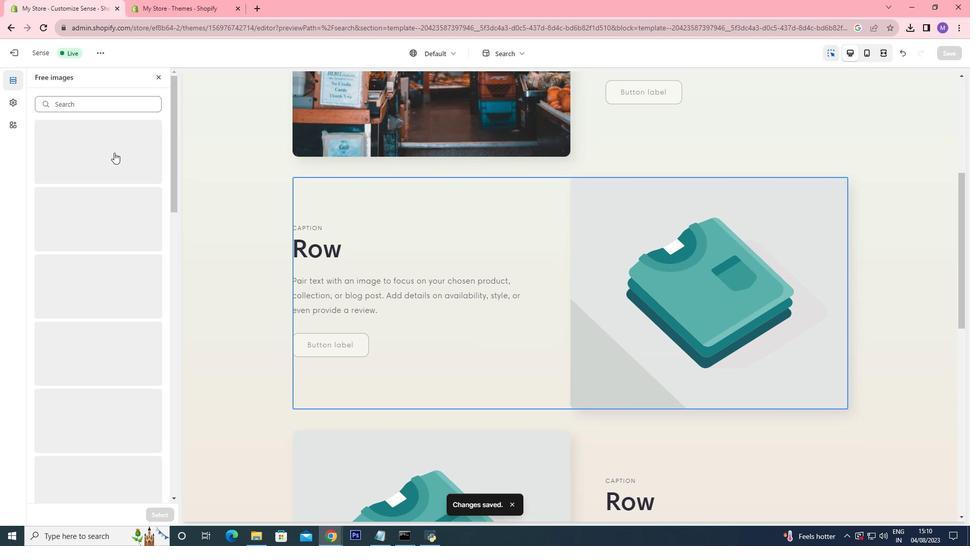 
Action: Mouse moved to (84, 104)
Screenshot: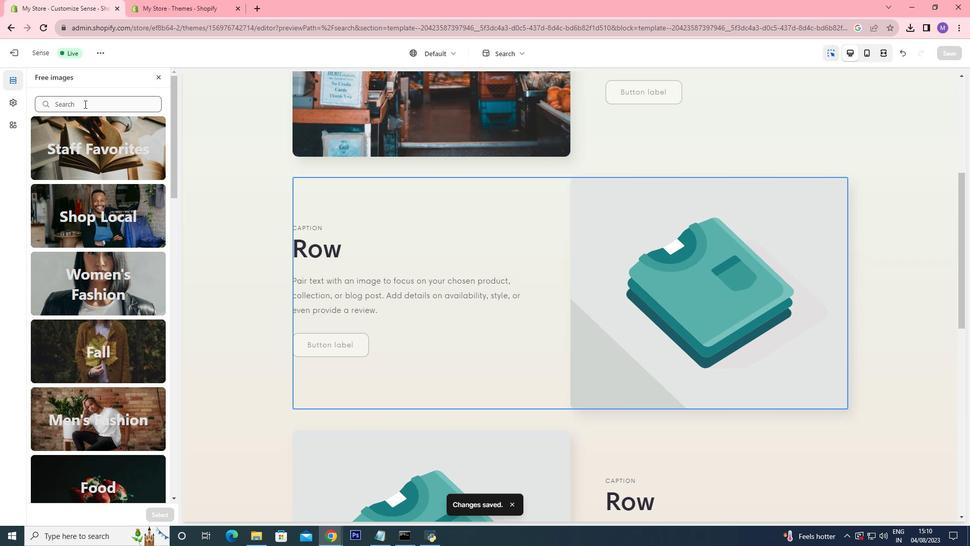 
Action: Mouse pressed left at (84, 104)
Screenshot: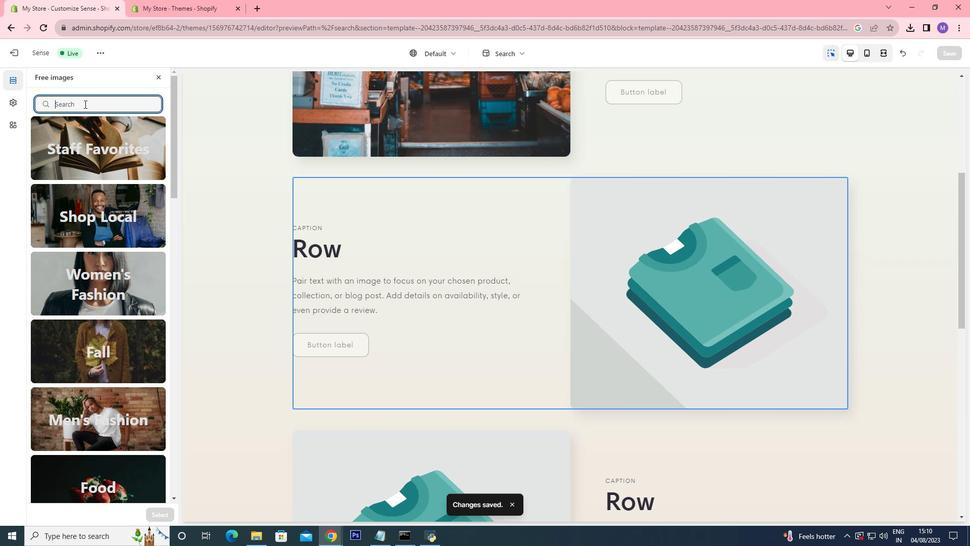 
Action: Key pressed gr
Screenshot: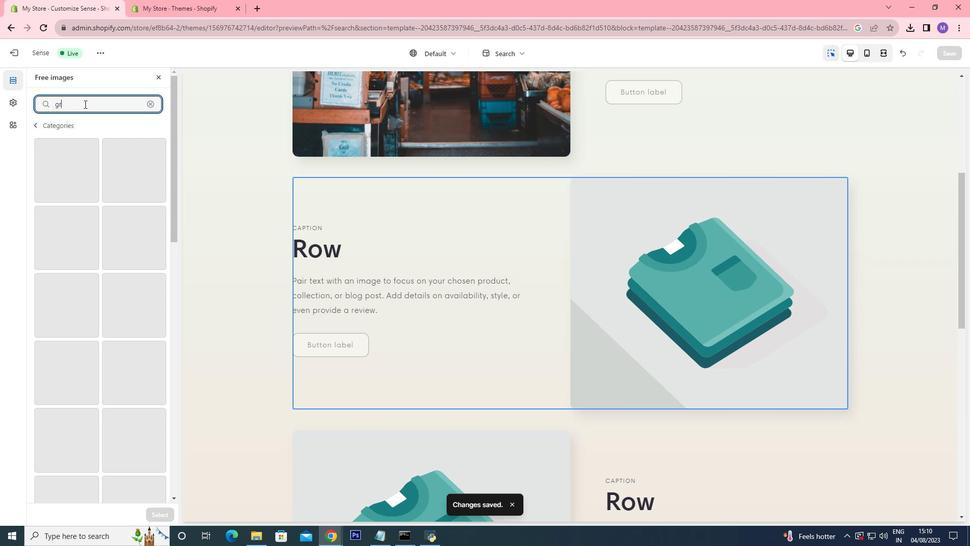 
Action: Mouse moved to (83, 102)
Screenshot: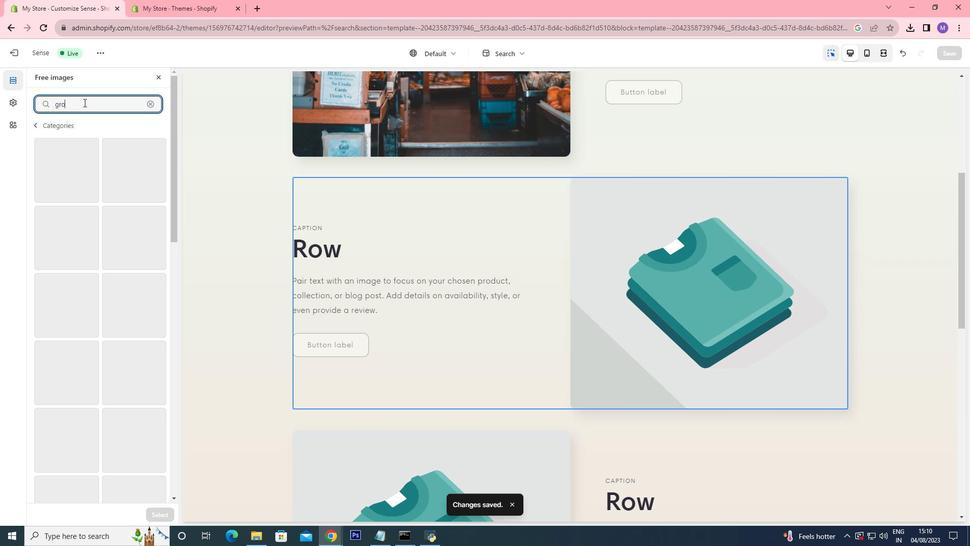 
Action: Key pressed ocery
Screenshot: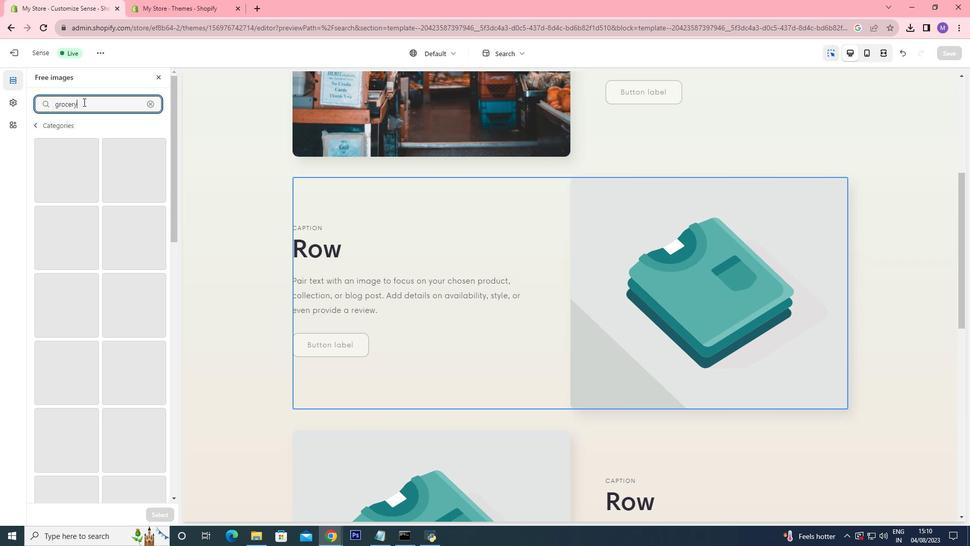 
Action: Mouse moved to (83, 102)
Screenshot: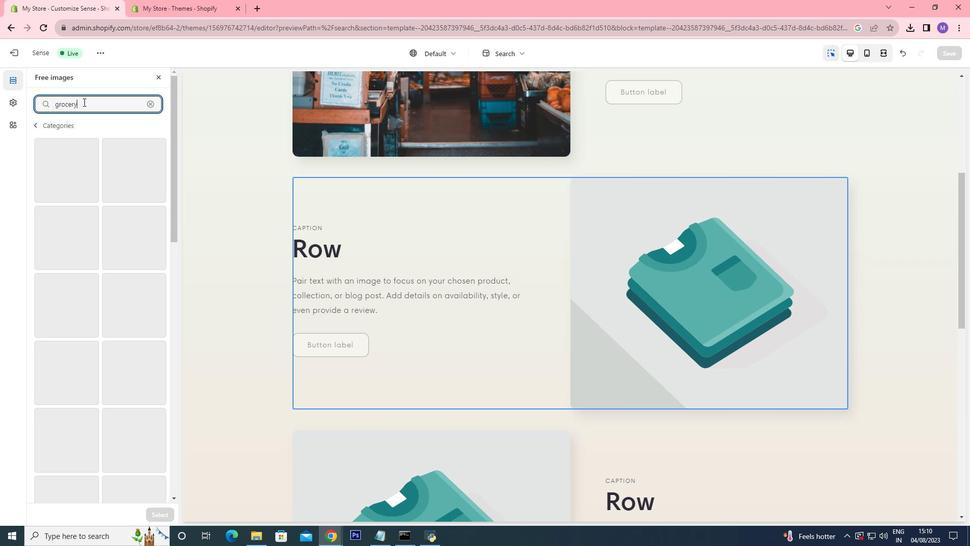 
Action: Key pressed <Key.enter>
Screenshot: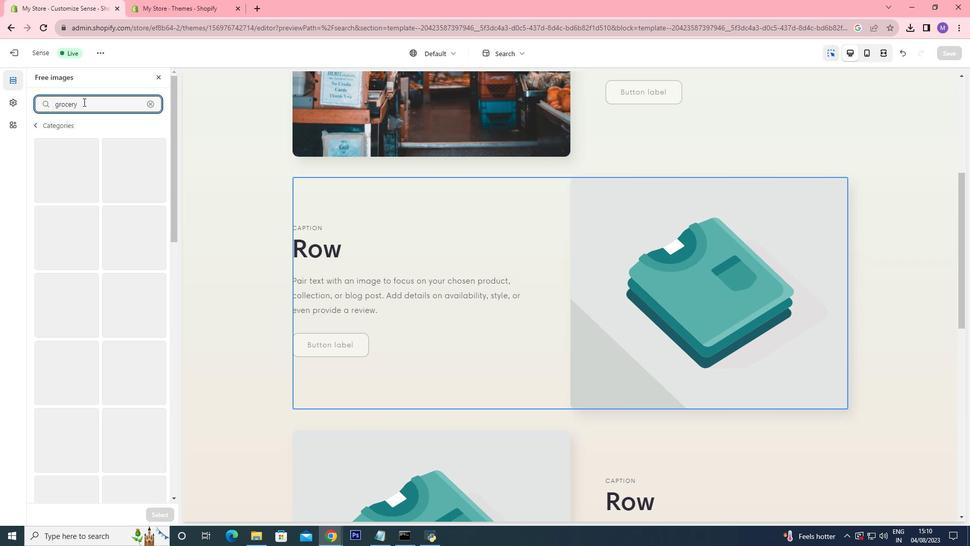 
Action: Mouse moved to (117, 373)
Screenshot: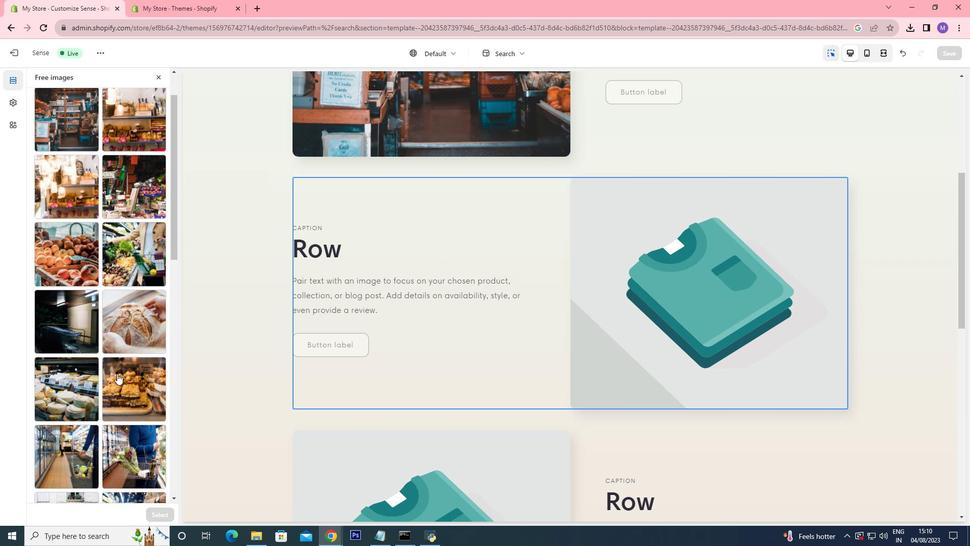 
Action: Mouse scrolled (117, 373) with delta (0, 0)
Screenshot: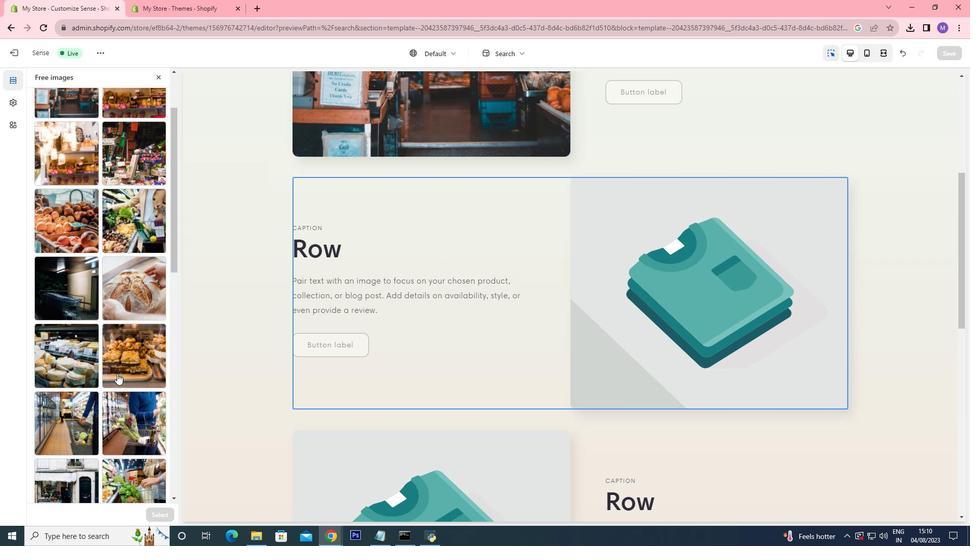 
Action: Mouse scrolled (117, 373) with delta (0, 0)
Screenshot: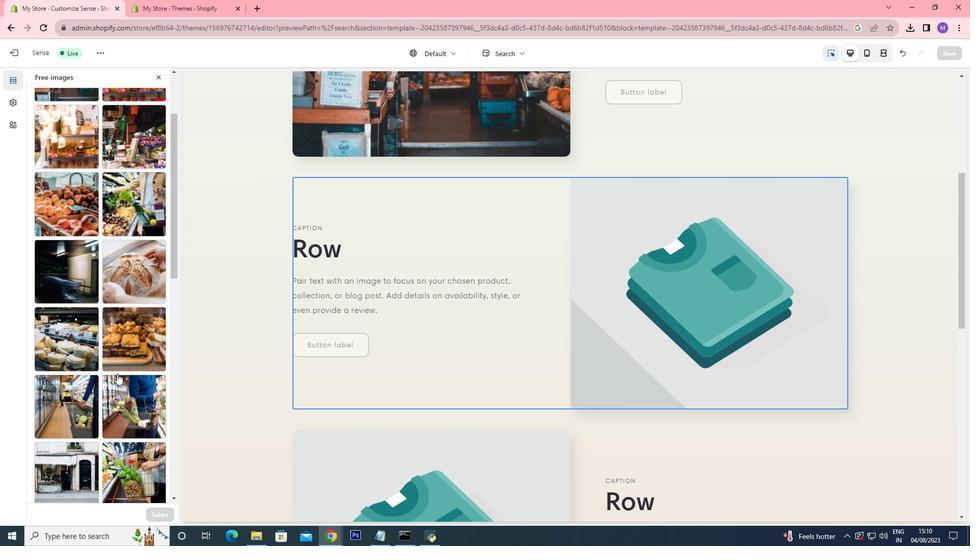 
Action: Mouse moved to (115, 371)
Screenshot: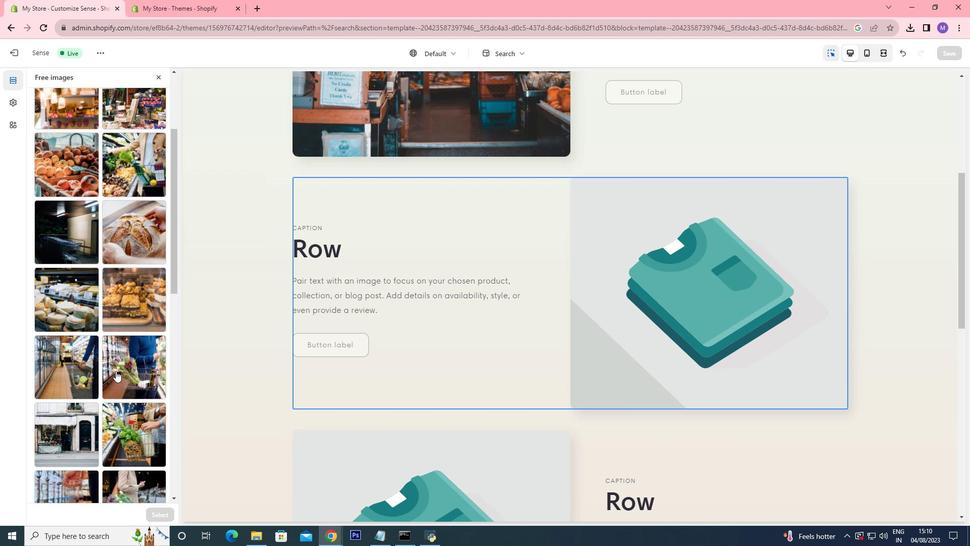 
Action: Mouse scrolled (115, 370) with delta (0, 0)
Screenshot: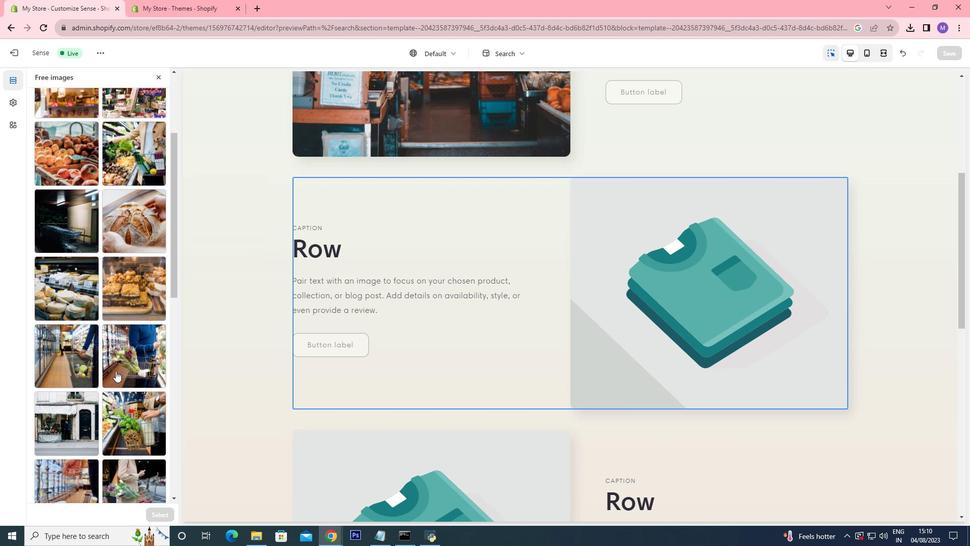 
Action: Mouse scrolled (115, 370) with delta (0, 0)
Screenshot: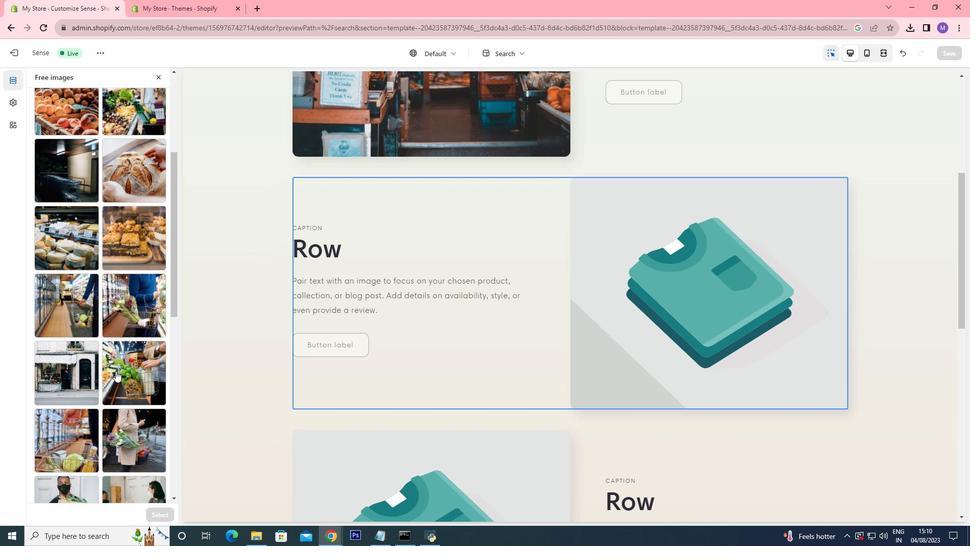 
Action: Mouse moved to (137, 376)
Screenshot: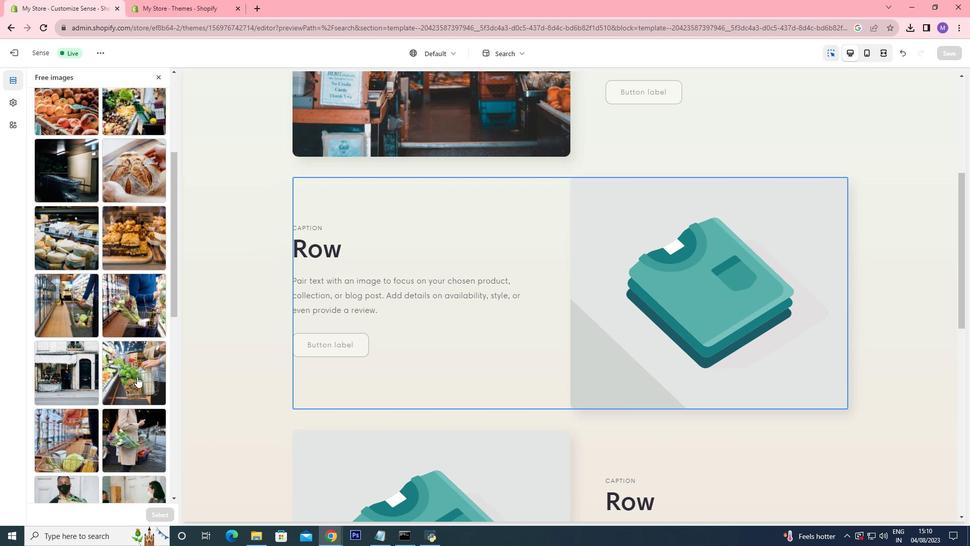 
Action: Mouse pressed left at (137, 376)
Screenshot: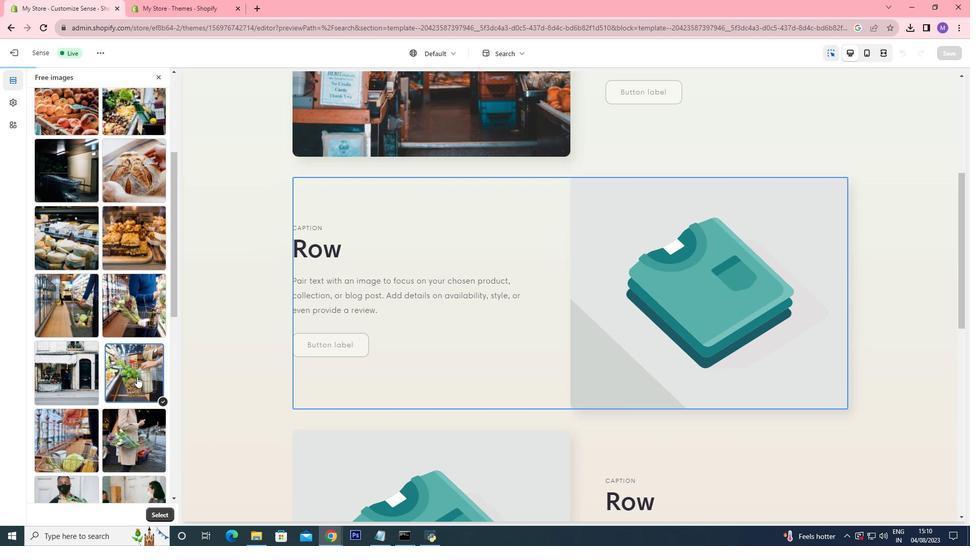 
Action: Mouse moved to (635, 223)
Screenshot: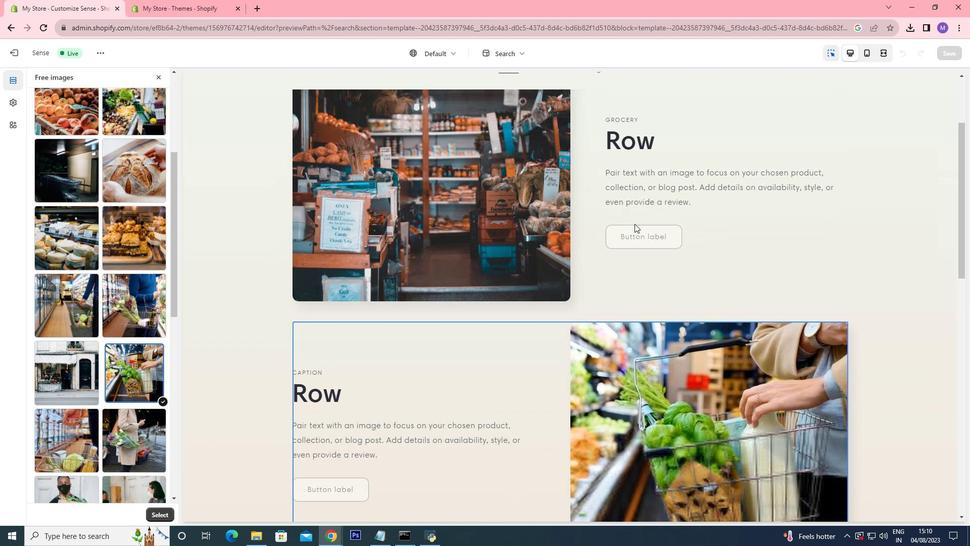 
Action: Mouse scrolled (635, 223) with delta (0, 0)
Screenshot: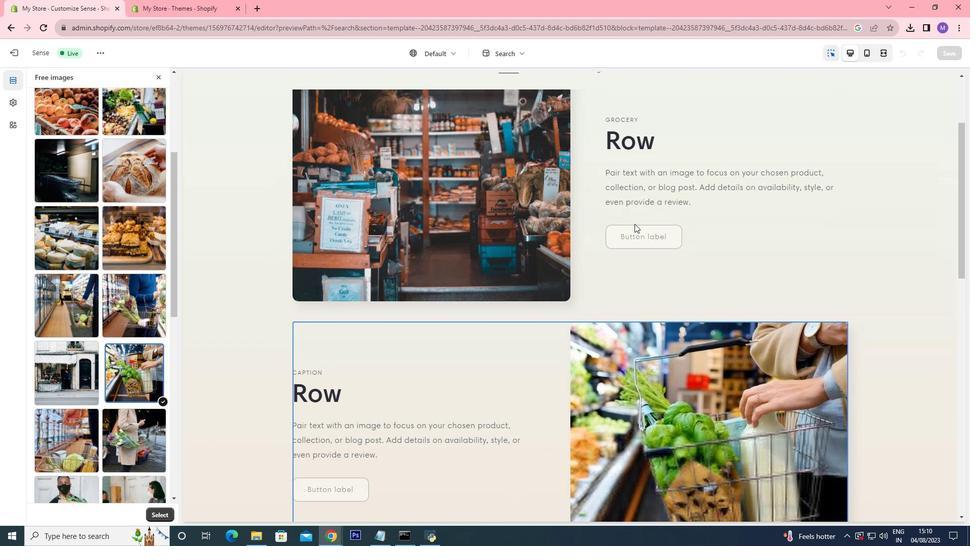 
Action: Mouse scrolled (635, 223) with delta (0, 0)
Screenshot: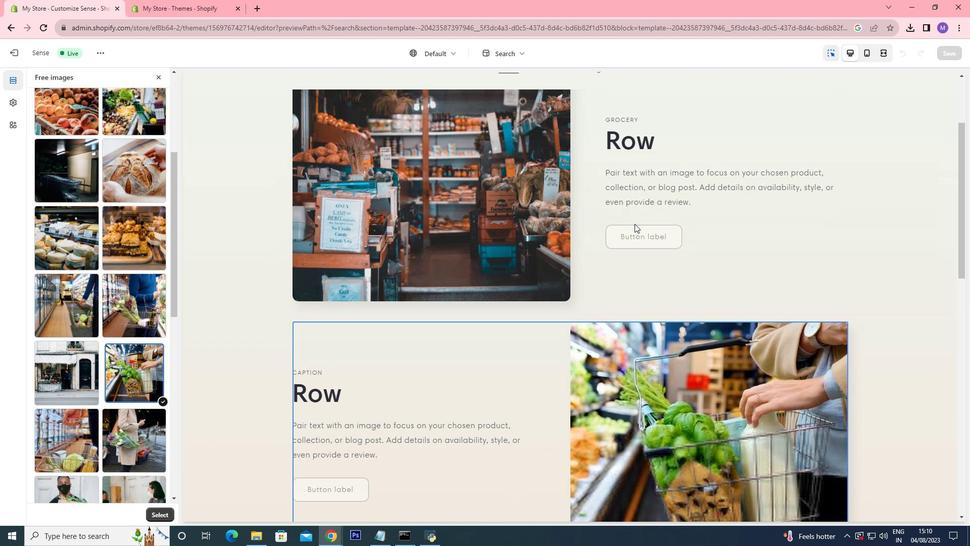 
Action: Mouse scrolled (635, 223) with delta (0, 0)
Screenshot: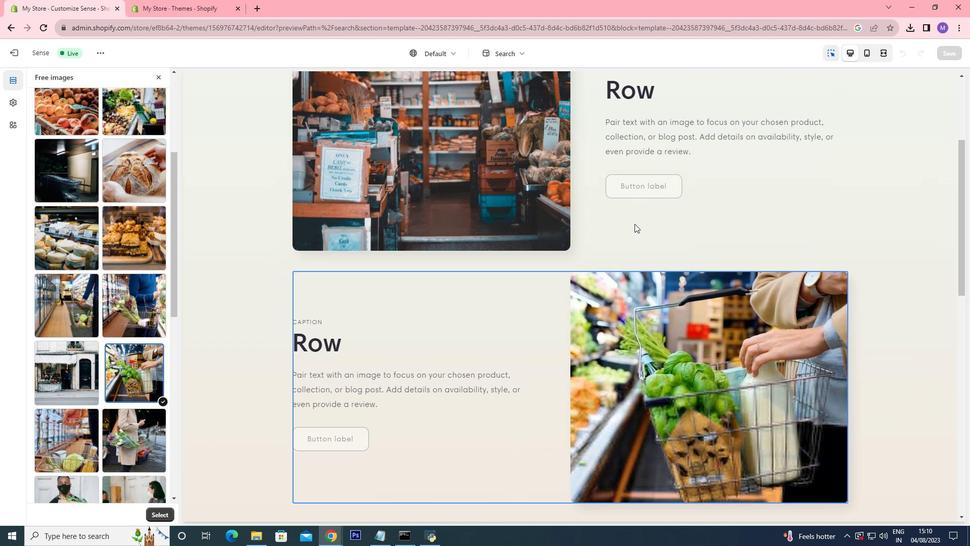 
Action: Mouse scrolled (635, 223) with delta (0, 0)
Screenshot: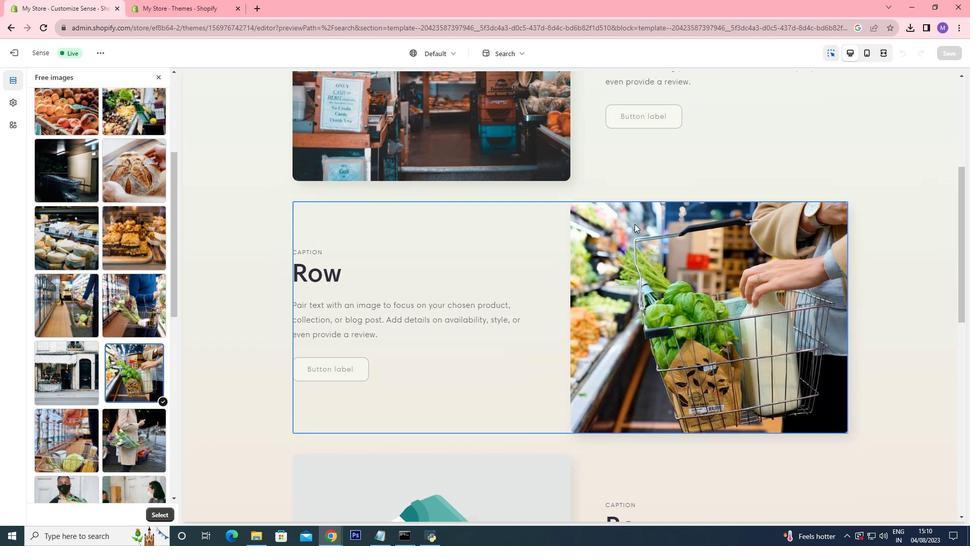 
Action: Mouse scrolled (635, 223) with delta (0, 0)
Screenshot: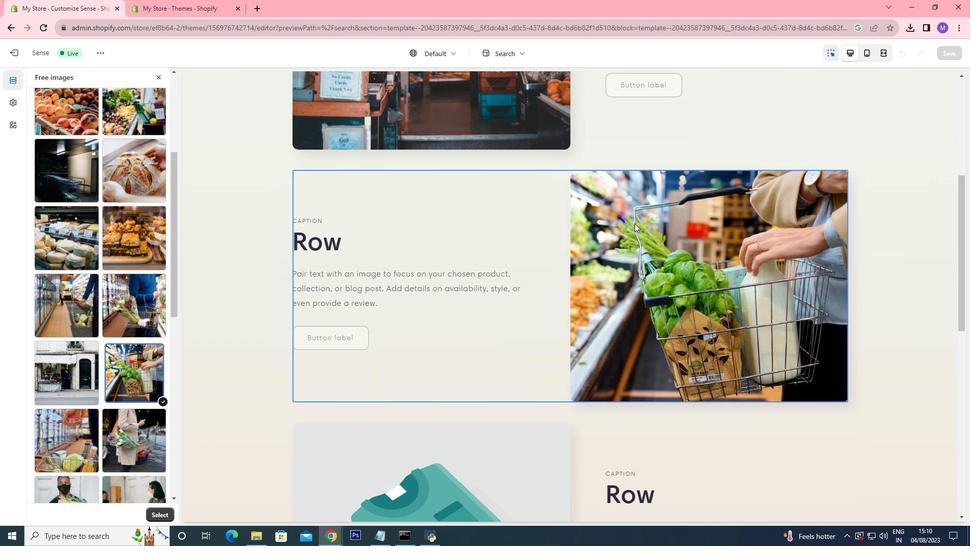 
Action: Mouse moved to (635, 222)
Screenshot: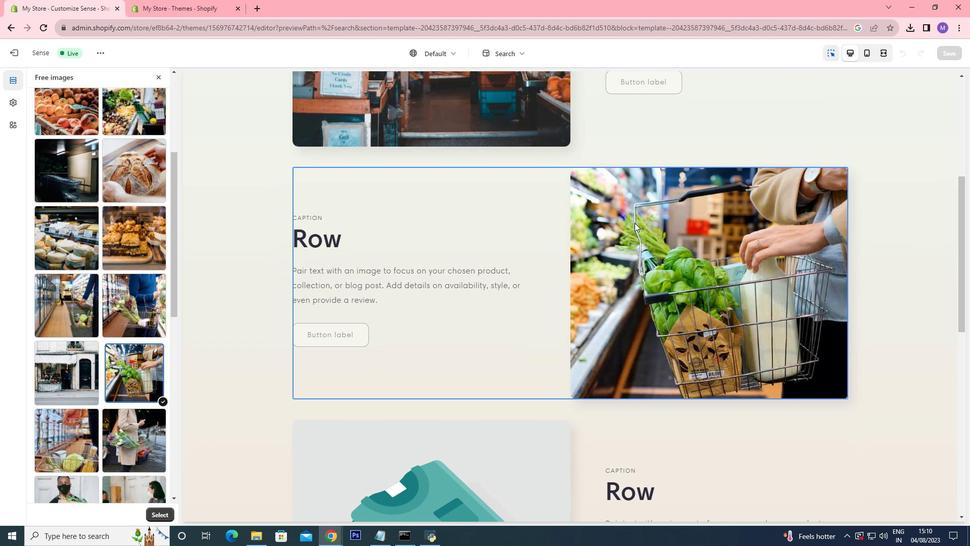 
Action: Mouse scrolled (635, 222) with delta (0, 0)
Screenshot: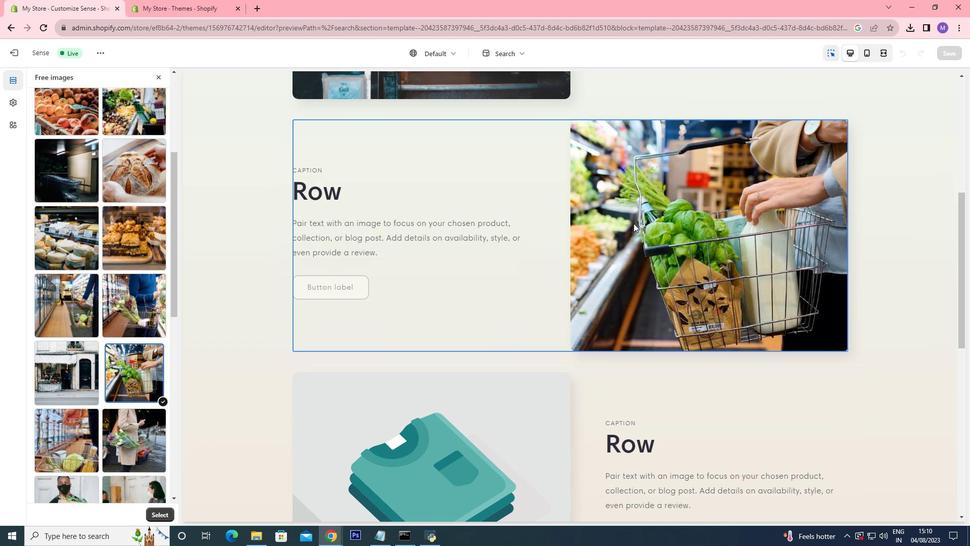 
Action: Mouse moved to (634, 223)
Screenshot: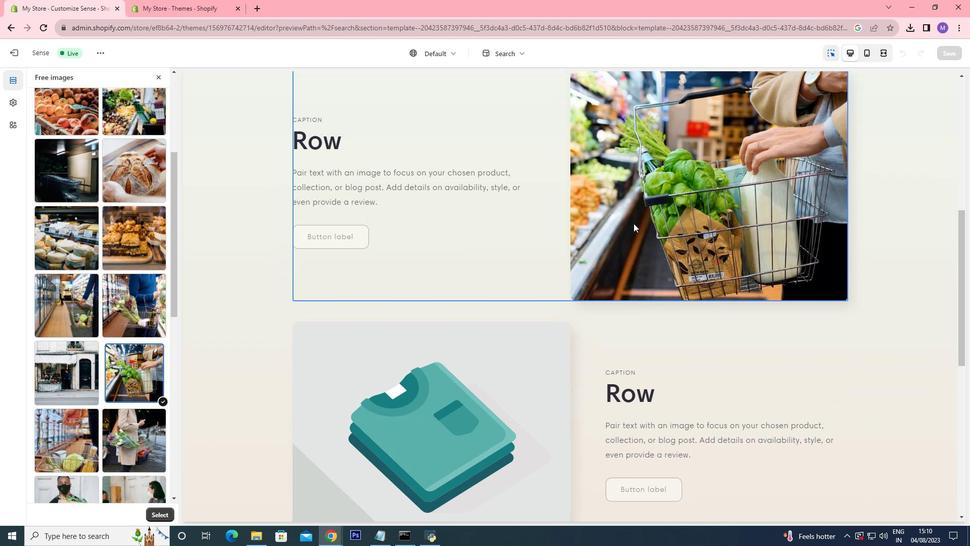 
Action: Mouse scrolled (634, 222) with delta (0, 0)
Screenshot: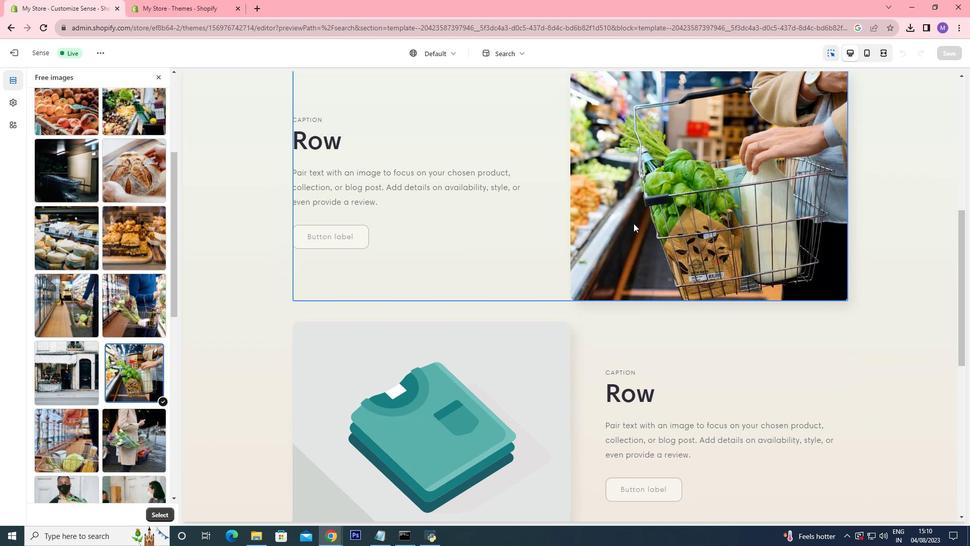
Action: Mouse scrolled (634, 222) with delta (0, 0)
Screenshot: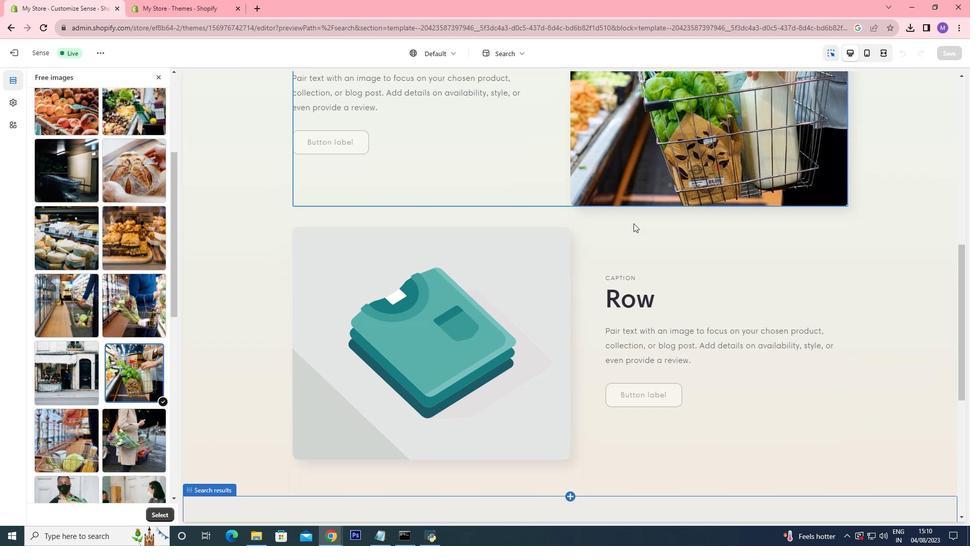 
Action: Mouse scrolled (634, 222) with delta (0, 0)
Screenshot: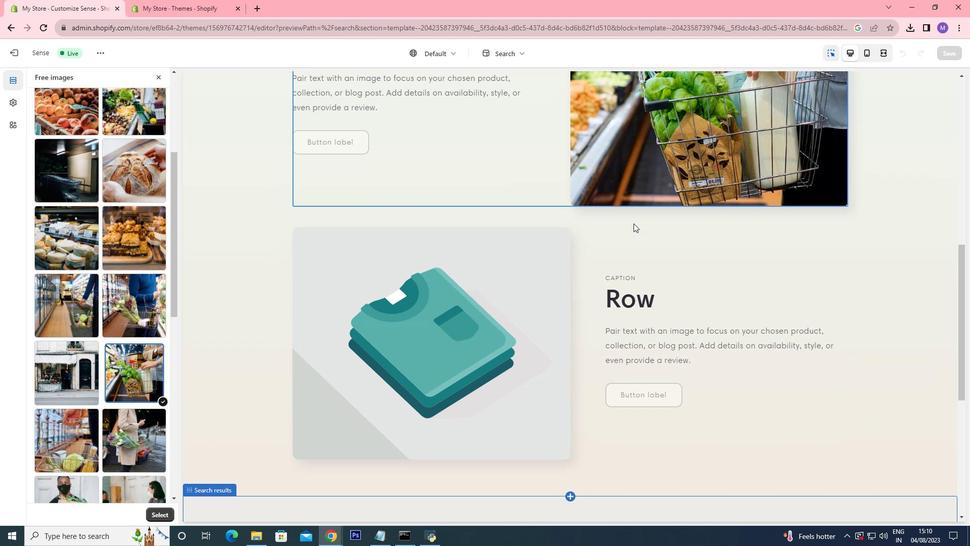 
Action: Mouse moved to (634, 223)
Screenshot: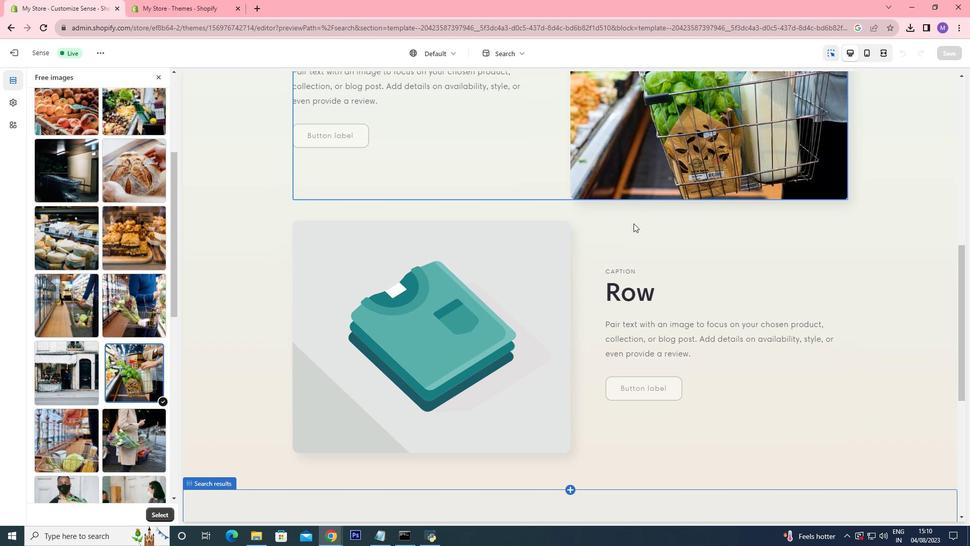 
Action: Mouse scrolled (634, 222) with delta (0, 0)
Screenshot: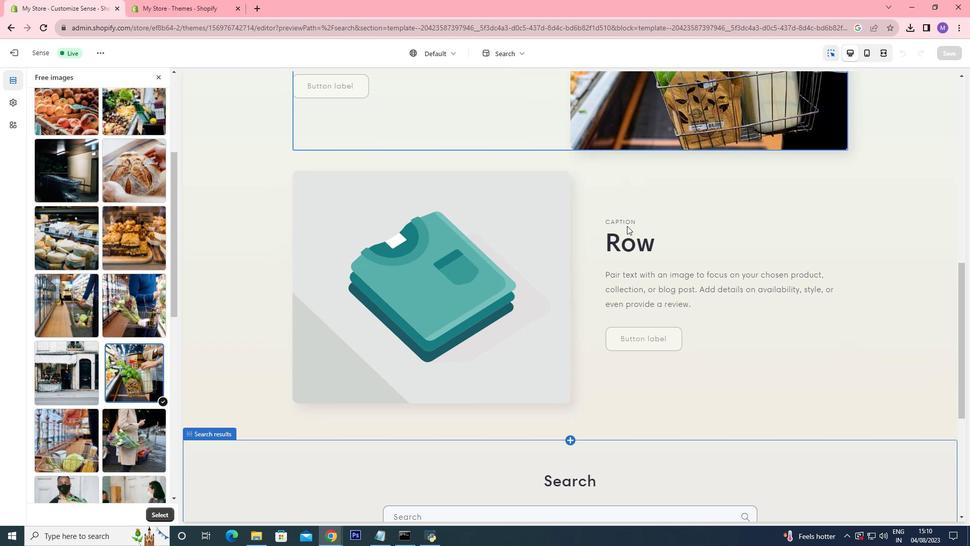 
Action: Mouse moved to (160, 515)
Screenshot: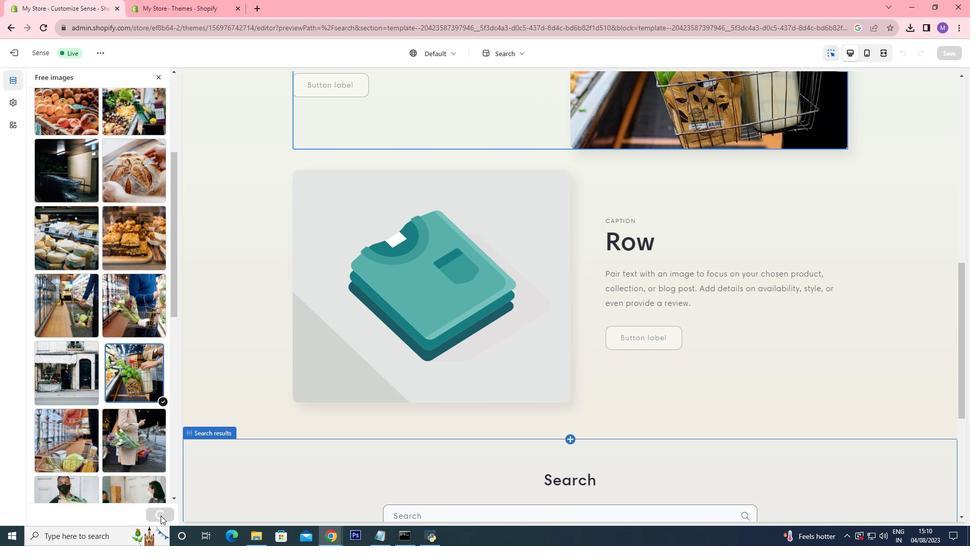 
Action: Mouse pressed left at (160, 515)
Screenshot: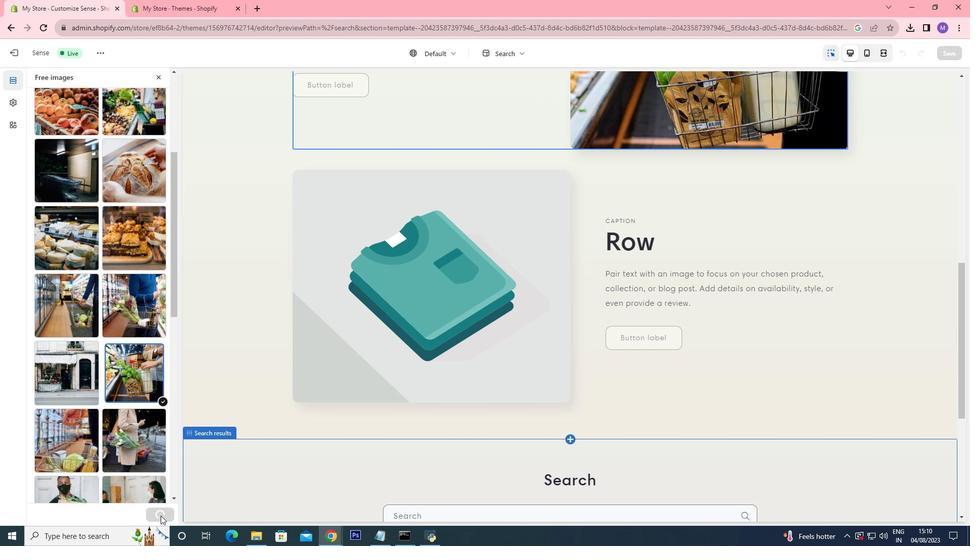 
Action: Mouse moved to (953, 51)
Screenshot: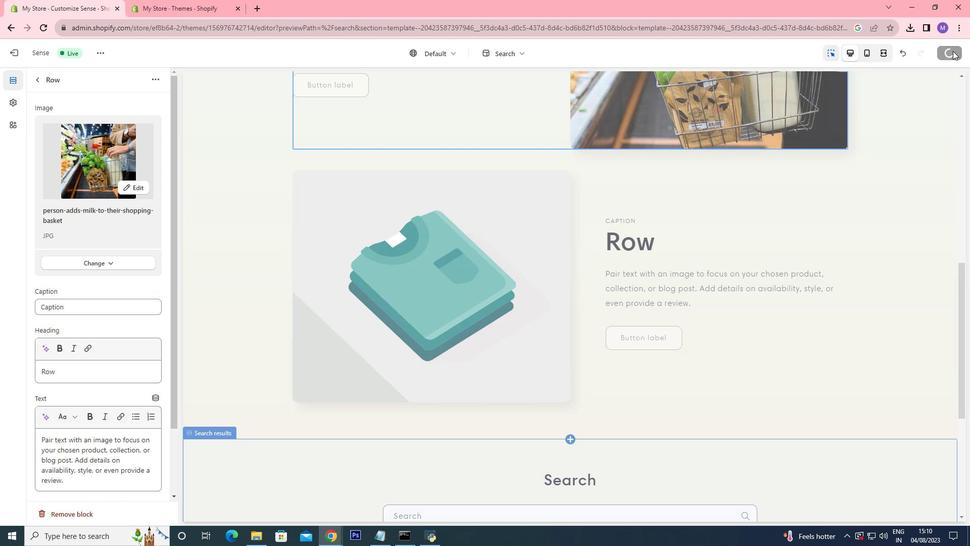 
Action: Mouse pressed left at (953, 51)
Screenshot: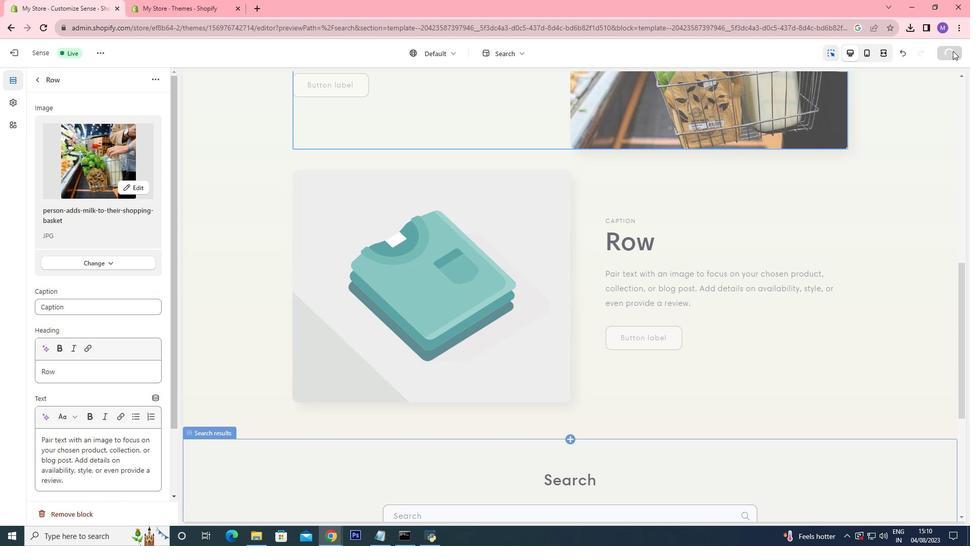 
Action: Mouse moved to (409, 344)
Screenshot: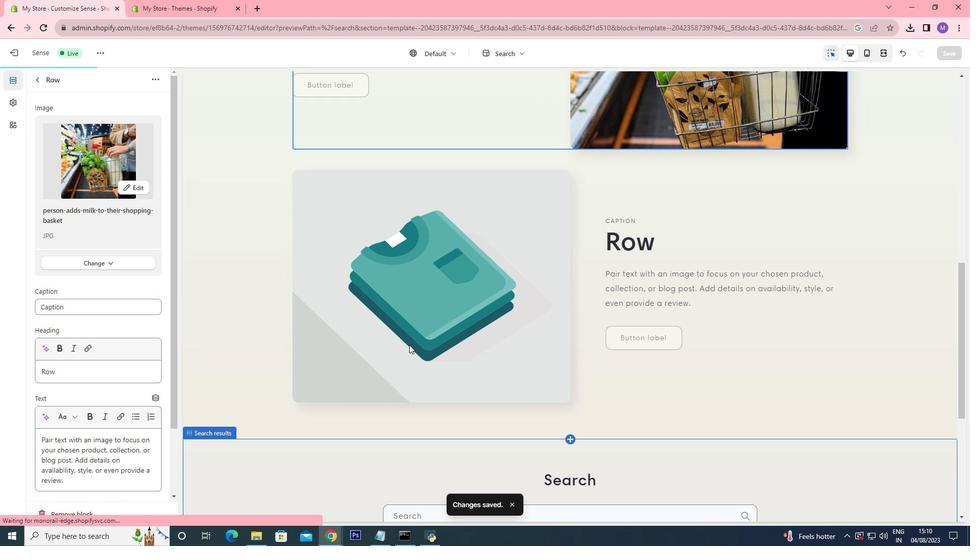 
Action: Mouse pressed left at (409, 344)
Screenshot: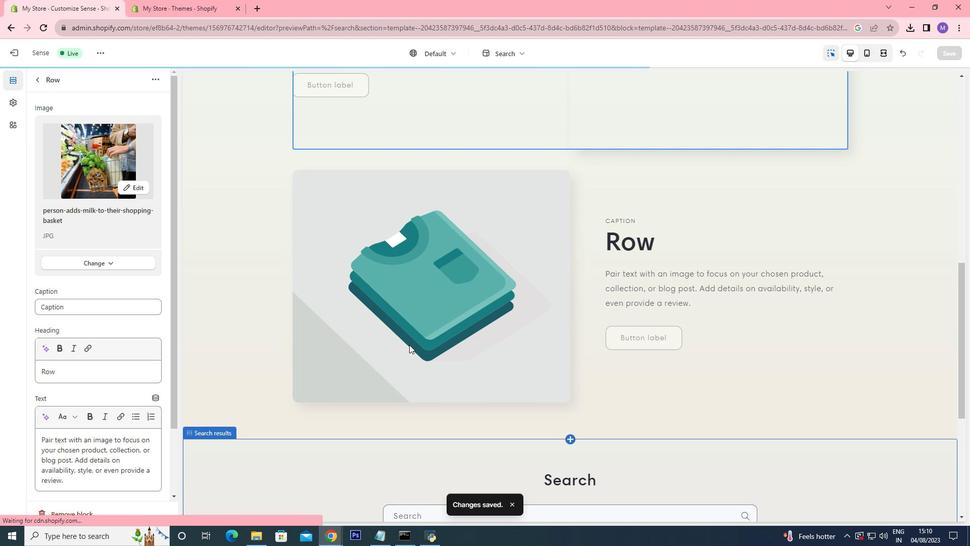 
Action: Mouse moved to (412, 326)
Screenshot: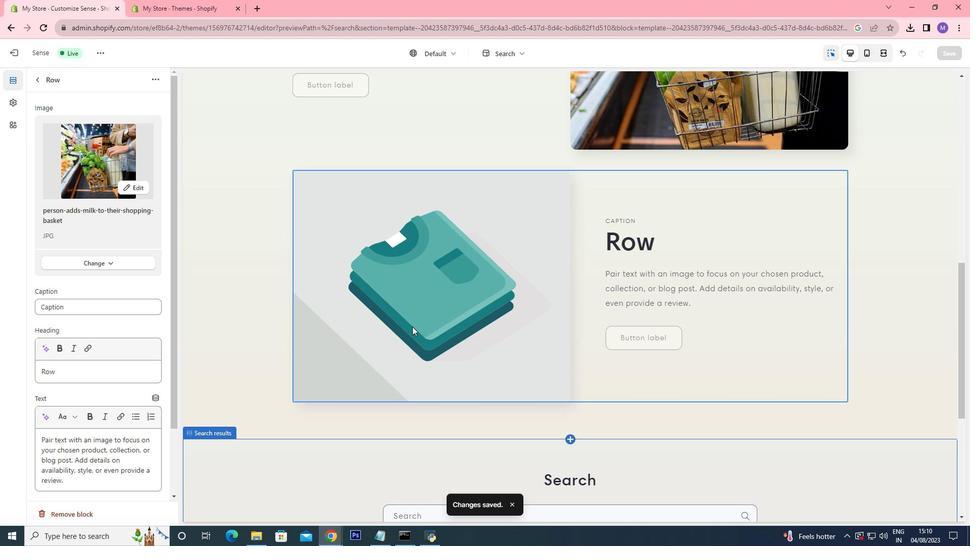 
Action: Mouse pressed left at (412, 326)
Screenshot: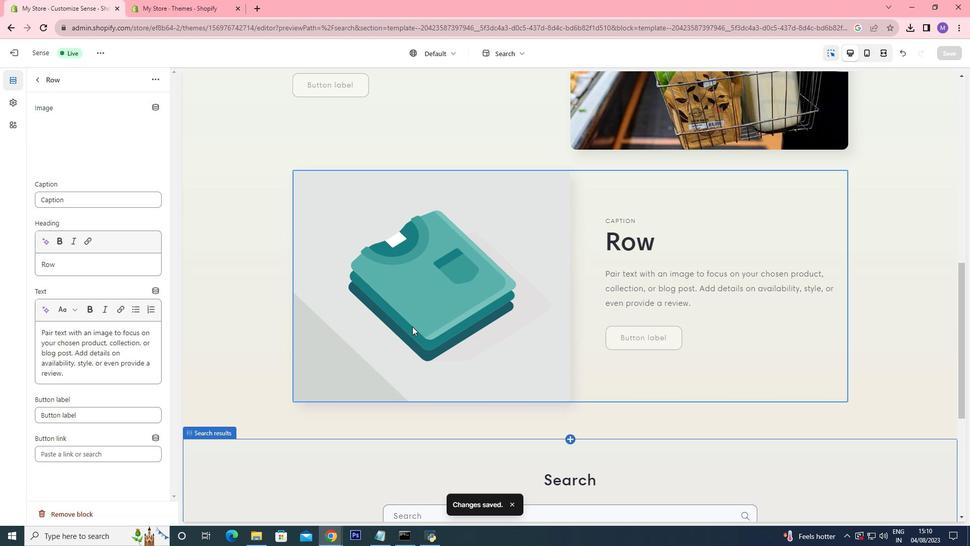 
Action: Mouse moved to (97, 153)
Screenshot: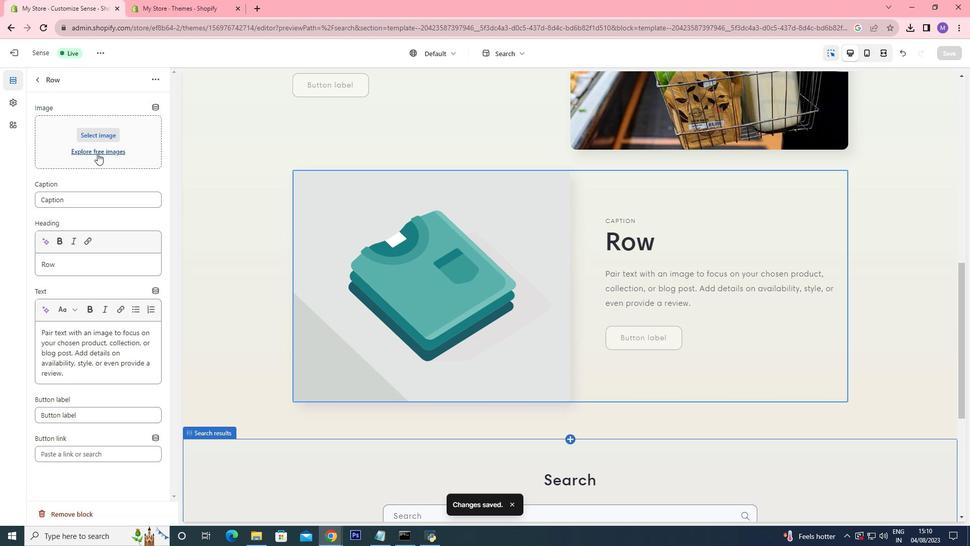 
Action: Mouse pressed left at (97, 153)
Screenshot: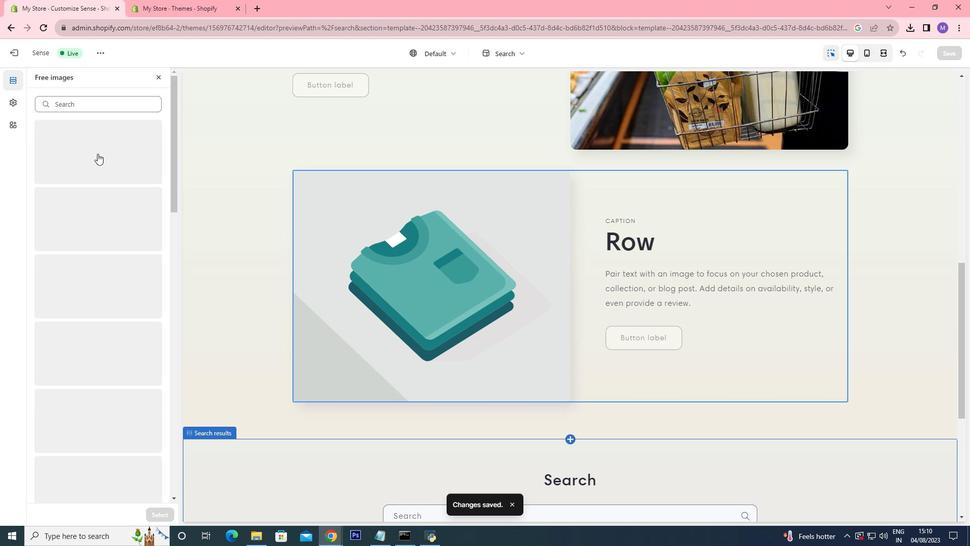 
Action: Mouse moved to (107, 103)
Screenshot: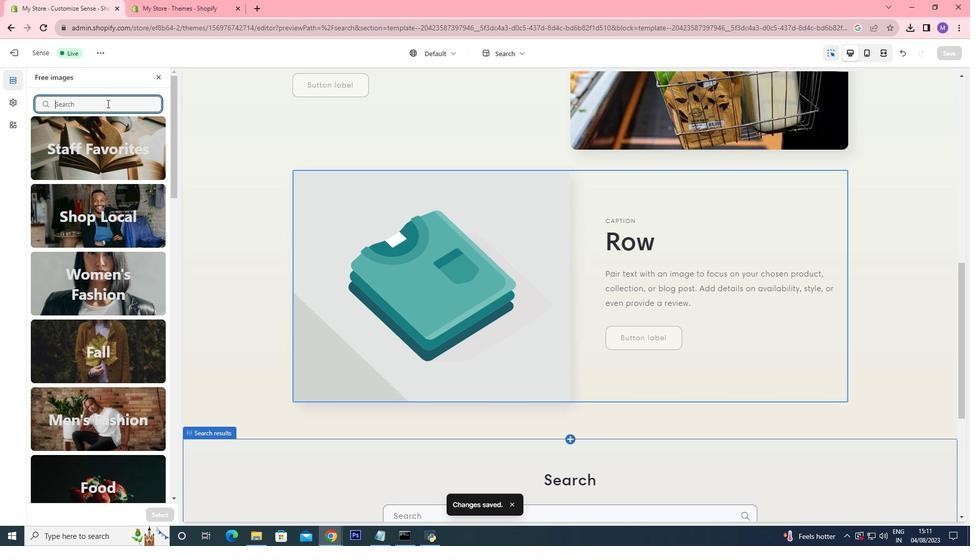 
Action: Mouse pressed left at (107, 103)
Screenshot: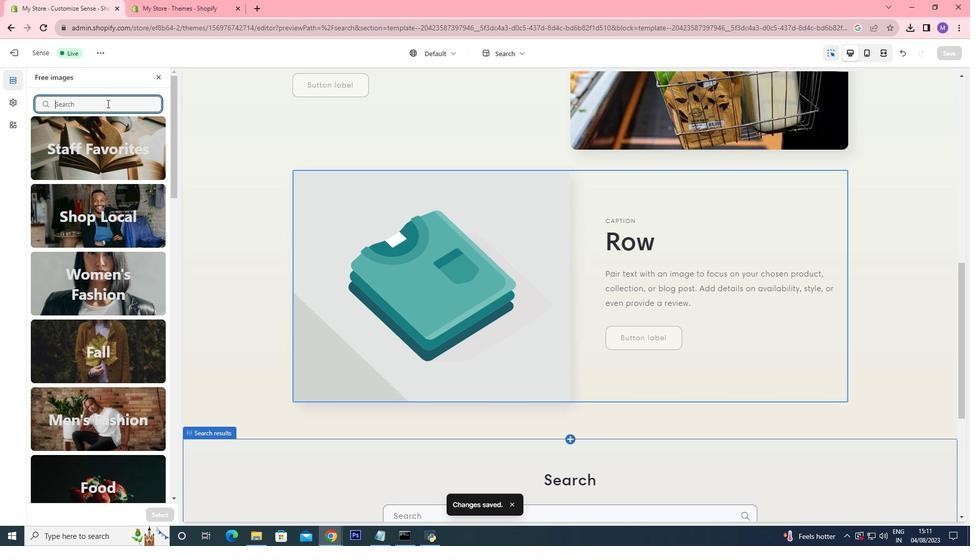 
Action: Mouse moved to (108, 106)
Screenshot: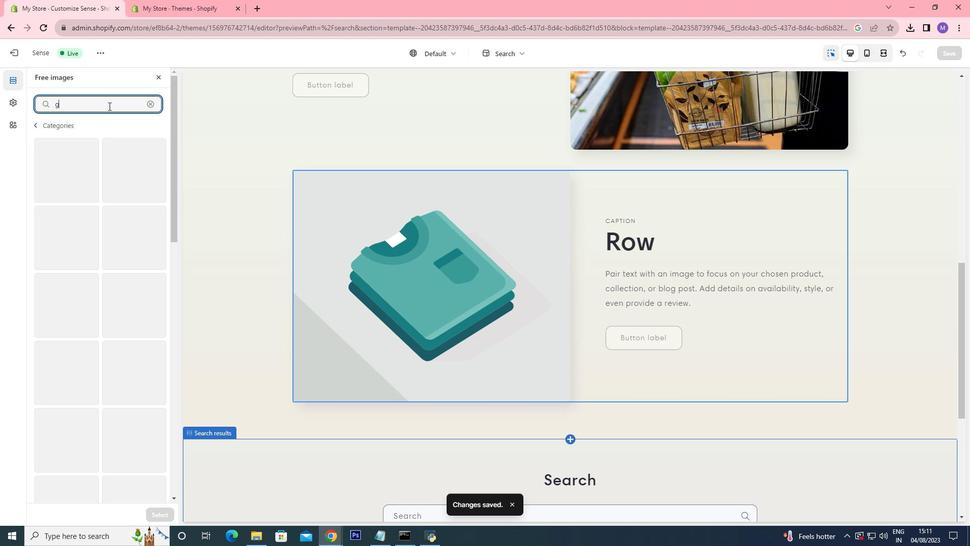 
Action: Key pressed grocery
Screenshot: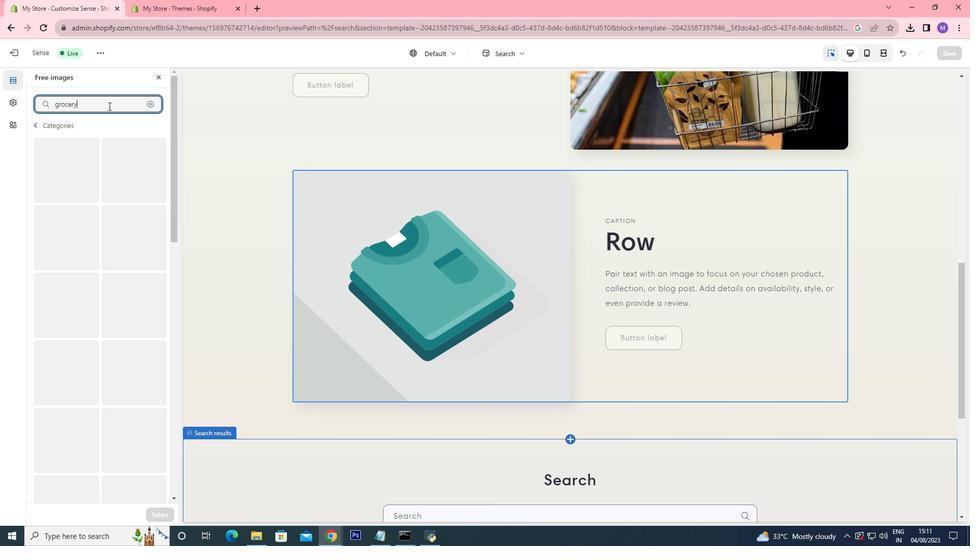 
Action: Mouse moved to (108, 106)
Screenshot: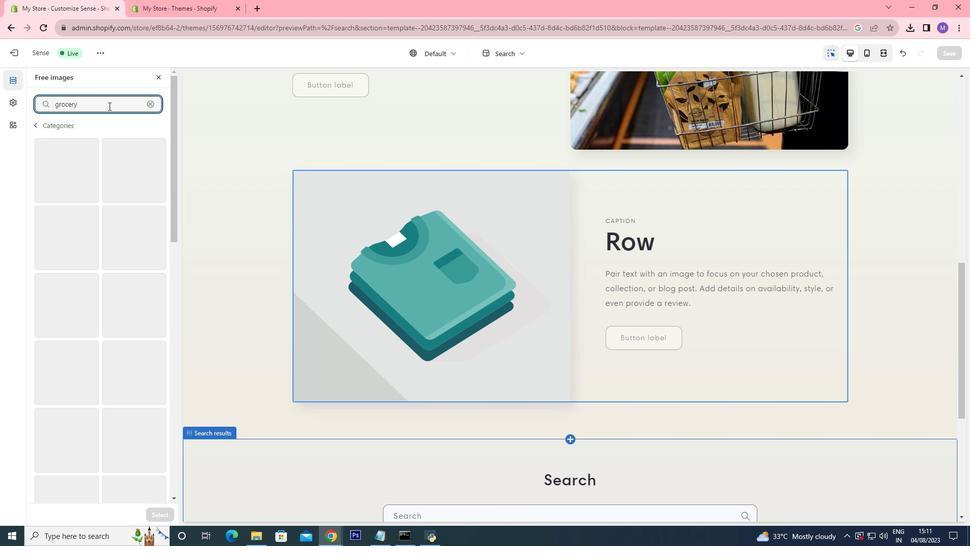 
Action: Key pressed <Key.enter>
Screenshot: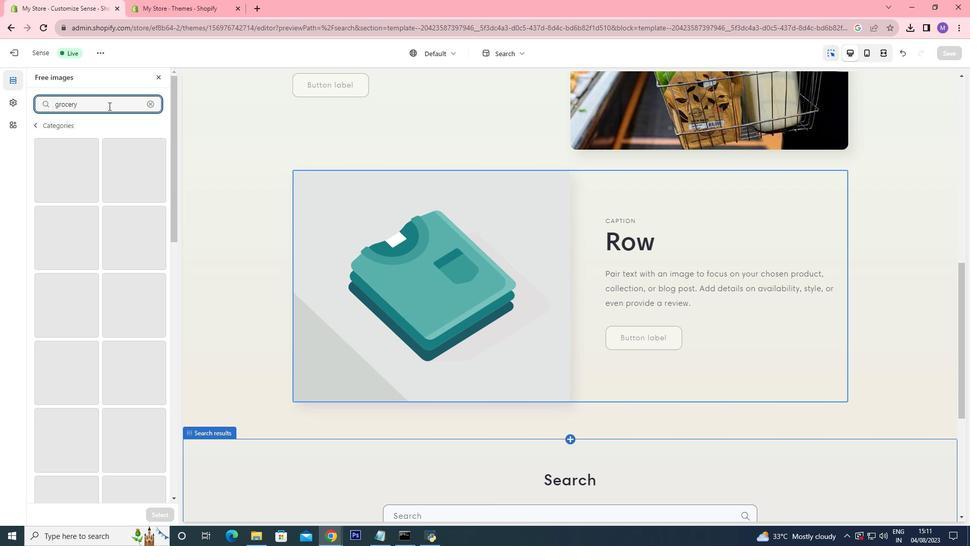 
Action: Mouse moved to (113, 454)
Screenshot: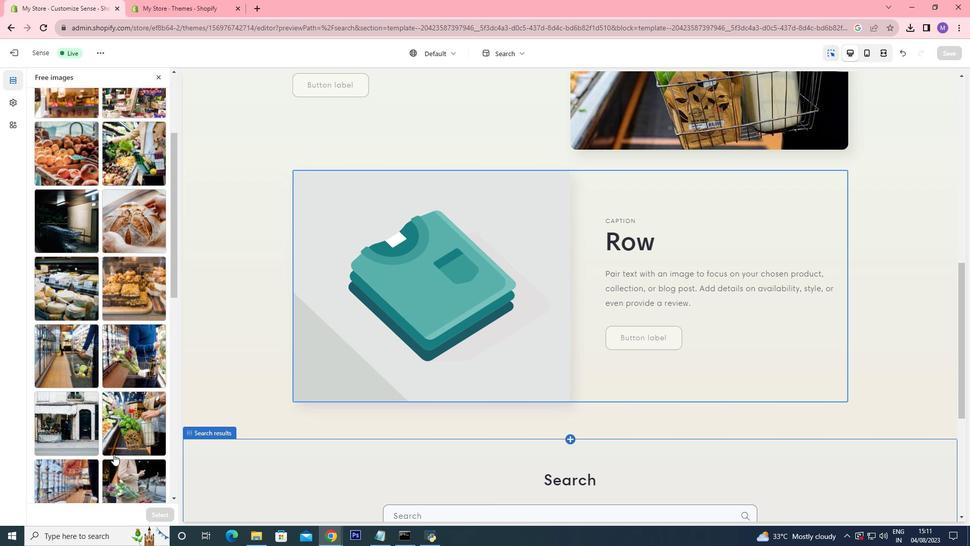 
Action: Mouse scrolled (113, 454) with delta (0, 0)
Screenshot: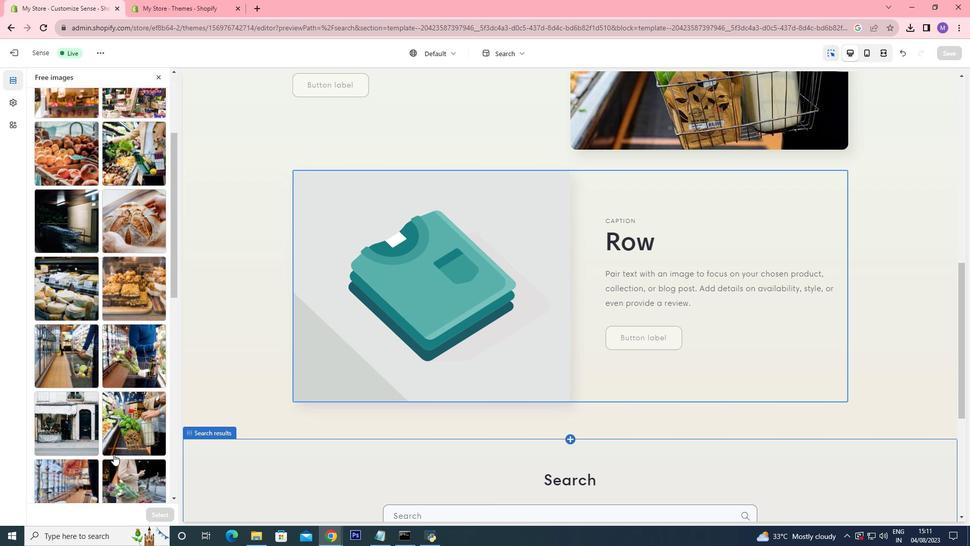 
Action: Mouse scrolled (113, 454) with delta (0, 0)
Screenshot: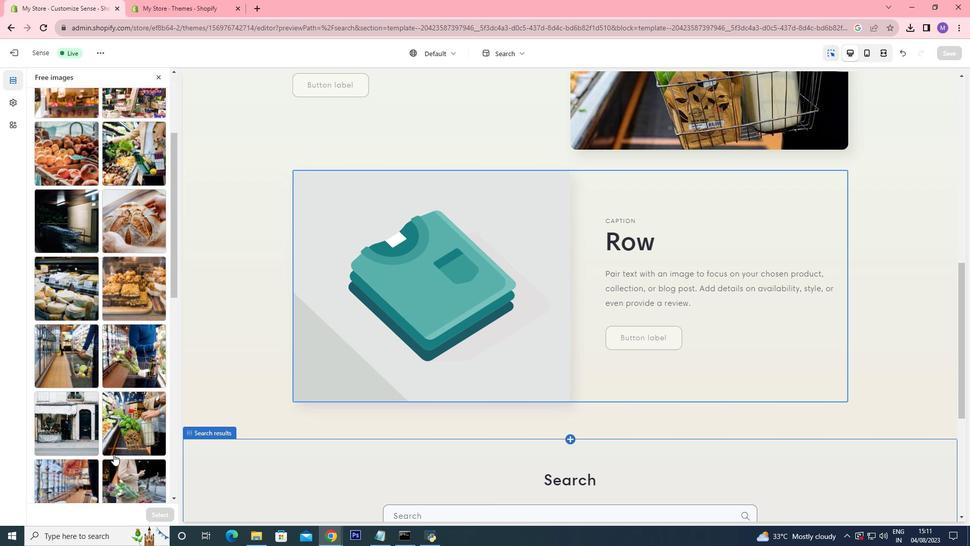 
Action: Mouse scrolled (113, 454) with delta (0, 0)
Screenshot: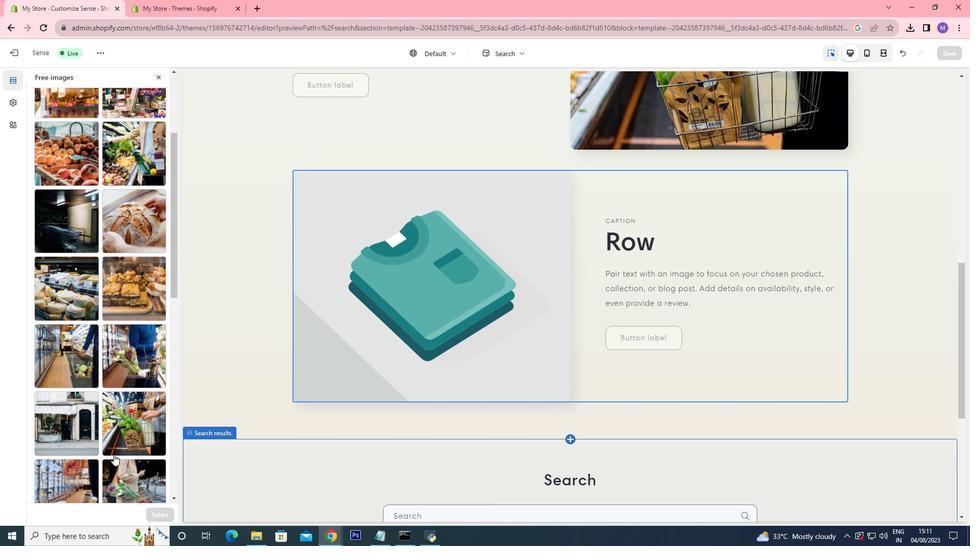 
Action: Mouse moved to (131, 424)
Screenshot: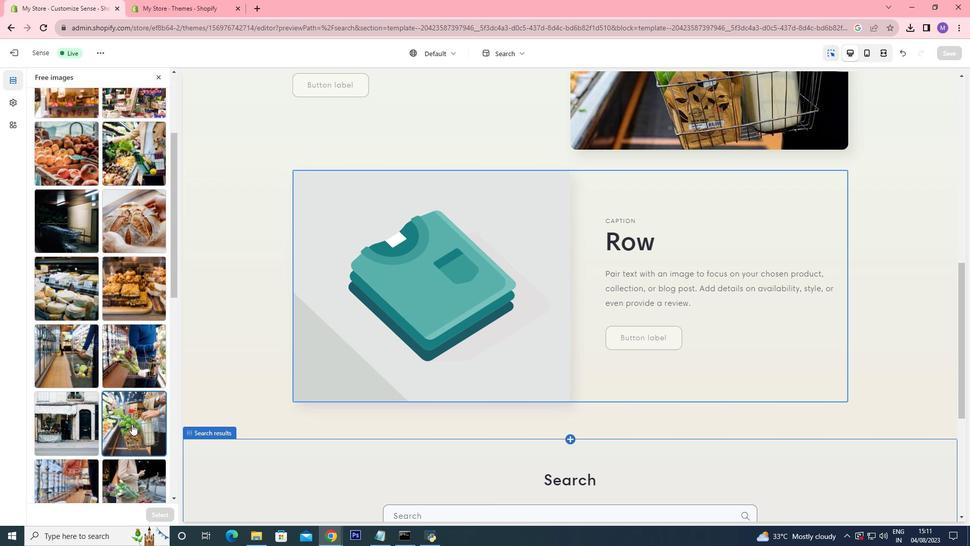 
Action: Mouse pressed left at (131, 424)
Screenshot: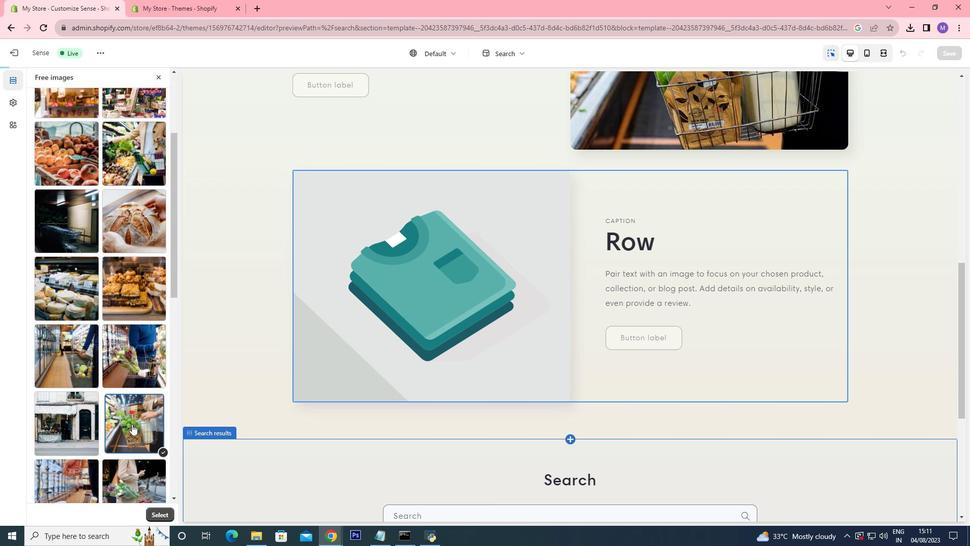 
Action: Mouse moved to (132, 424)
Screenshot: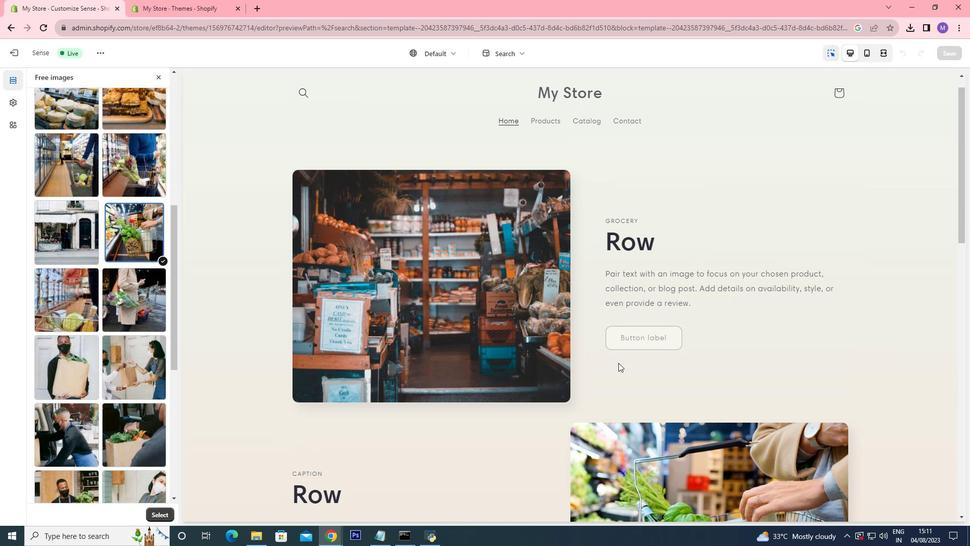 
Action: Mouse scrolled (132, 423) with delta (0, 0)
Screenshot: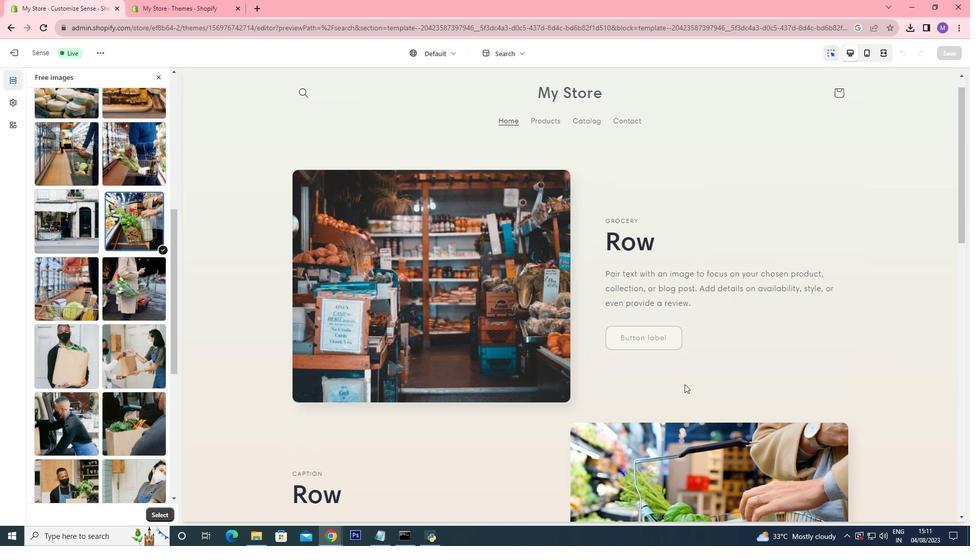 
Action: Mouse moved to (136, 424)
Screenshot: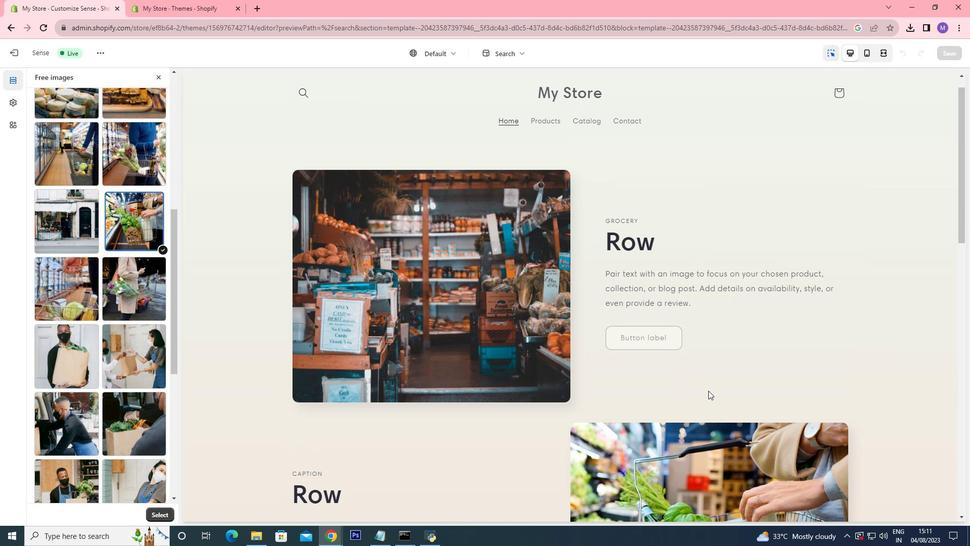 
Action: Mouse scrolled (136, 423) with delta (0, 0)
Screenshot: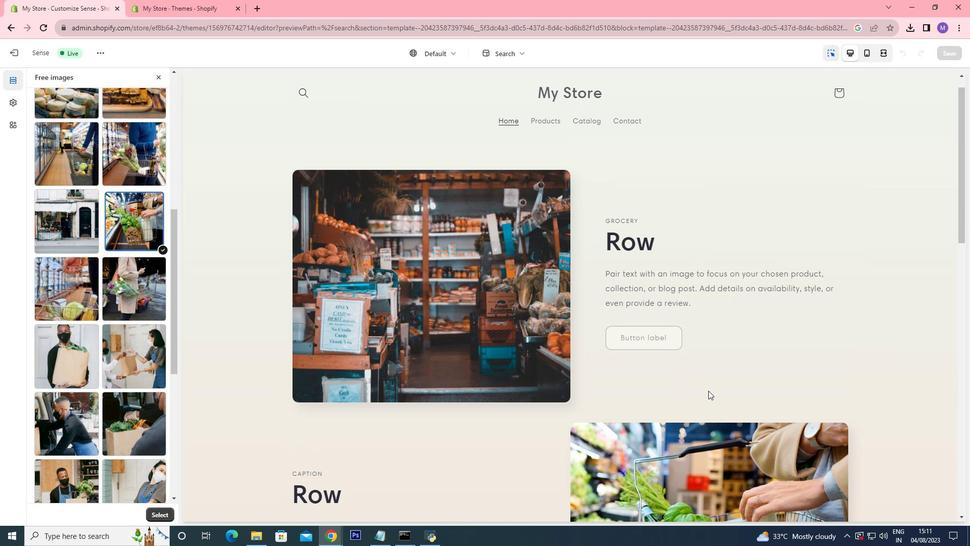 
Action: Mouse moved to (138, 424)
Screenshot: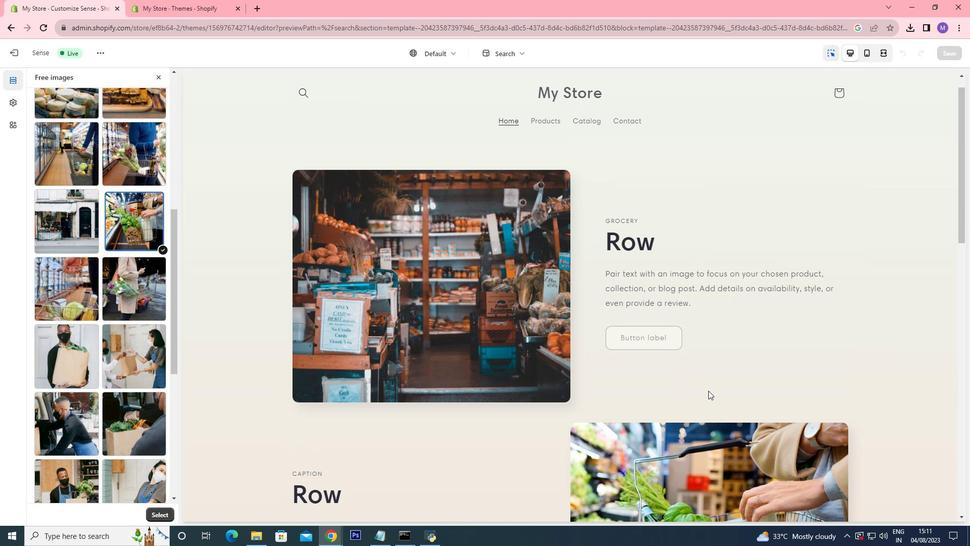 
Action: Mouse scrolled (138, 423) with delta (0, 0)
Screenshot: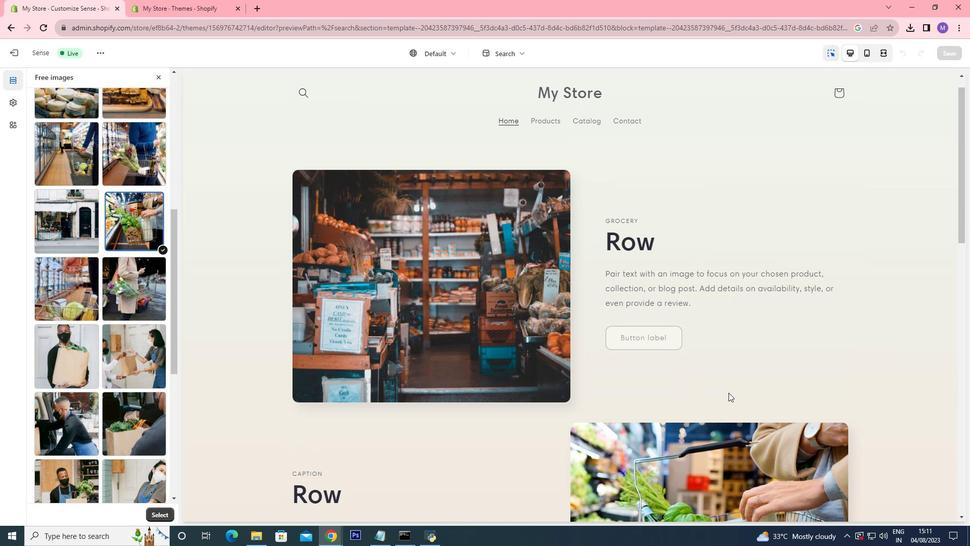 
Action: Mouse moved to (160, 415)
Screenshot: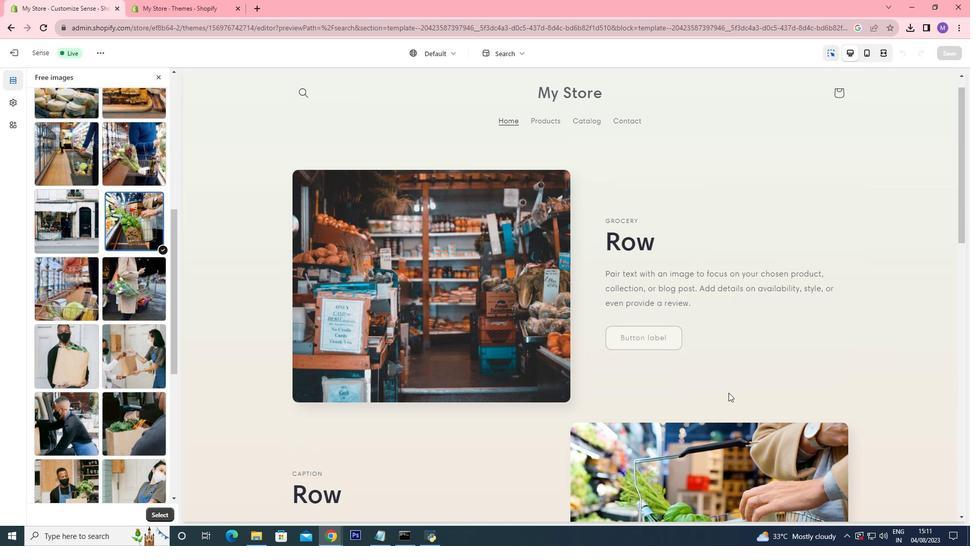 
Action: Mouse scrolled (160, 415) with delta (0, 0)
Screenshot: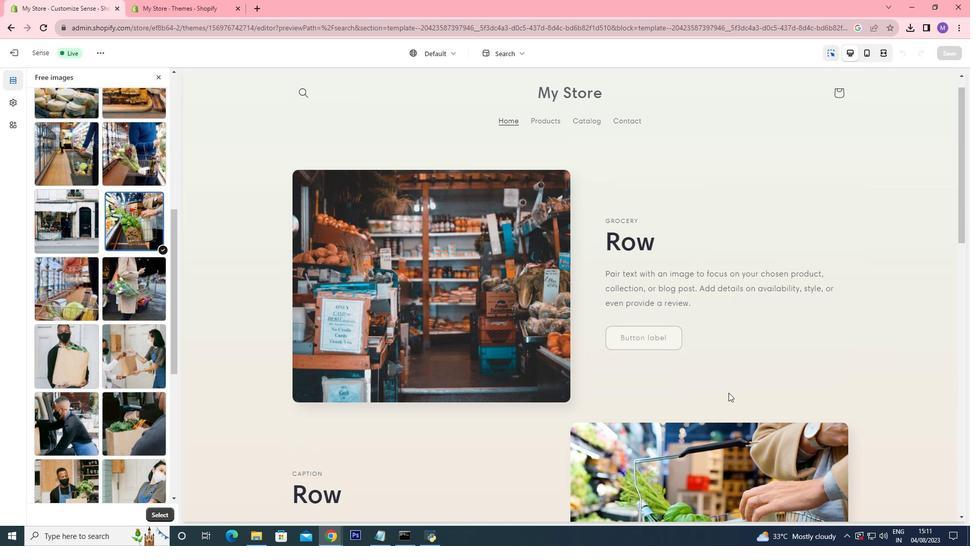 
Action: Mouse moved to (744, 394)
Screenshot: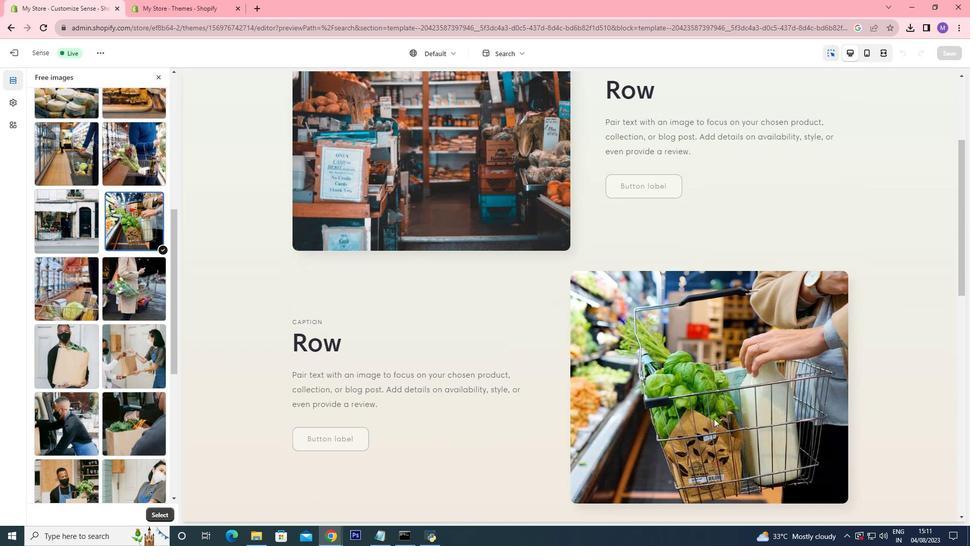 
Action: Mouse scrolled (744, 393) with delta (0, 0)
Screenshot: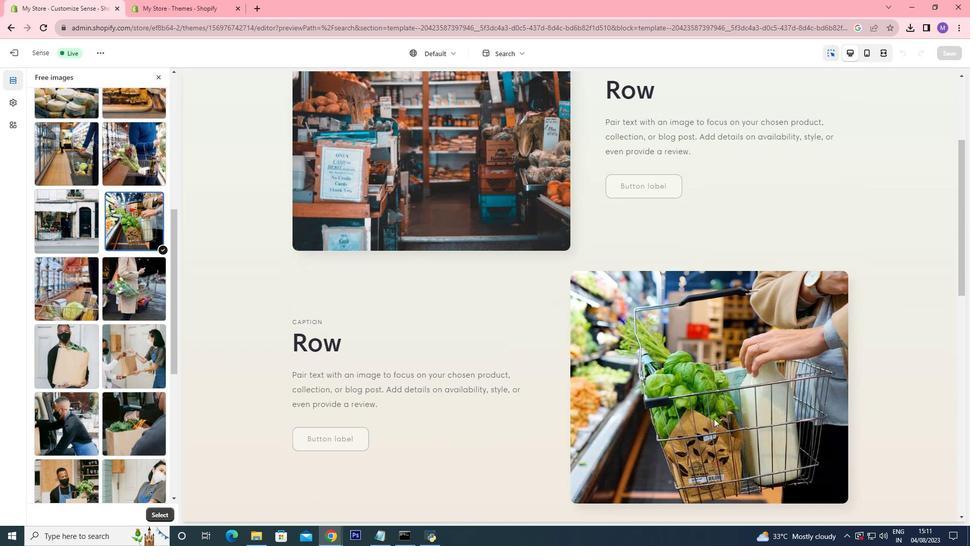 
Action: Mouse moved to (744, 397)
Screenshot: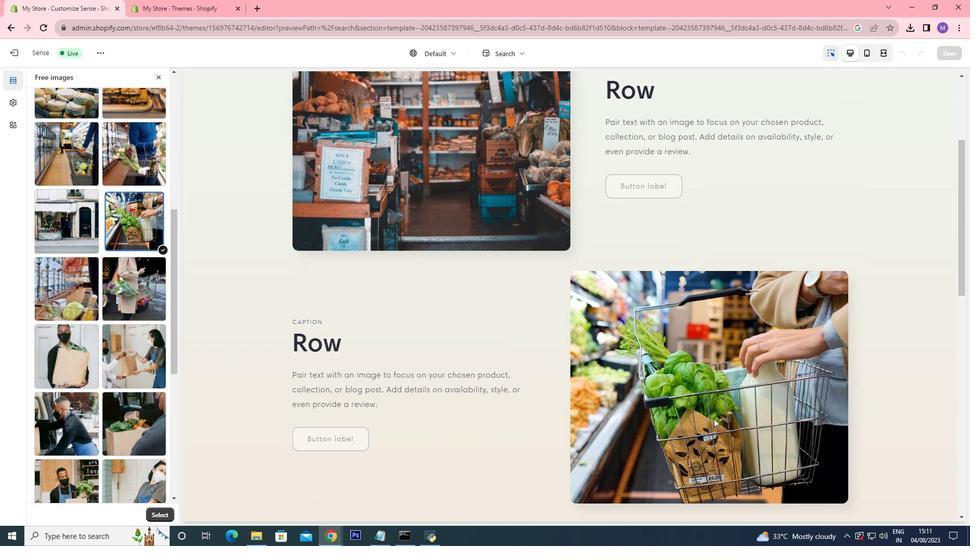 
Action: Mouse scrolled (744, 395) with delta (0, 0)
Screenshot: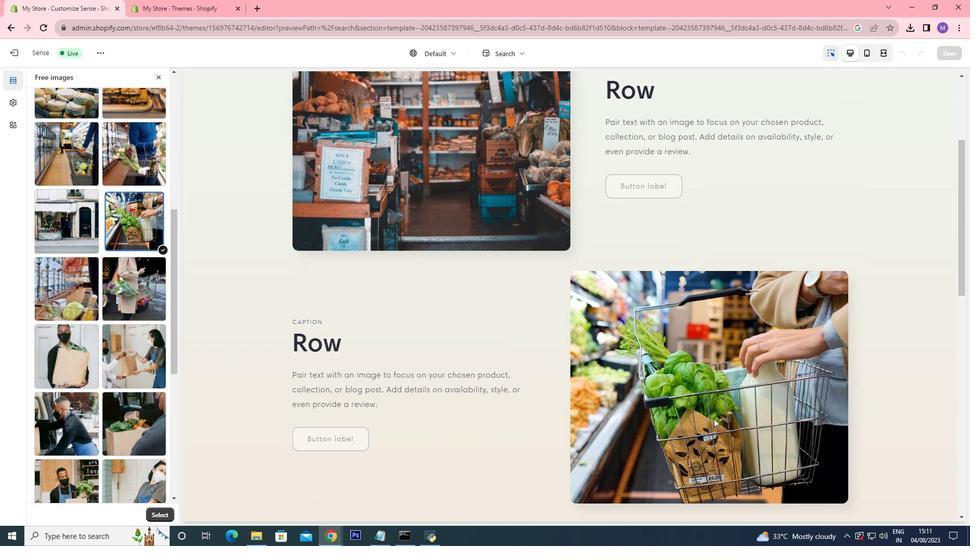 
Action: Mouse moved to (743, 402)
Screenshot: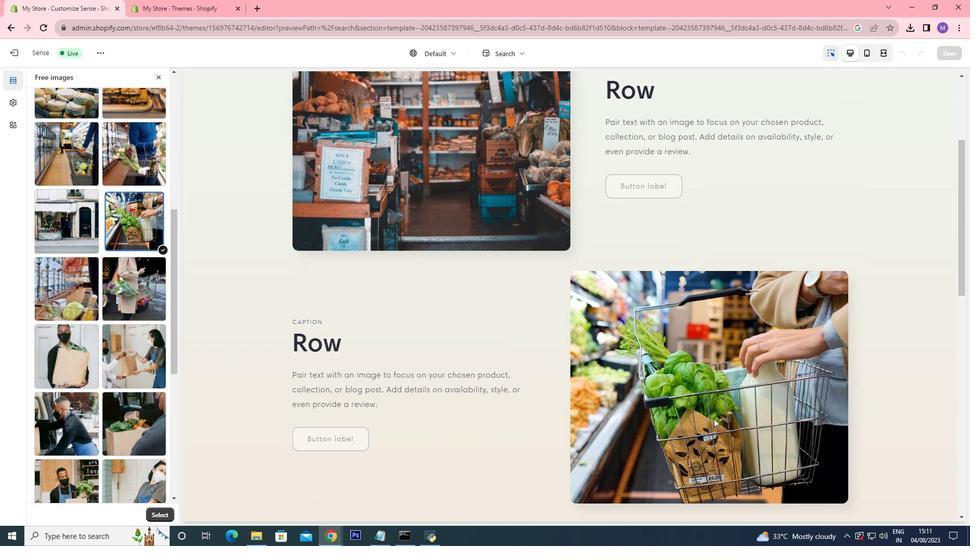 
Action: Mouse scrolled (744, 400) with delta (0, 0)
Screenshot: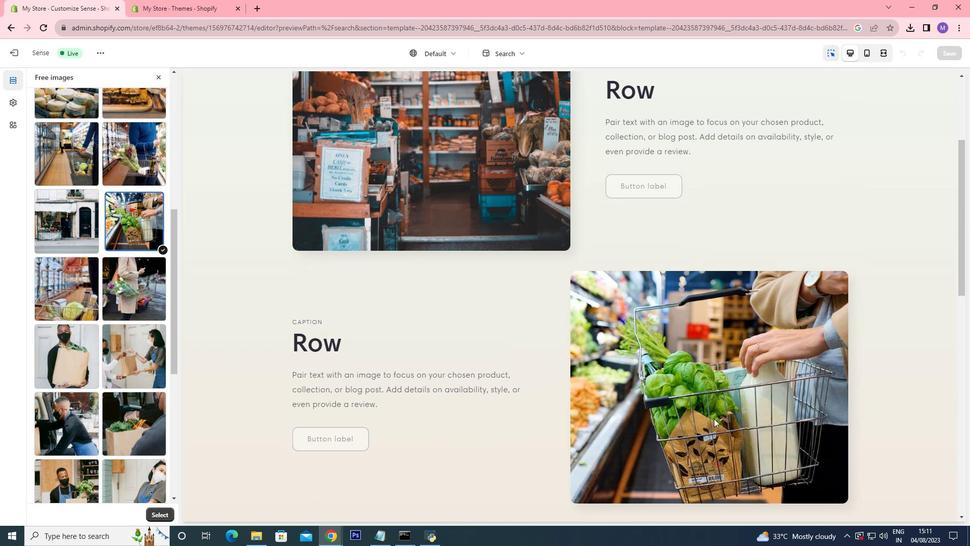 
Action: Mouse moved to (714, 418)
Screenshot: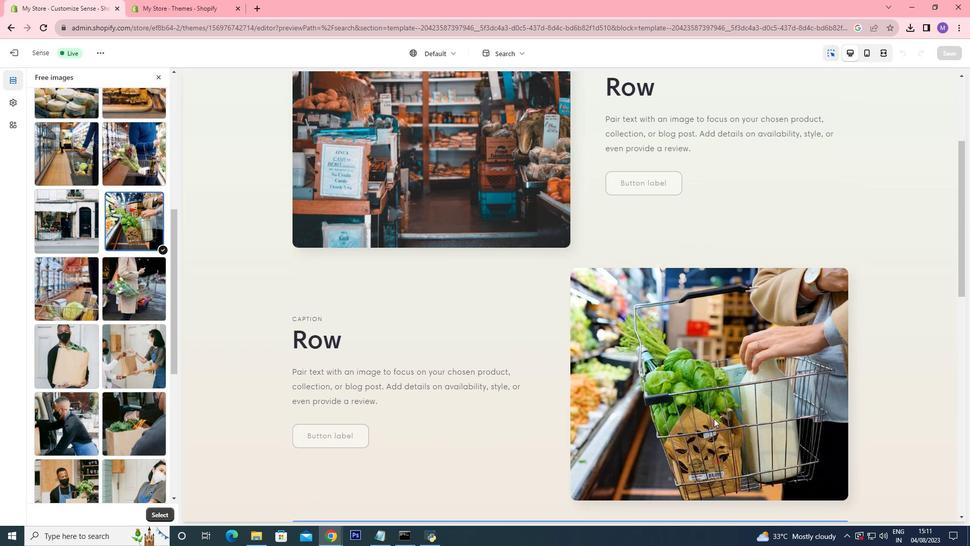 
Action: Mouse scrolled (714, 418) with delta (0, 0)
Screenshot: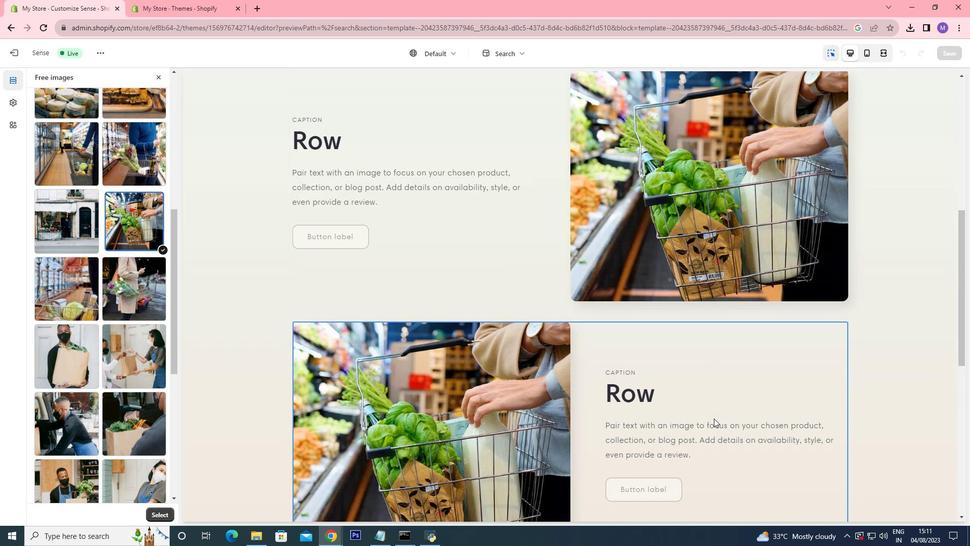 
Action: Mouse scrolled (714, 418) with delta (0, 0)
Screenshot: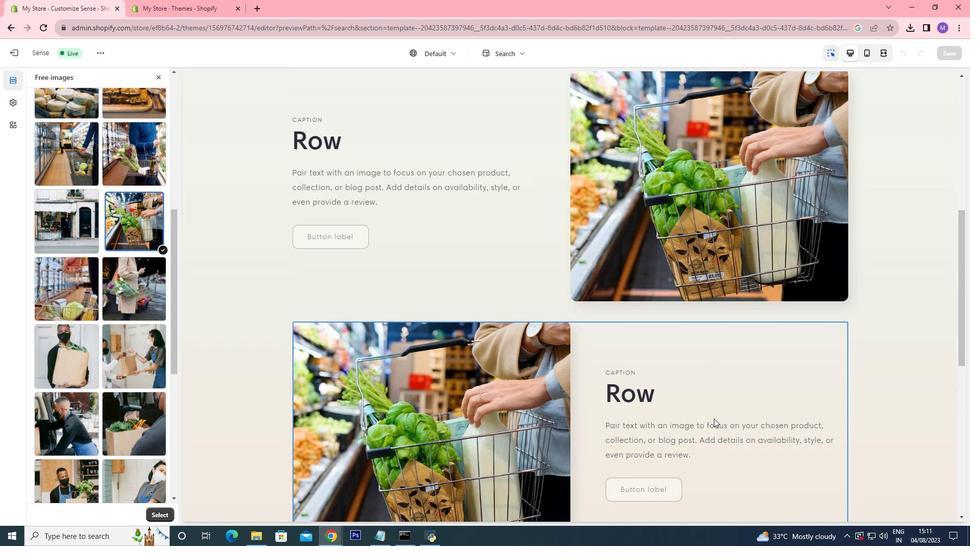 
Action: Mouse scrolled (714, 418) with delta (0, 0)
Screenshot: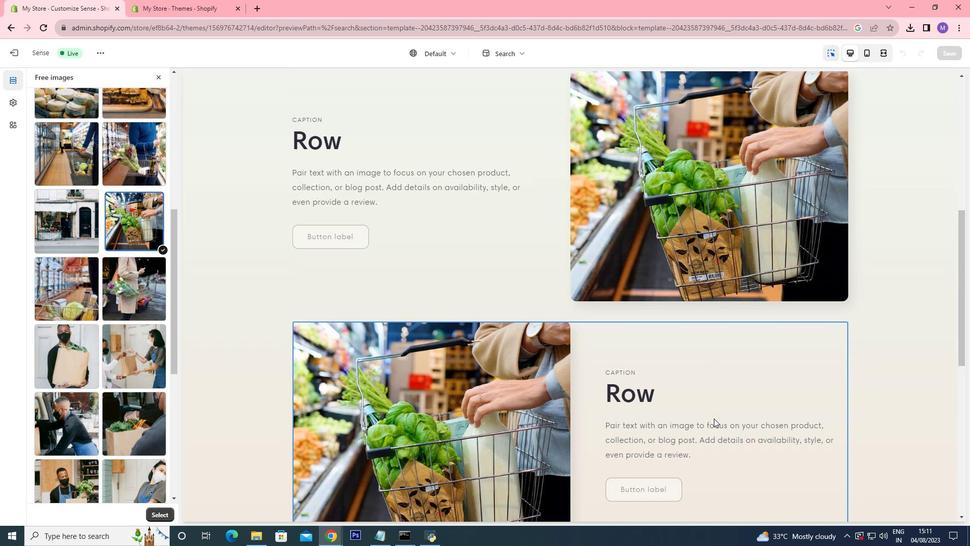 
Action: Mouse scrolled (714, 418) with delta (0, 0)
Screenshot: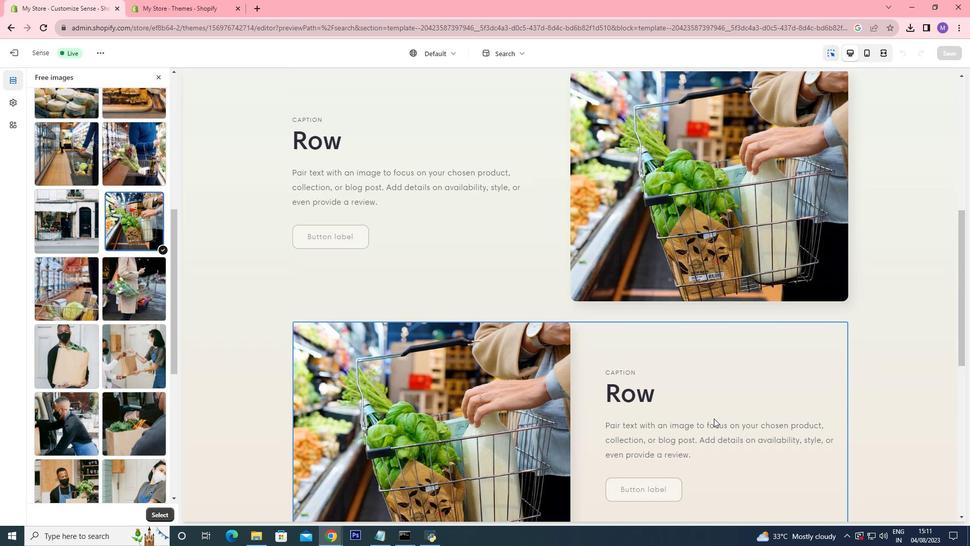
Action: Mouse moved to (84, 376)
Screenshot: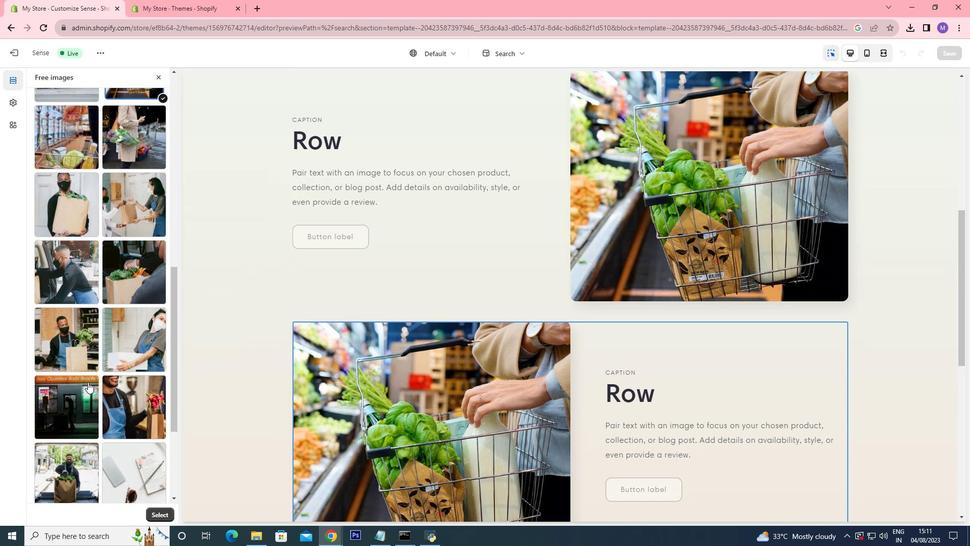
Action: Mouse scrolled (84, 375) with delta (0, 0)
Screenshot: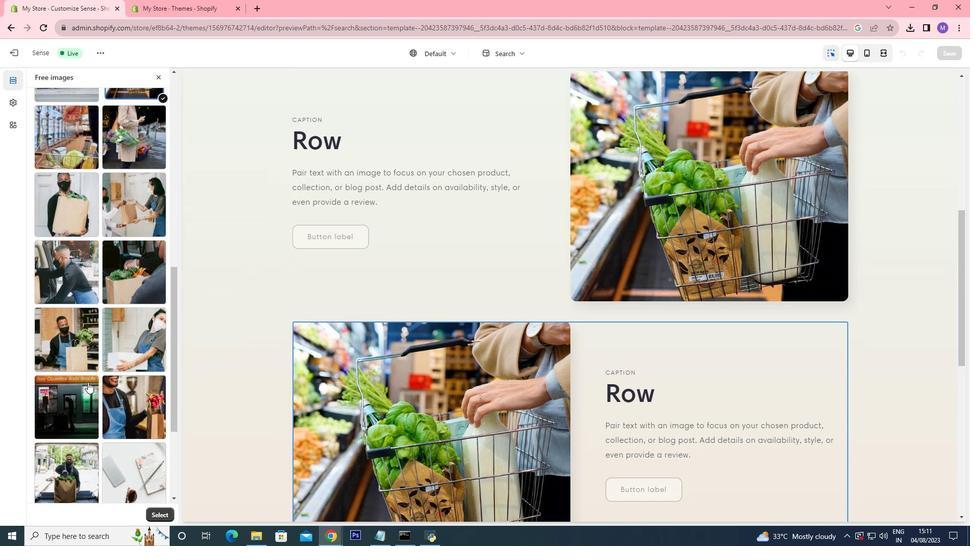 
Action: Mouse moved to (86, 379)
Screenshot: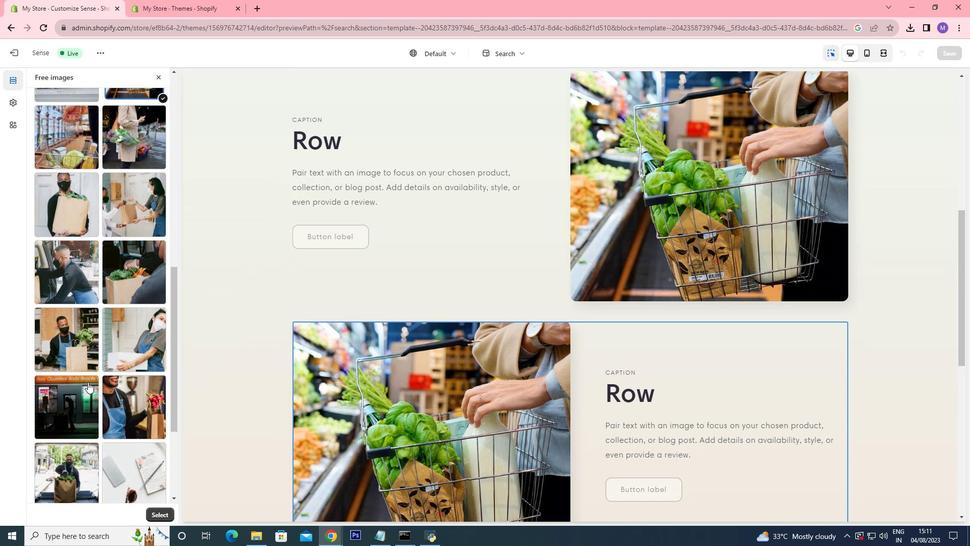 
Action: Mouse scrolled (86, 378) with delta (0, 0)
Screenshot: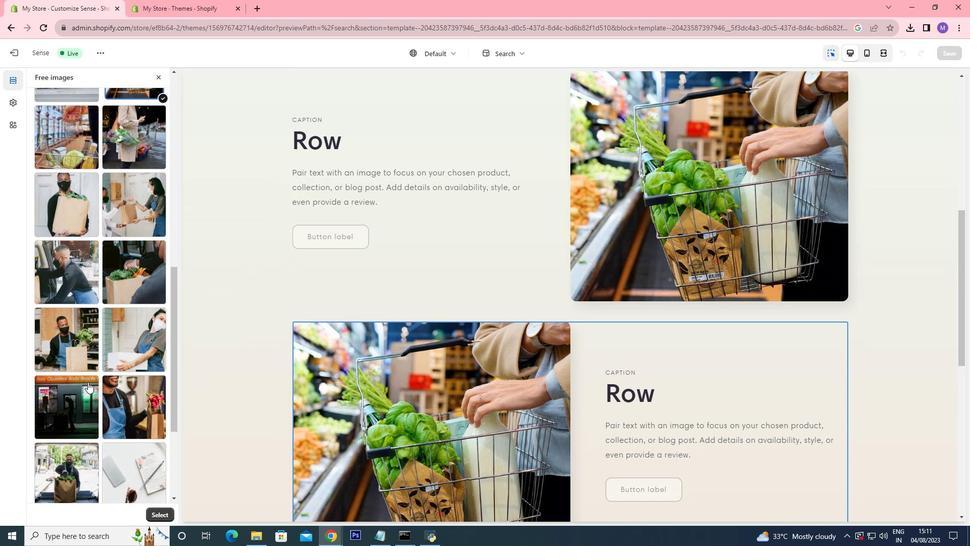 
Action: Mouse moved to (87, 382)
Screenshot: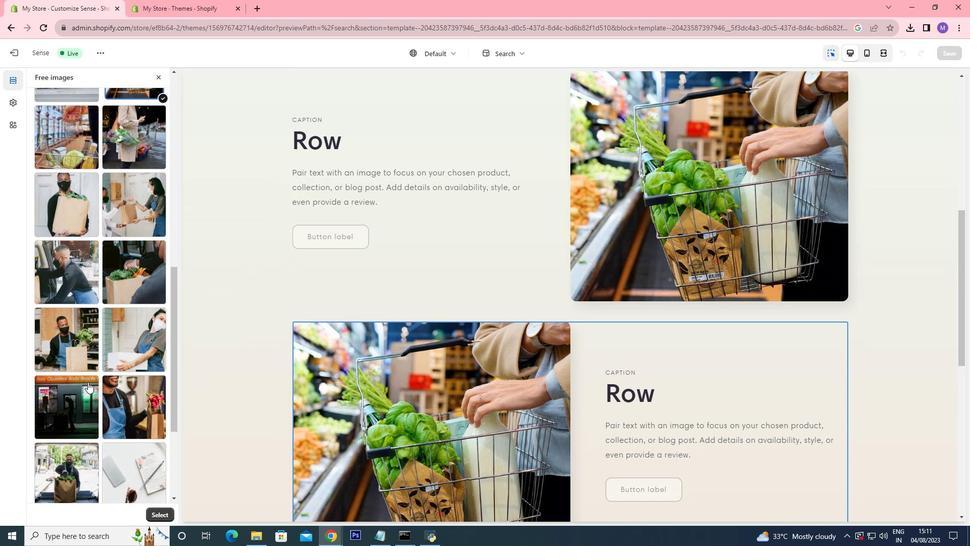
Action: Mouse scrolled (87, 381) with delta (0, 0)
Screenshot: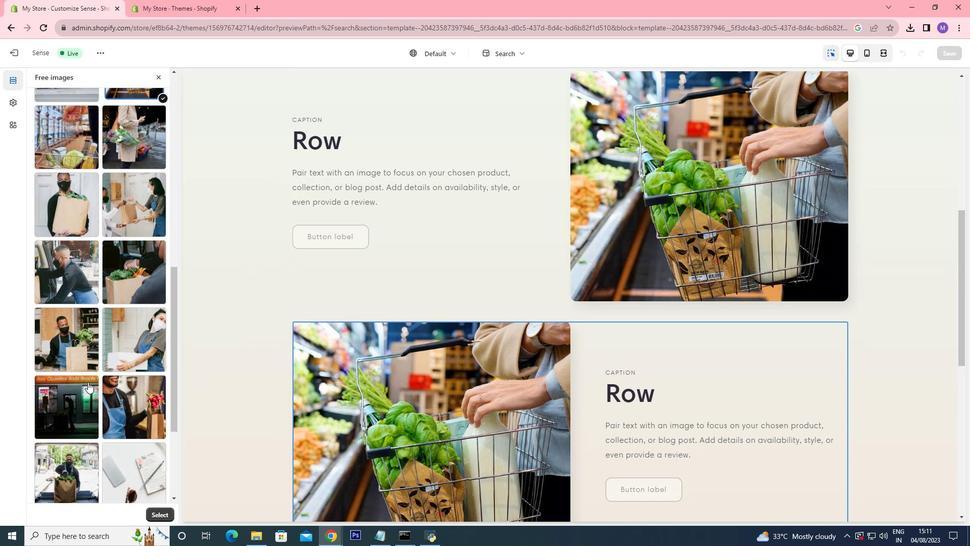 
Action: Mouse moved to (92, 399)
Screenshot: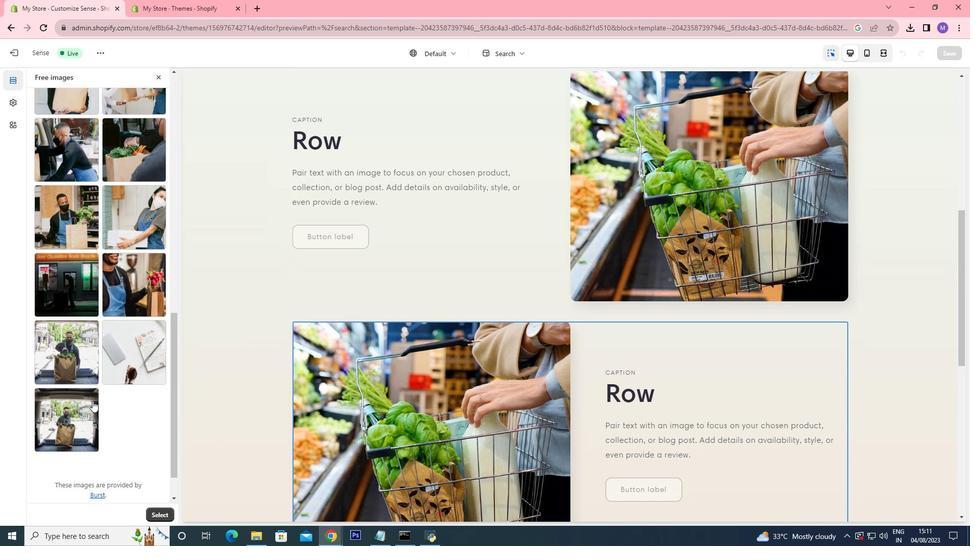 
Action: Mouse scrolled (92, 399) with delta (0, 0)
Screenshot: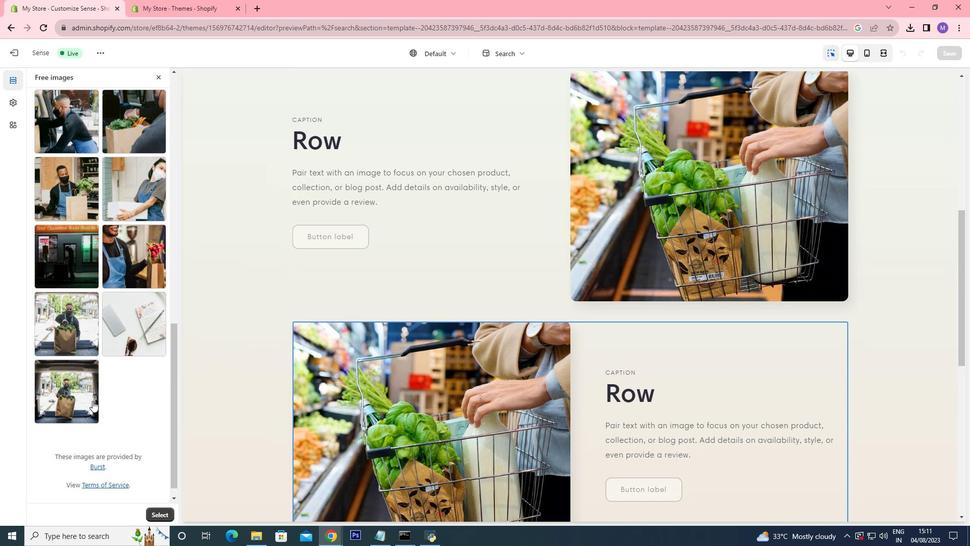 
Action: Mouse scrolled (92, 399) with delta (0, 0)
Screenshot: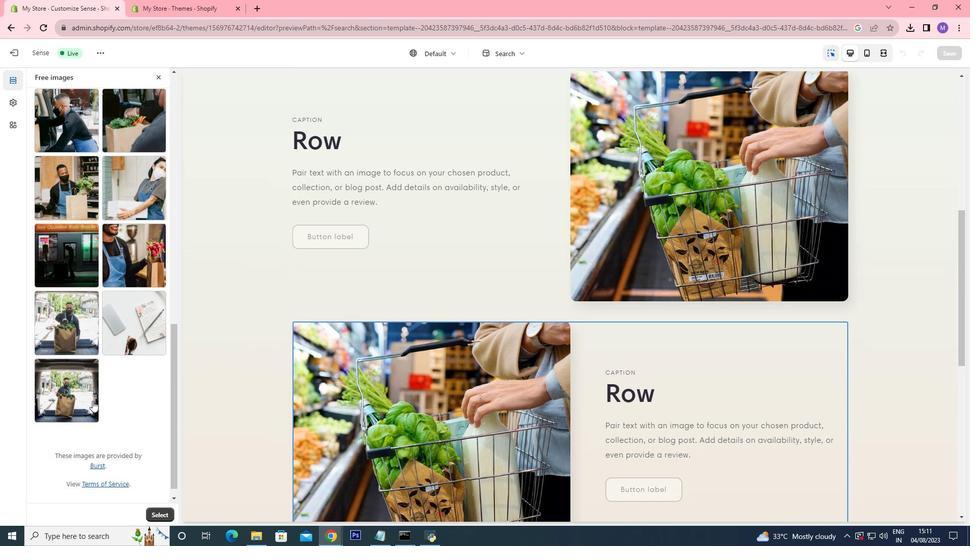
Action: Mouse moved to (92, 400)
Screenshot: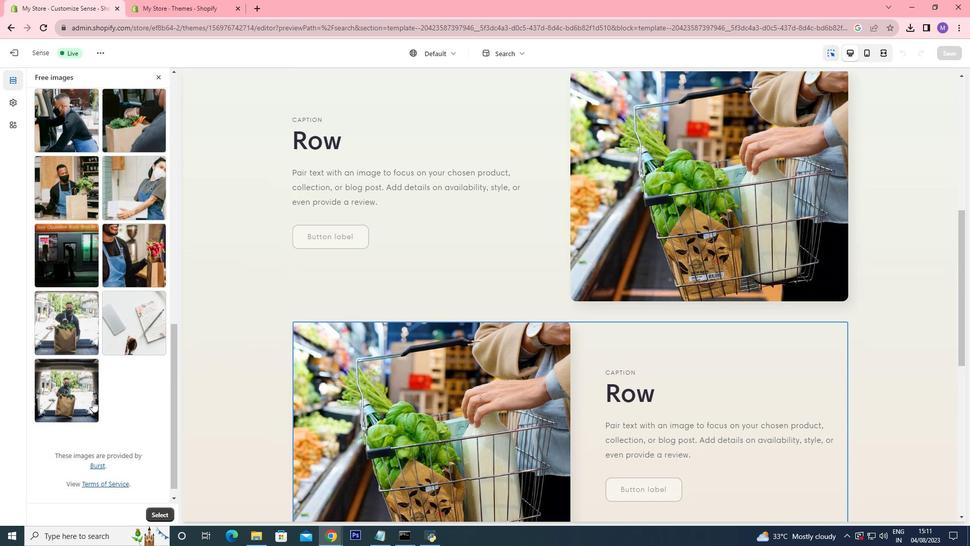 
Action: Mouse scrolled (92, 400) with delta (0, 0)
Screenshot: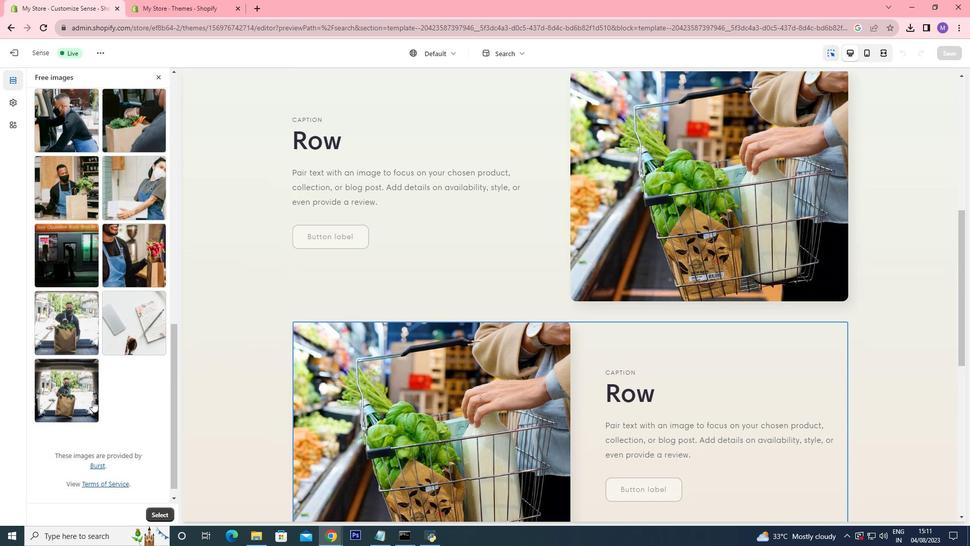 
Action: Mouse moved to (70, 200)
Screenshot: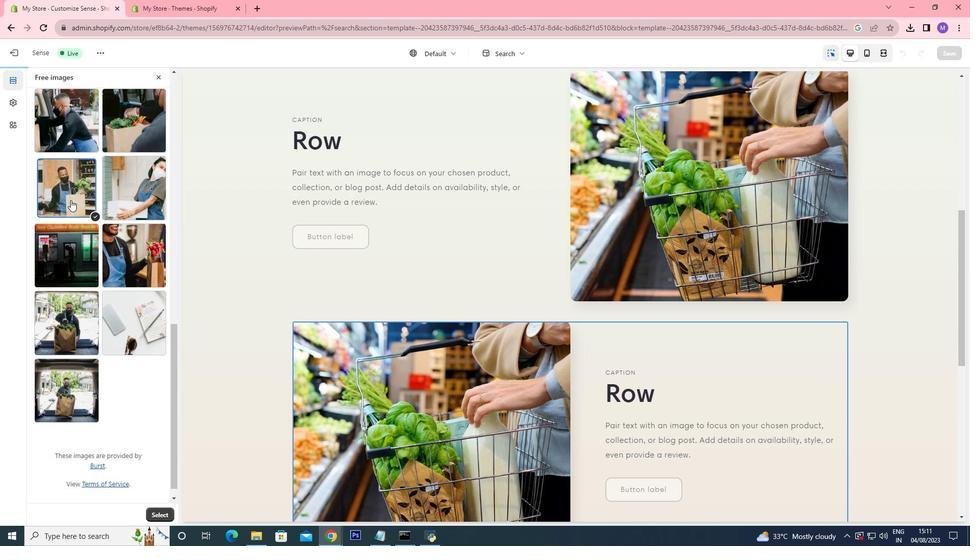 
Action: Mouse pressed left at (70, 200)
Screenshot: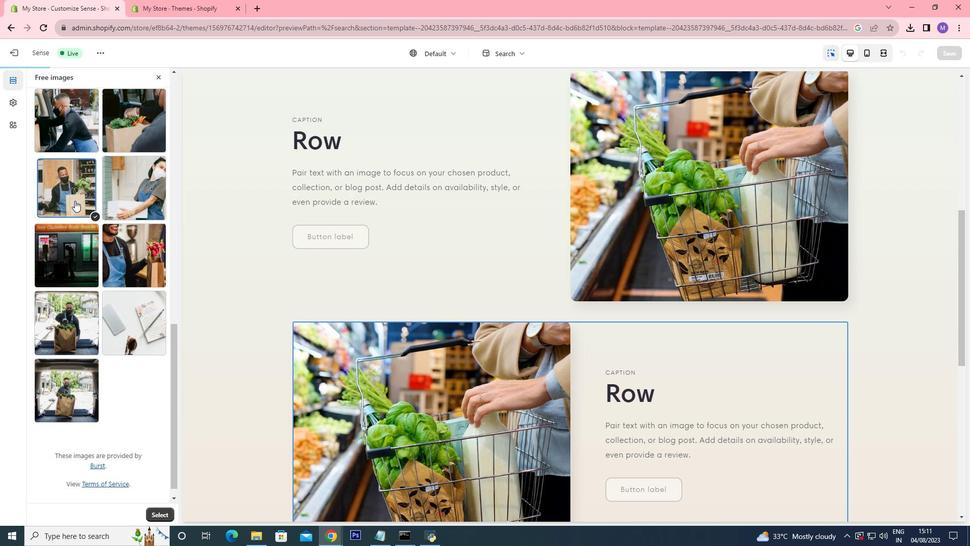 
Action: Mouse moved to (167, 515)
Screenshot: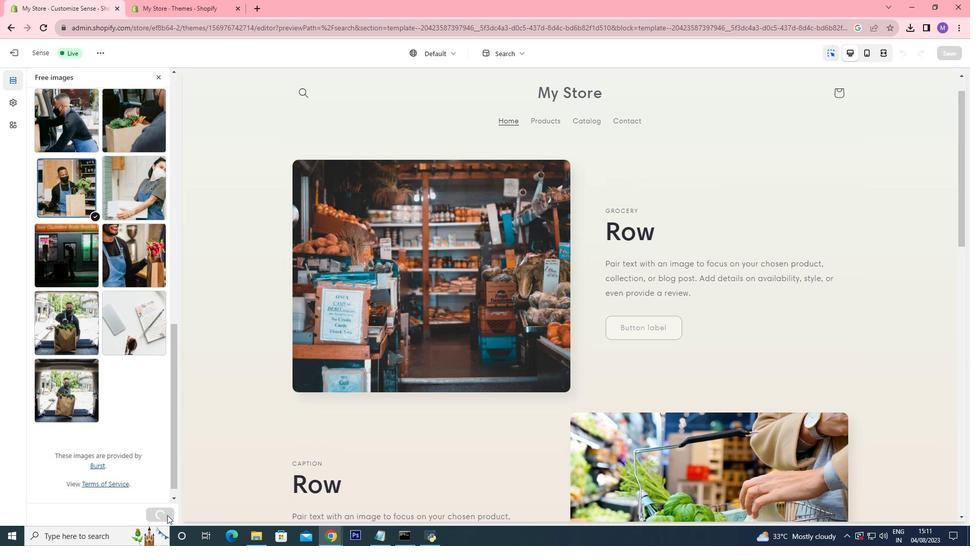 
Action: Mouse pressed left at (167, 515)
Screenshot: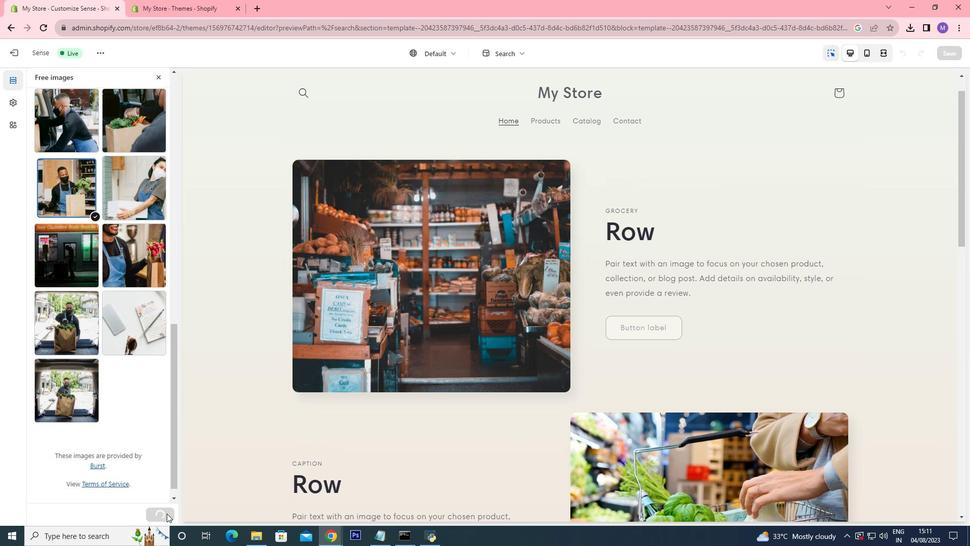 
Action: Mouse moved to (626, 374)
Screenshot: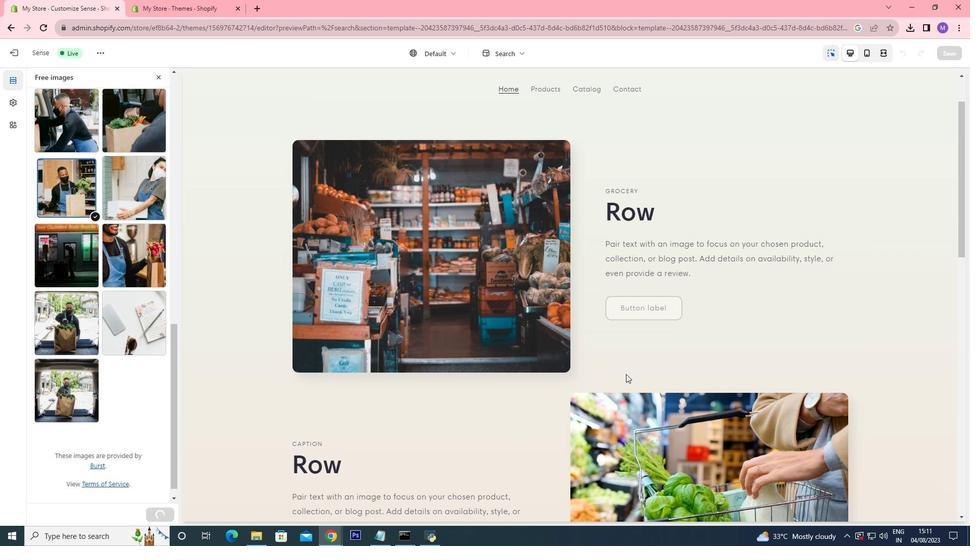 
Action: Mouse scrolled (626, 373) with delta (0, 0)
Screenshot: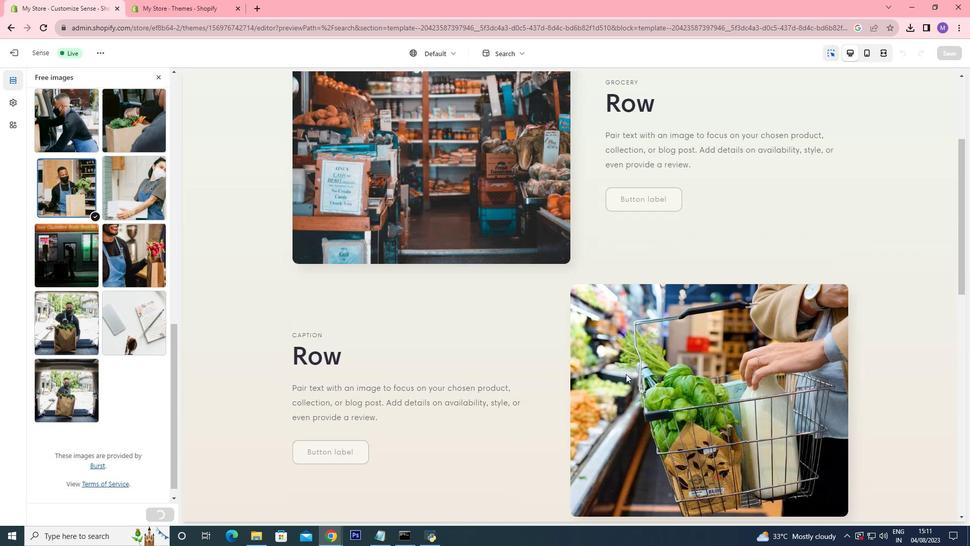 
Action: Mouse scrolled (626, 373) with delta (0, 0)
Screenshot: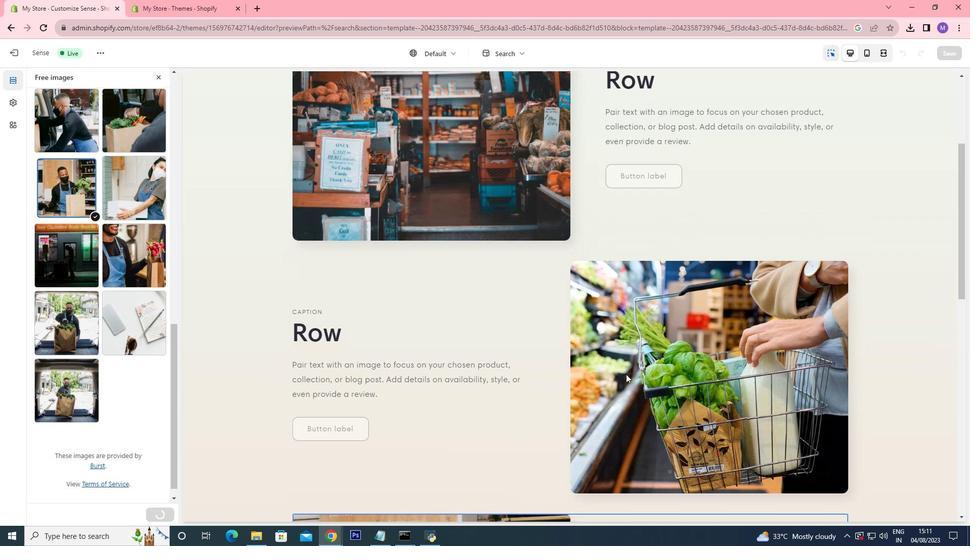 
Action: Mouse scrolled (626, 373) with delta (0, 0)
Screenshot: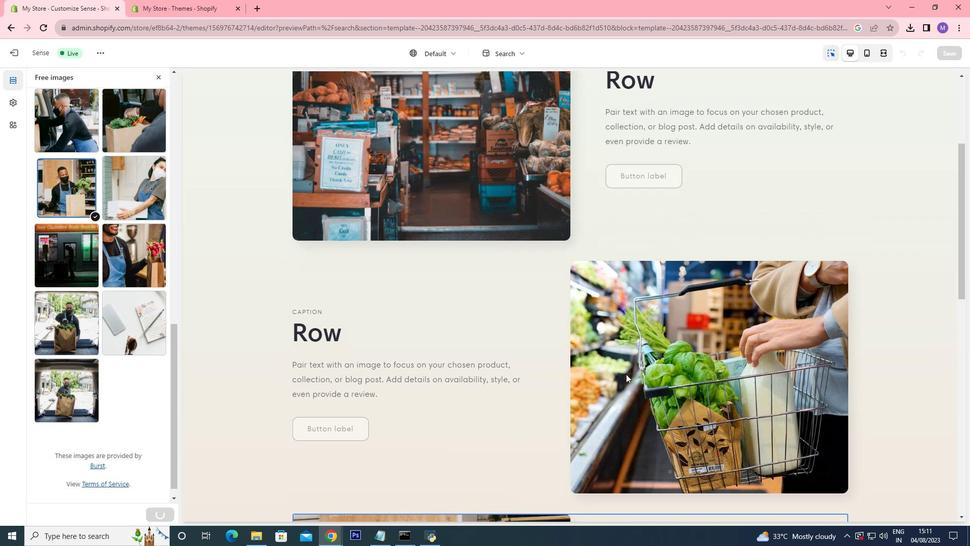 
Action: Mouse scrolled (626, 373) with delta (0, 0)
Screenshot: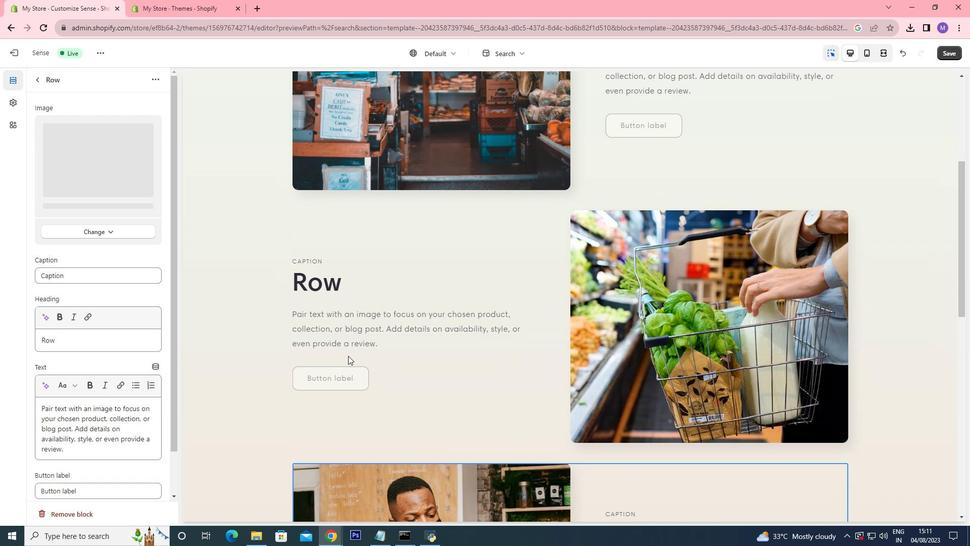 
Action: Mouse moved to (83, 301)
Screenshot: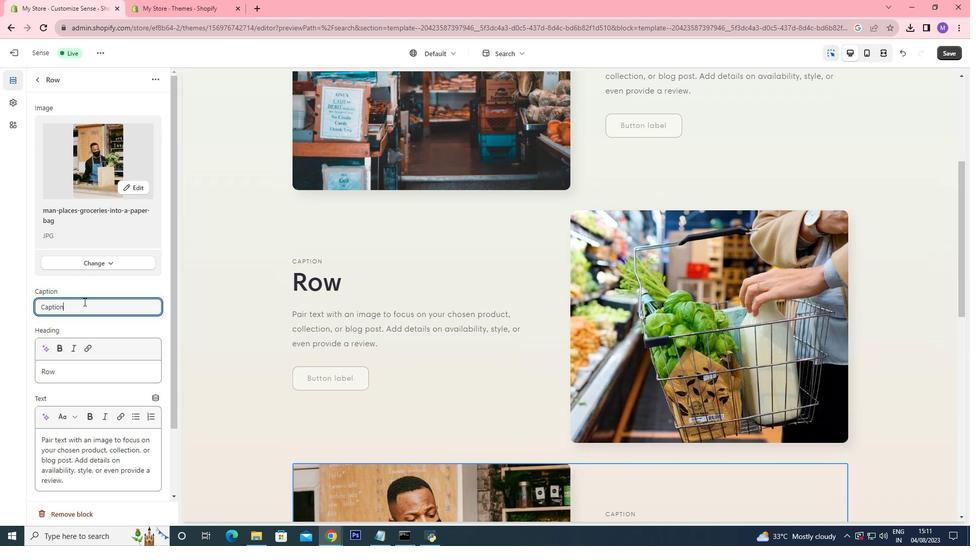 
Action: Mouse pressed left at (83, 301)
Screenshot: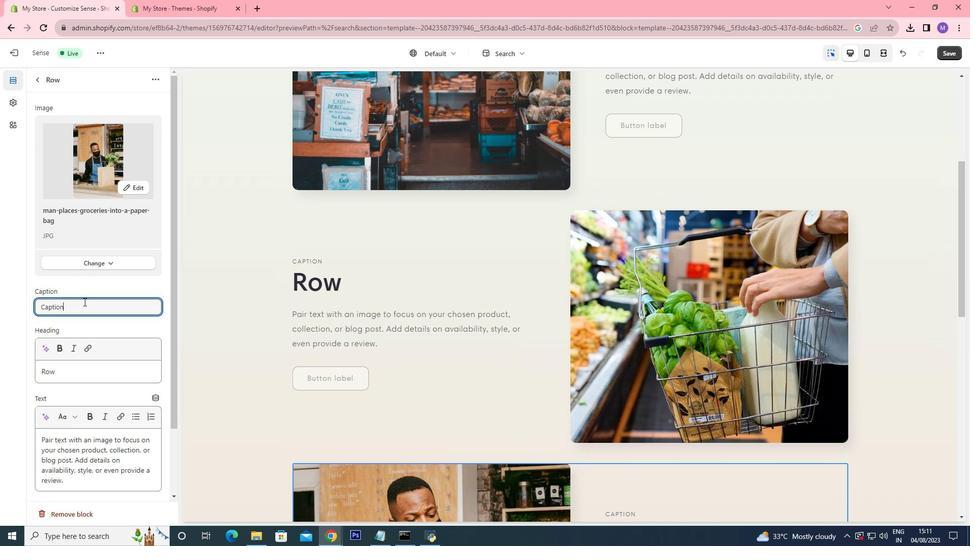 
Action: Mouse moved to (77, 303)
Screenshot: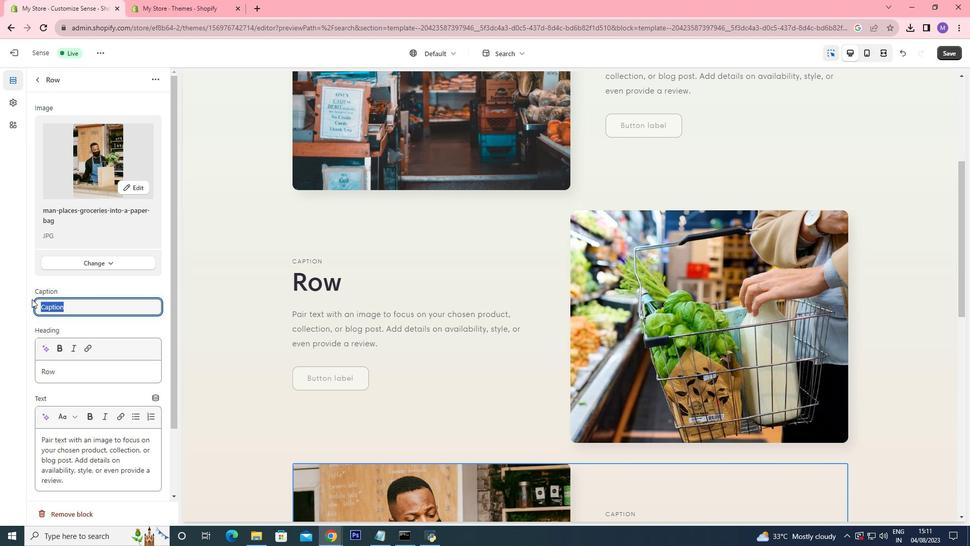 
Action: Mouse pressed left at (78, 303)
Screenshot: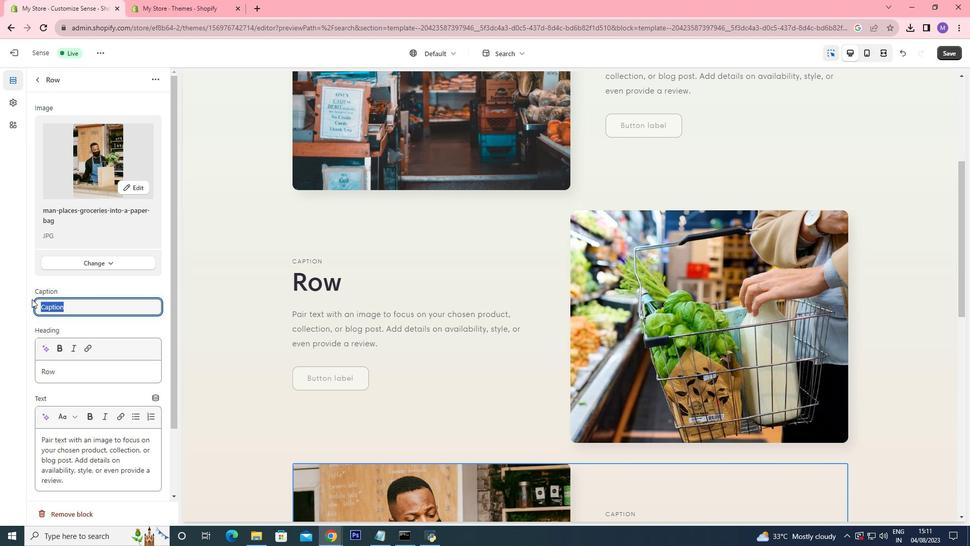 
Action: Mouse moved to (29, 299)
Screenshot: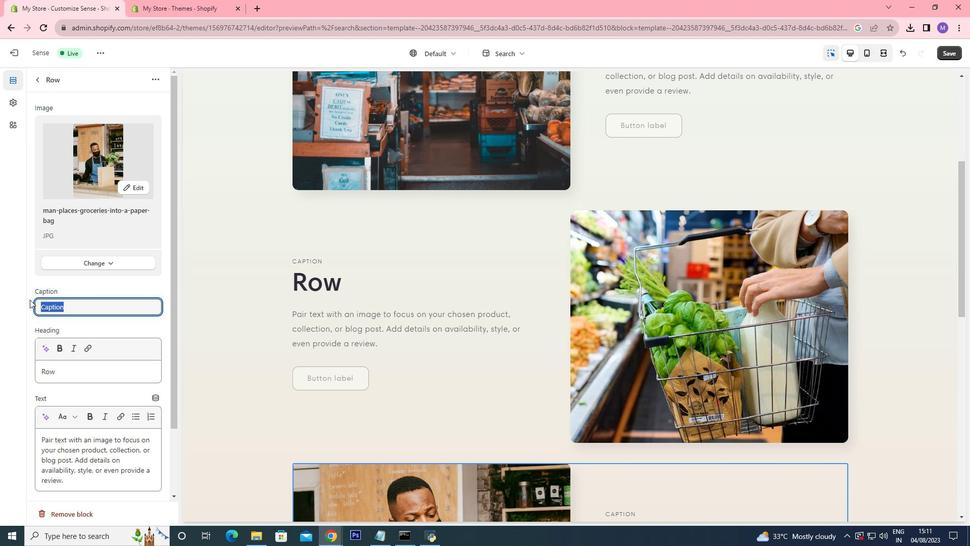 
Action: Key pressed <Key.shift>Vegetables
Screenshot: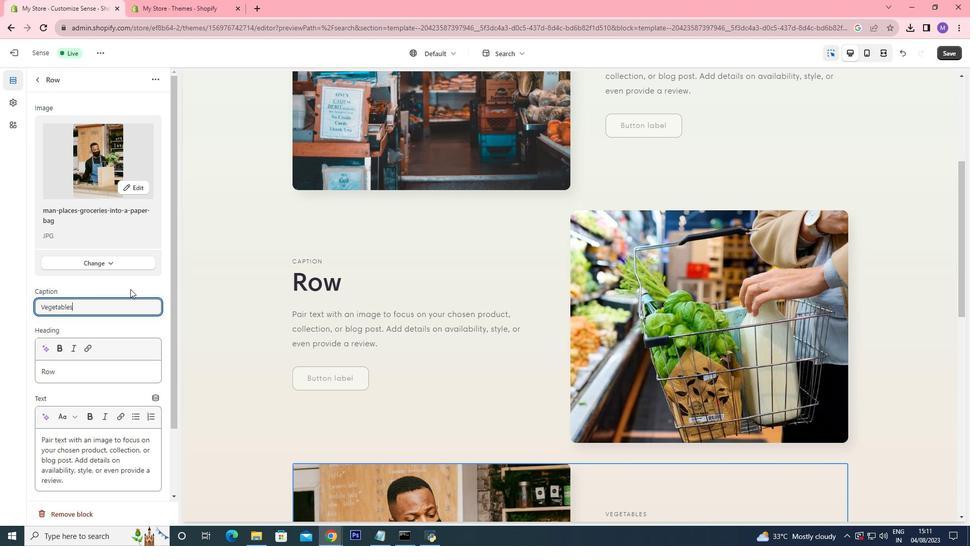 
Action: Mouse moved to (395, 257)
Screenshot: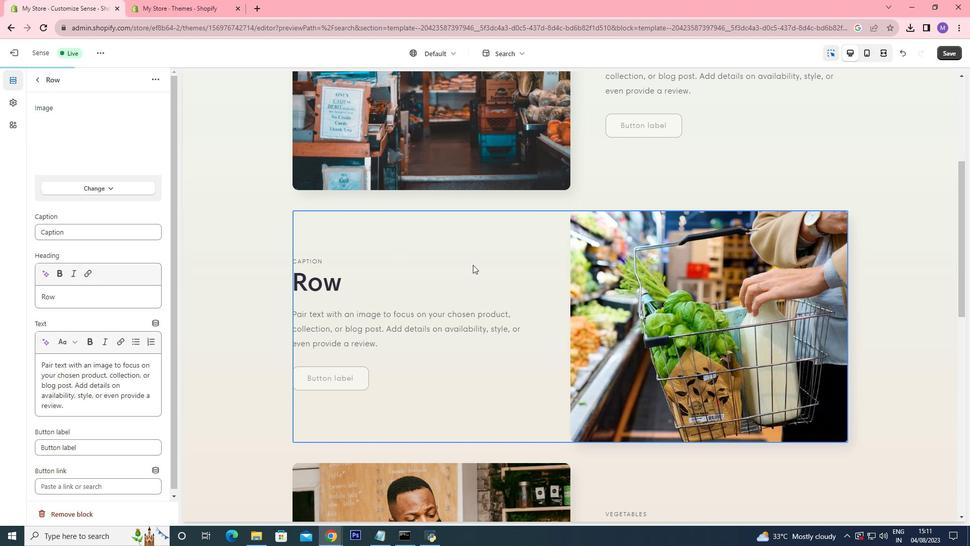 
Action: Mouse pressed left at (395, 257)
Screenshot: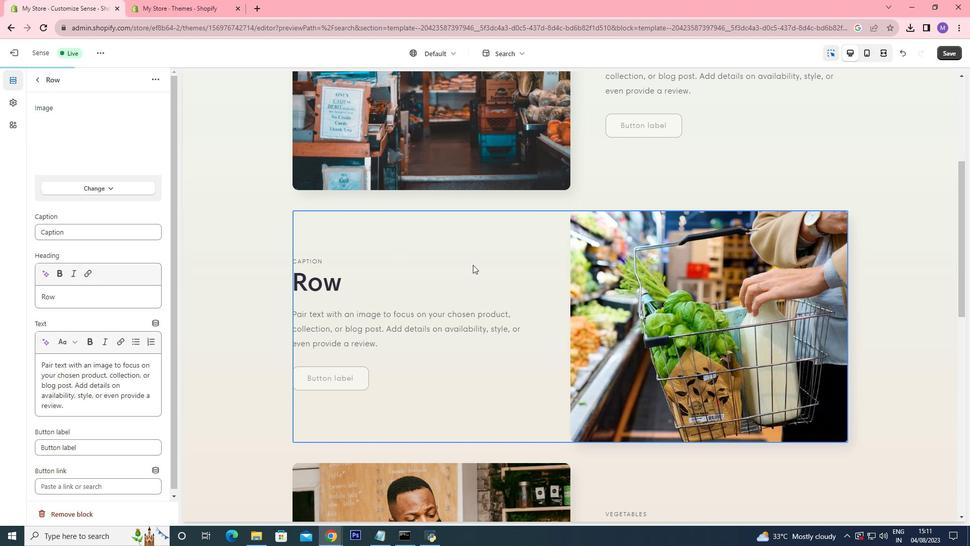 
Action: Mouse moved to (502, 274)
Screenshot: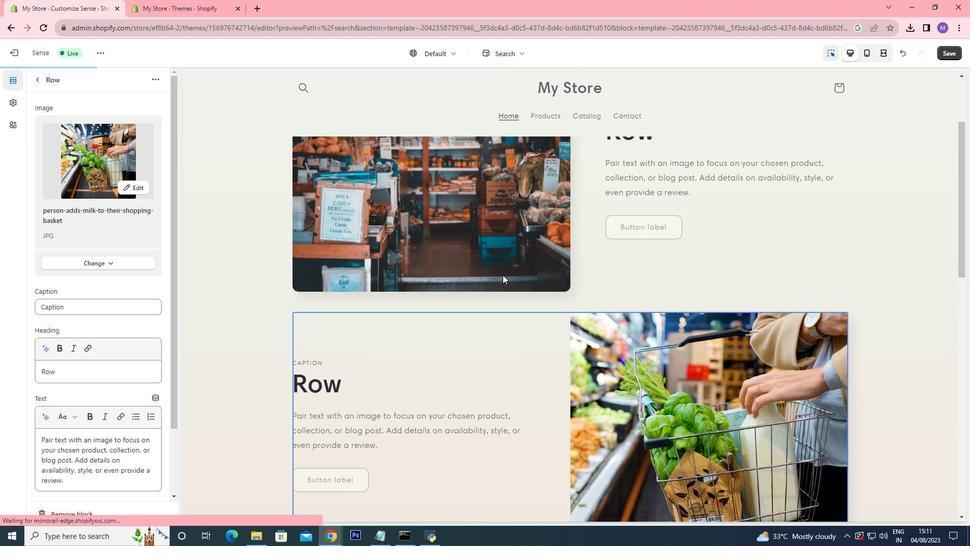 
Action: Mouse scrolled (502, 275) with delta (0, 0)
Screenshot: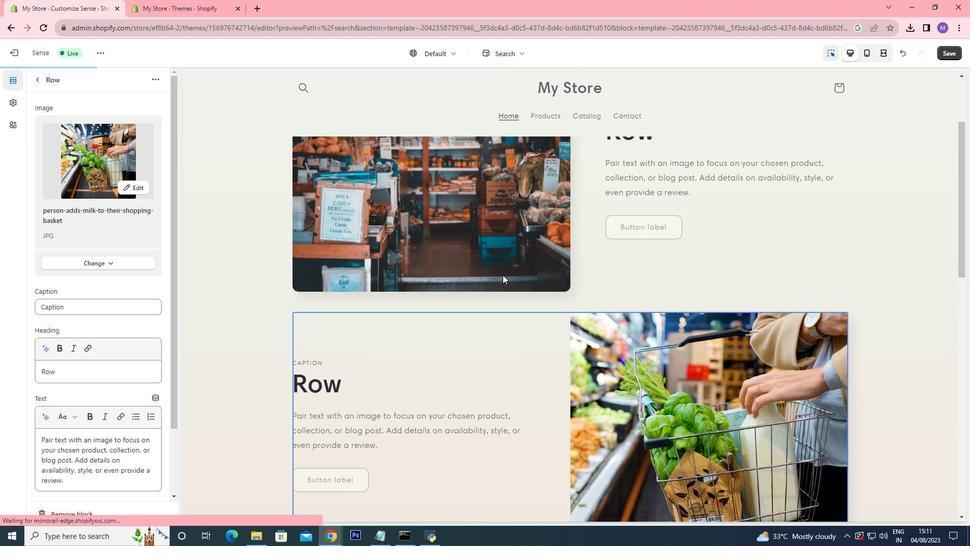 
Action: Mouse moved to (503, 275)
Screenshot: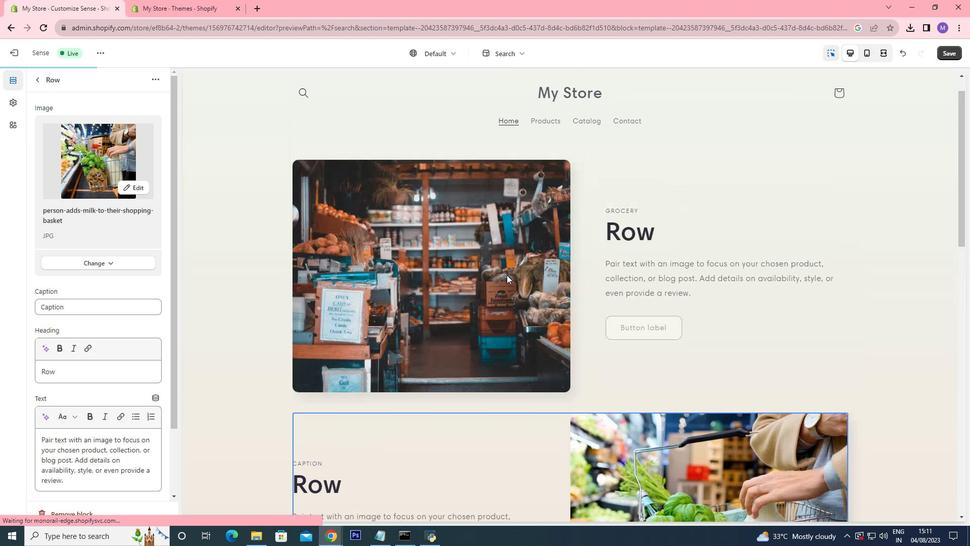 
Action: Mouse scrolled (503, 275) with delta (0, 0)
Screenshot: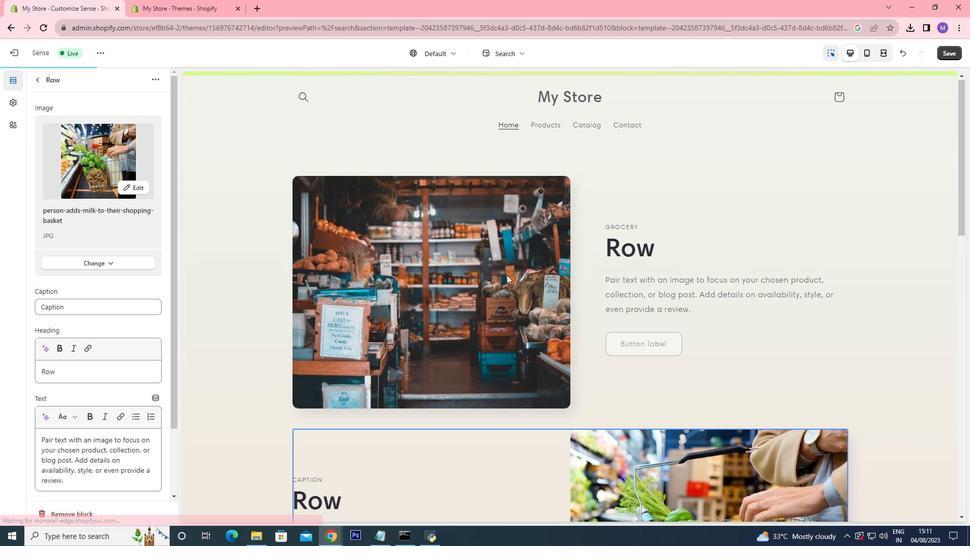 
Action: Mouse moved to (649, 285)
Screenshot: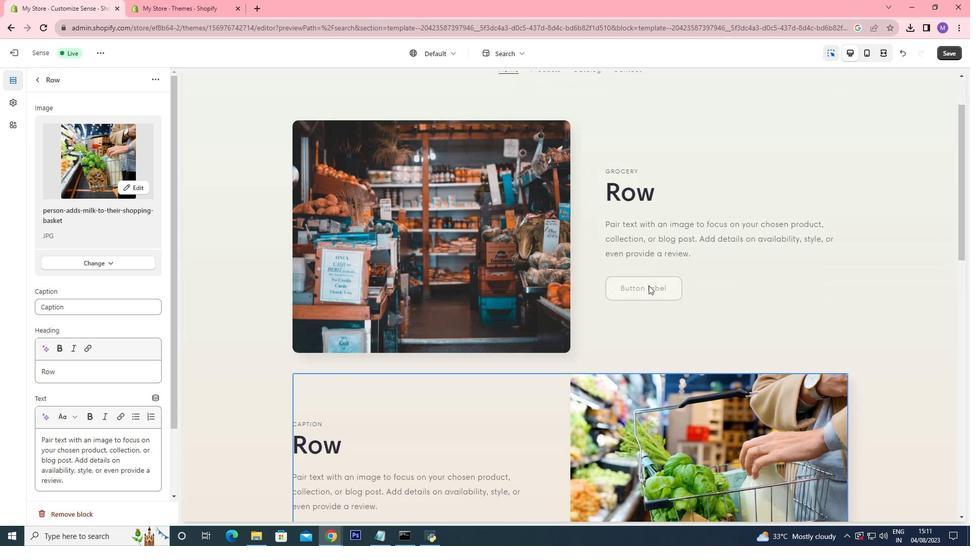 
Action: Mouse scrolled (649, 285) with delta (0, 0)
Screenshot: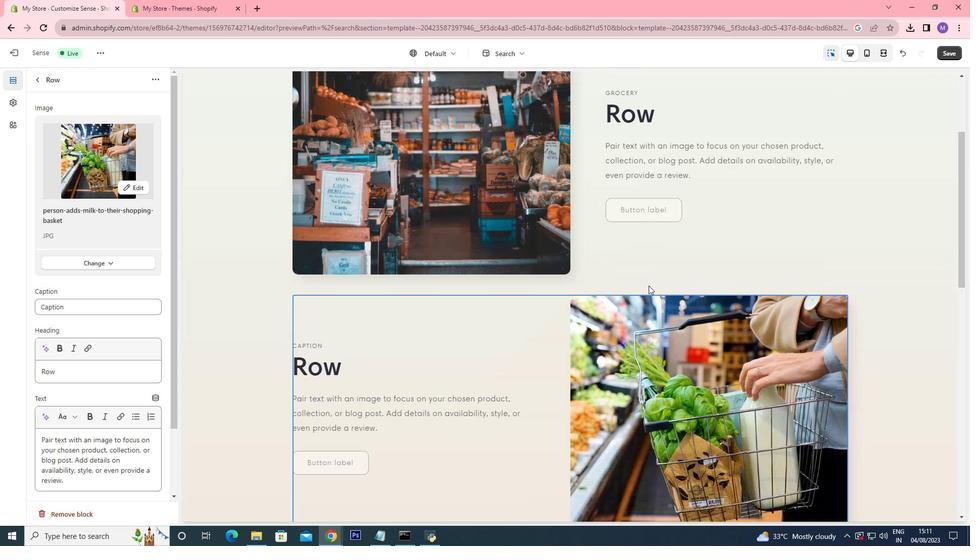 
Action: Mouse scrolled (649, 285) with delta (0, 0)
Screenshot: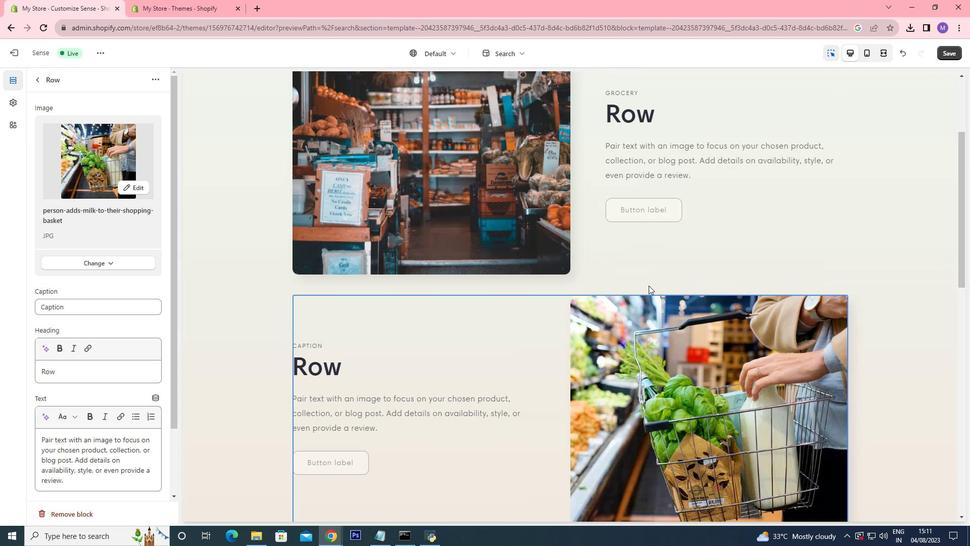 
Action: Mouse scrolled (649, 285) with delta (0, 0)
Screenshot: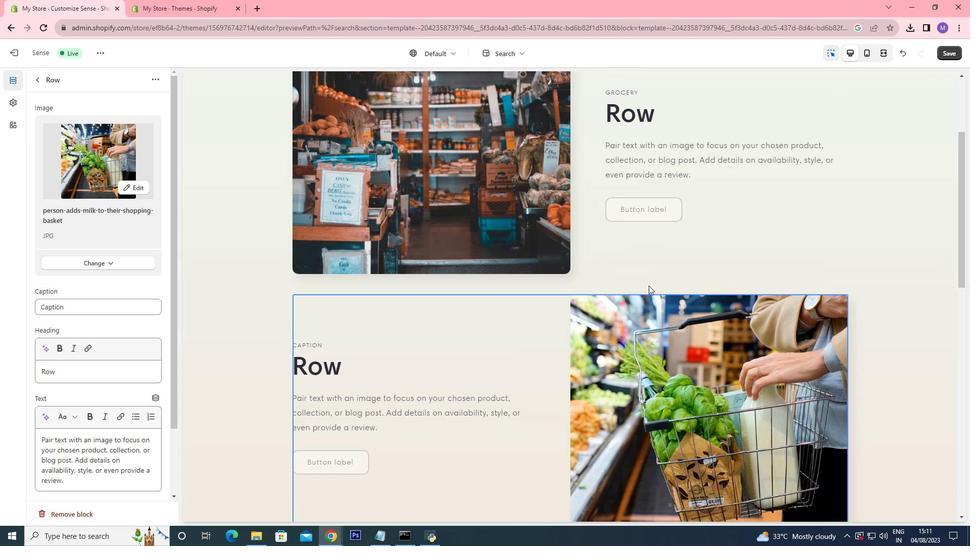 
Action: Mouse moved to (95, 310)
Screenshot: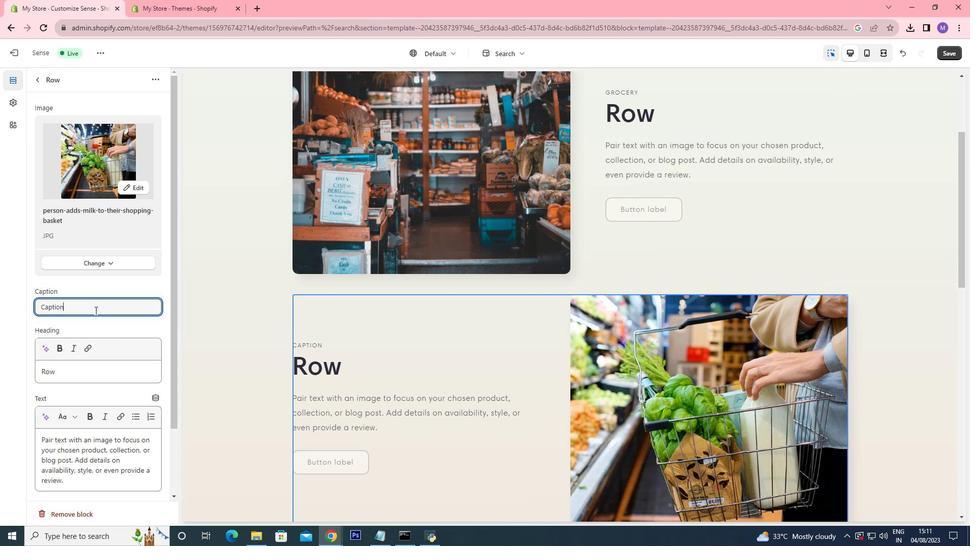 
Action: Mouse pressed left at (95, 310)
Screenshot: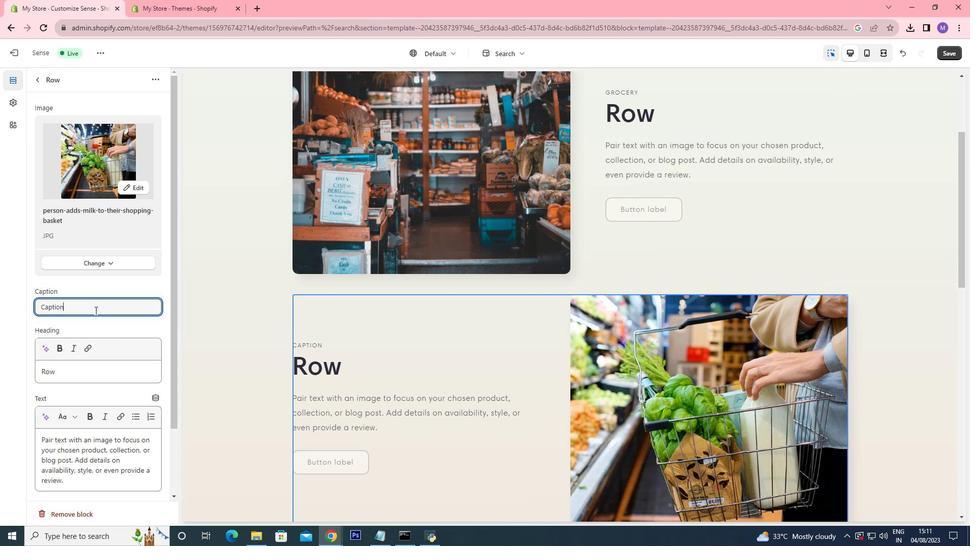 
Action: Mouse moved to (93, 310)
Screenshot: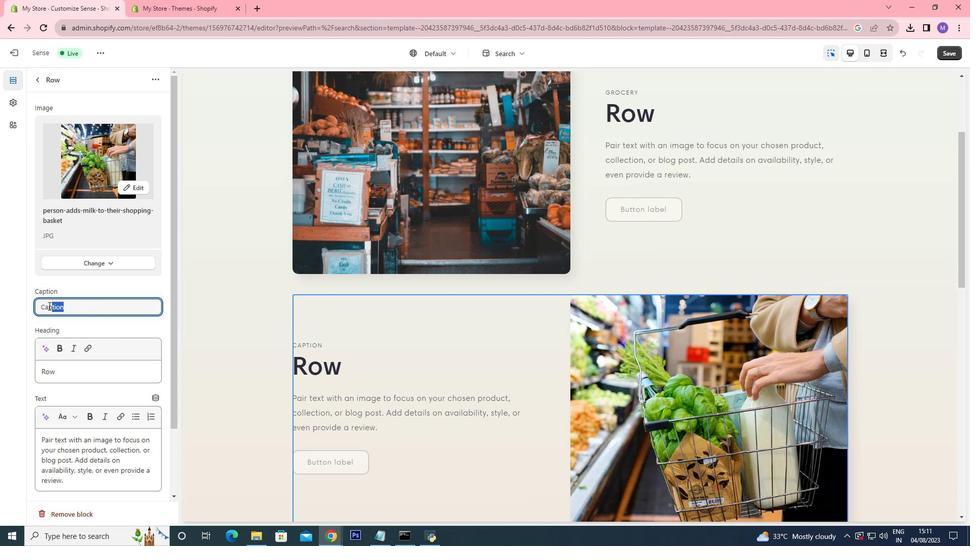 
Action: Mouse pressed left at (93, 310)
Screenshot: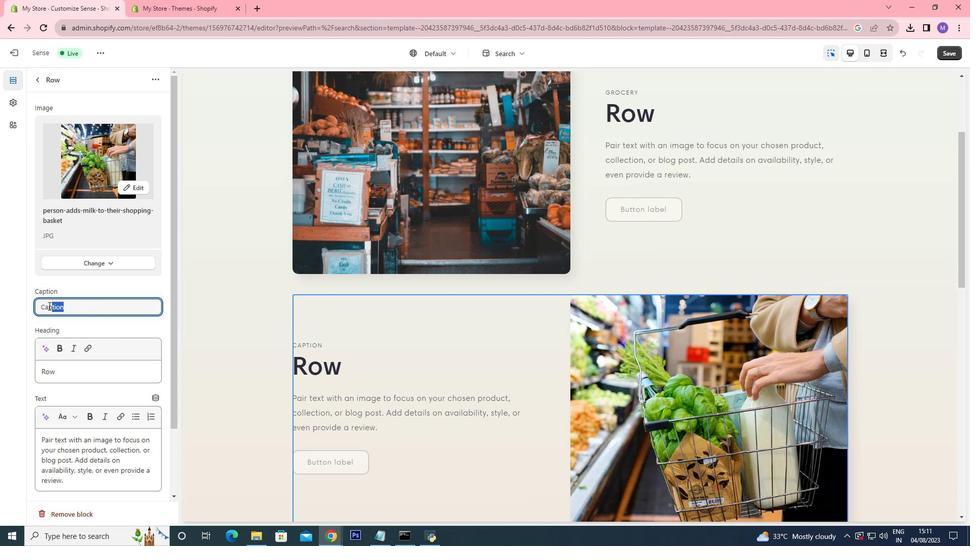 
Action: Mouse moved to (19, 302)
Screenshot: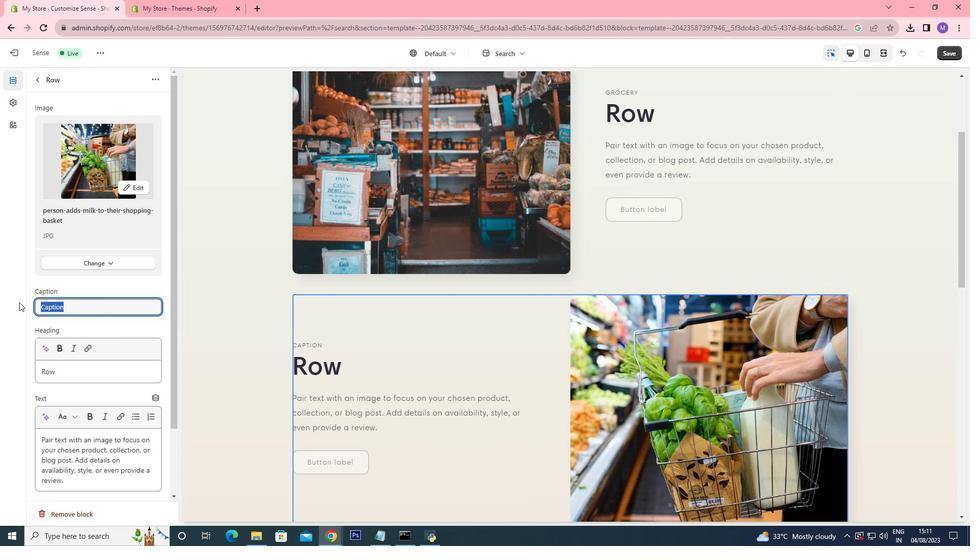 
Action: Key pressed <Key.shift>All<Key.space><Key.shift>Vegetables
Screenshot: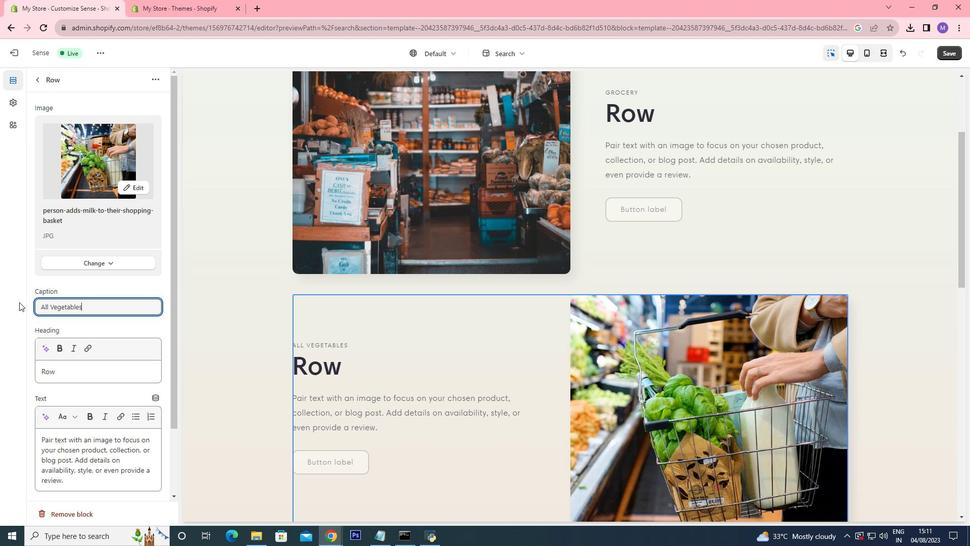 
Action: Mouse moved to (429, 419)
Screenshot: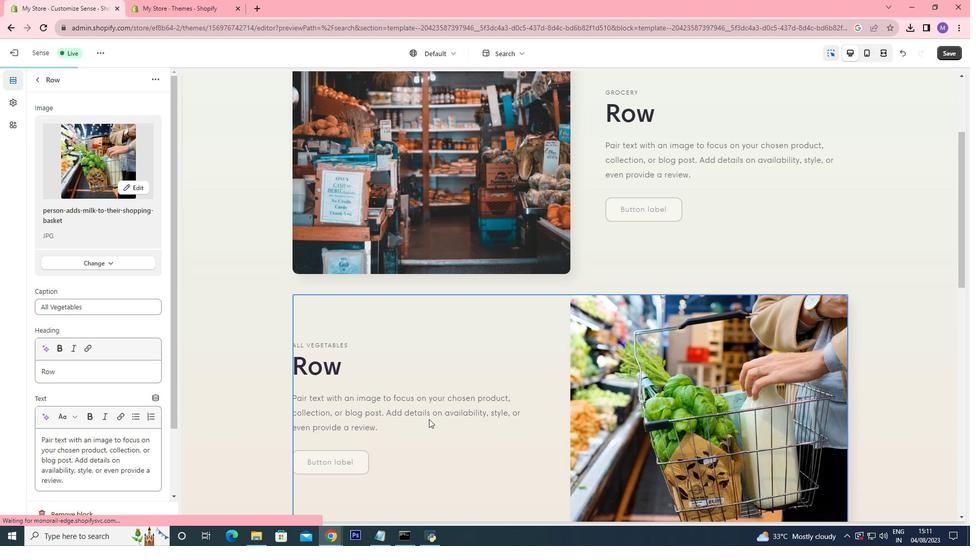 
Action: Mouse pressed left at (429, 419)
Screenshot: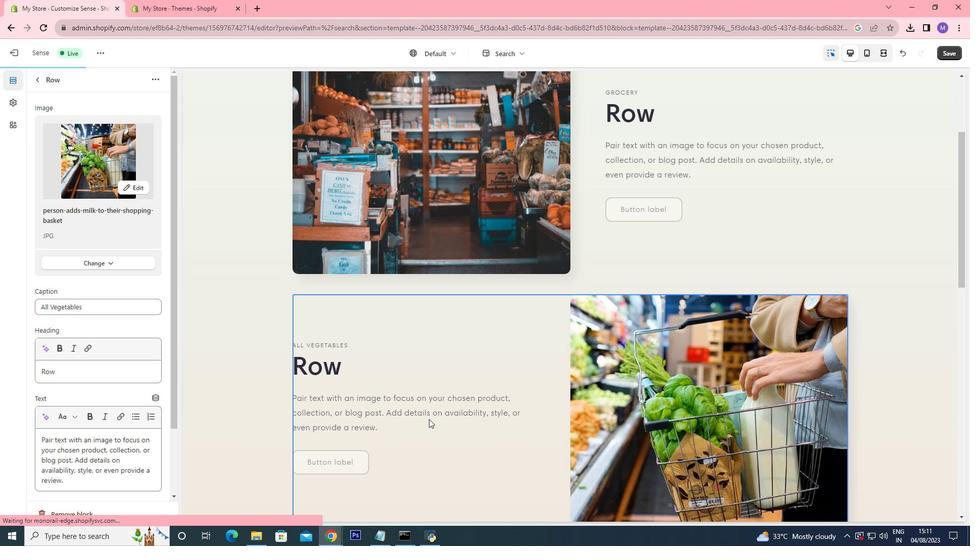 
Action: Mouse moved to (499, 352)
Screenshot: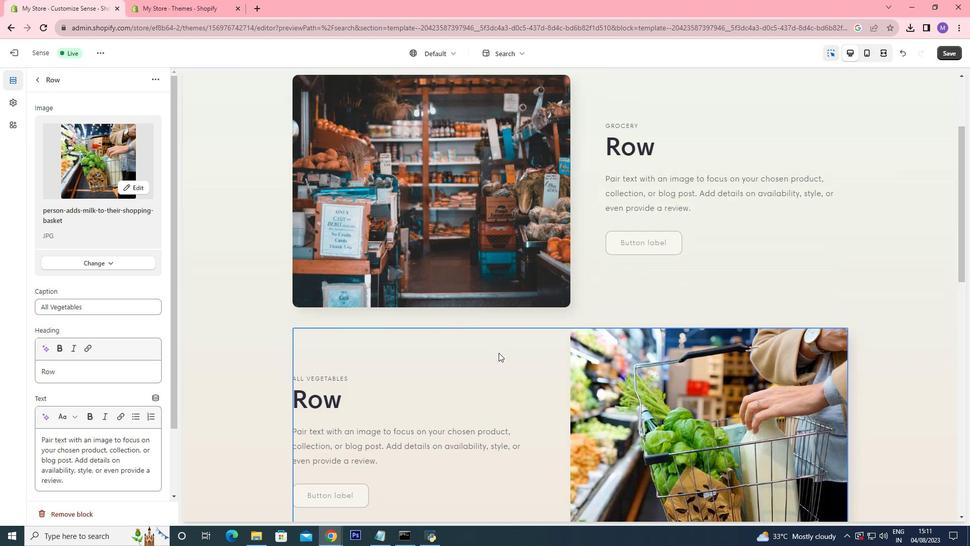 
Action: Mouse scrolled (499, 352) with delta (0, 0)
Screenshot: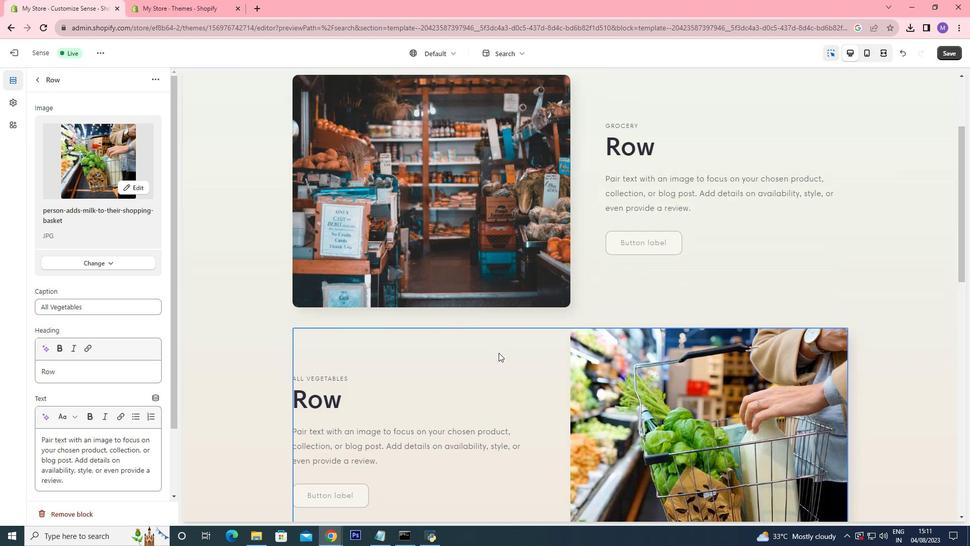 
Action: Mouse scrolled (499, 352) with delta (0, 0)
Screenshot: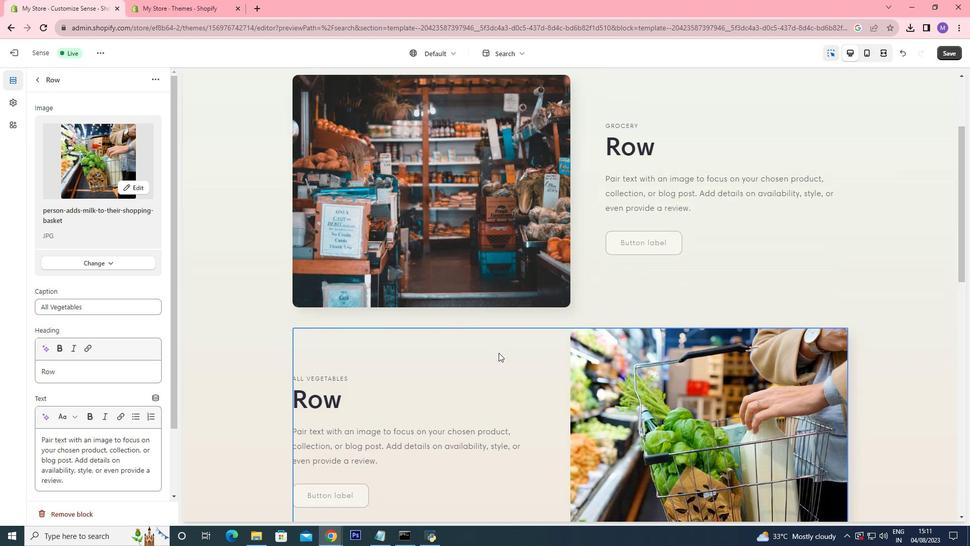
Action: Mouse scrolled (499, 352) with delta (0, 0)
Screenshot: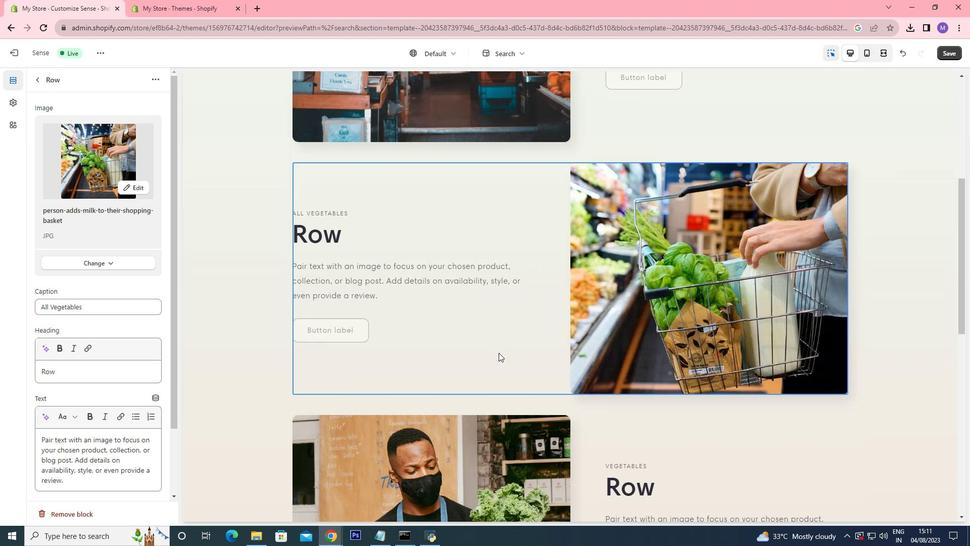 
Action: Mouse scrolled (499, 352) with delta (0, 0)
Screenshot: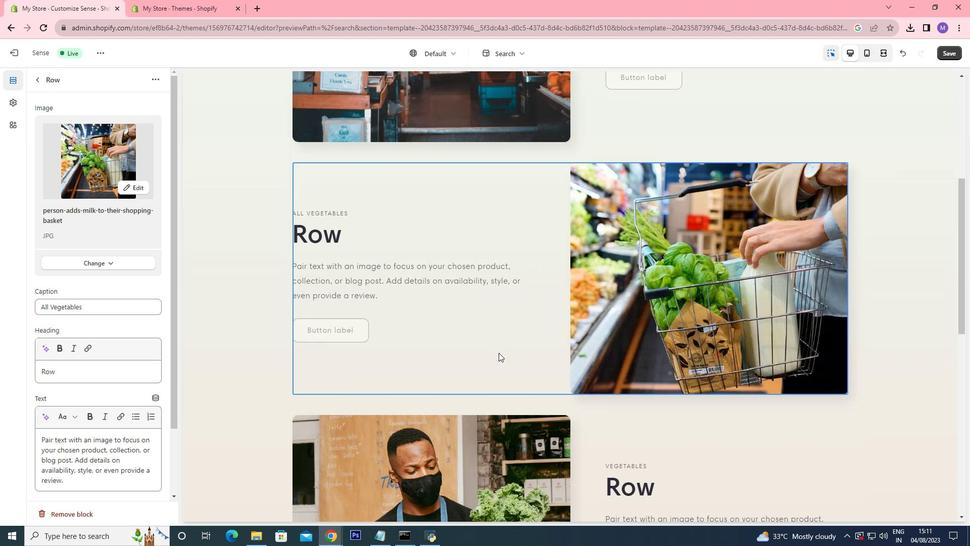 
Action: Mouse scrolled (499, 352) with delta (0, 0)
Screenshot: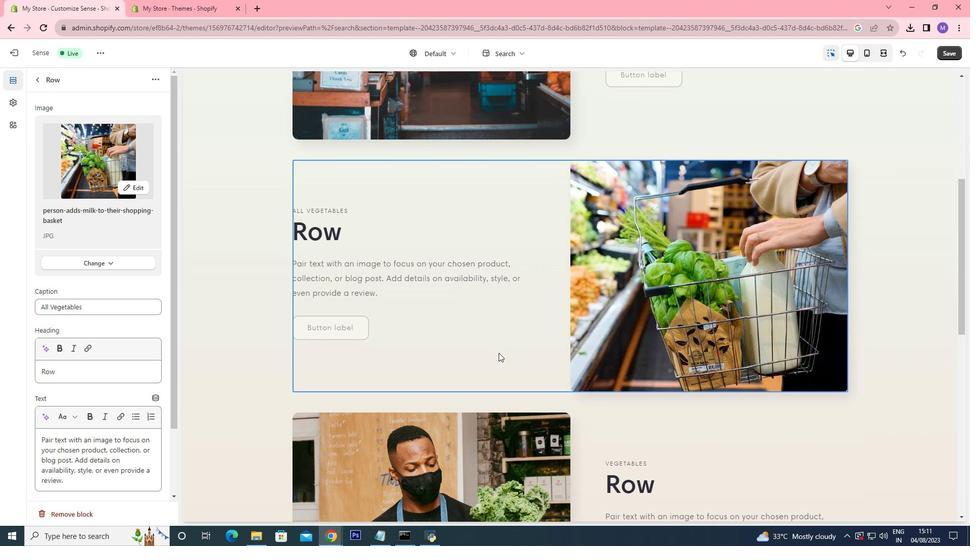 
Action: Mouse scrolled (499, 352) with delta (0, 0)
Screenshot: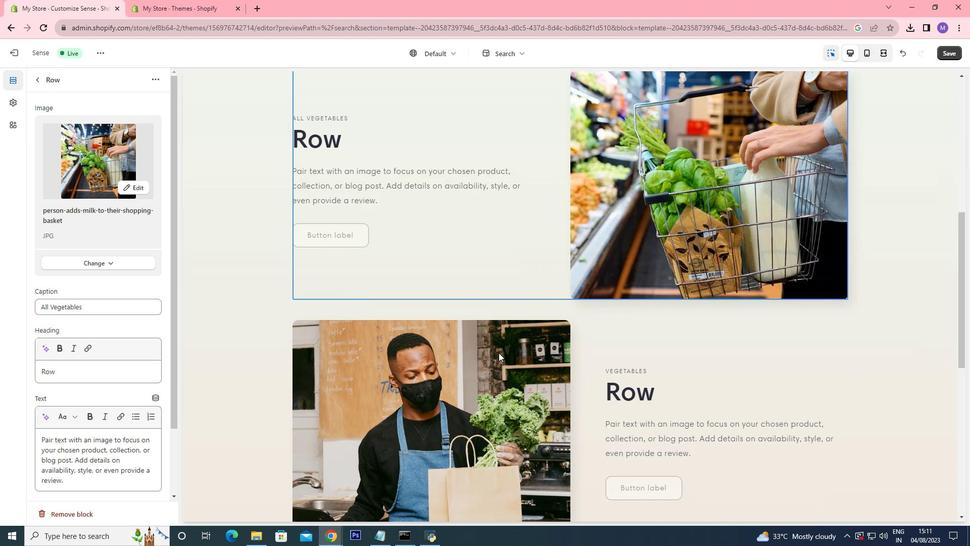 
Action: Mouse scrolled (499, 352) with delta (0, 0)
Screenshot: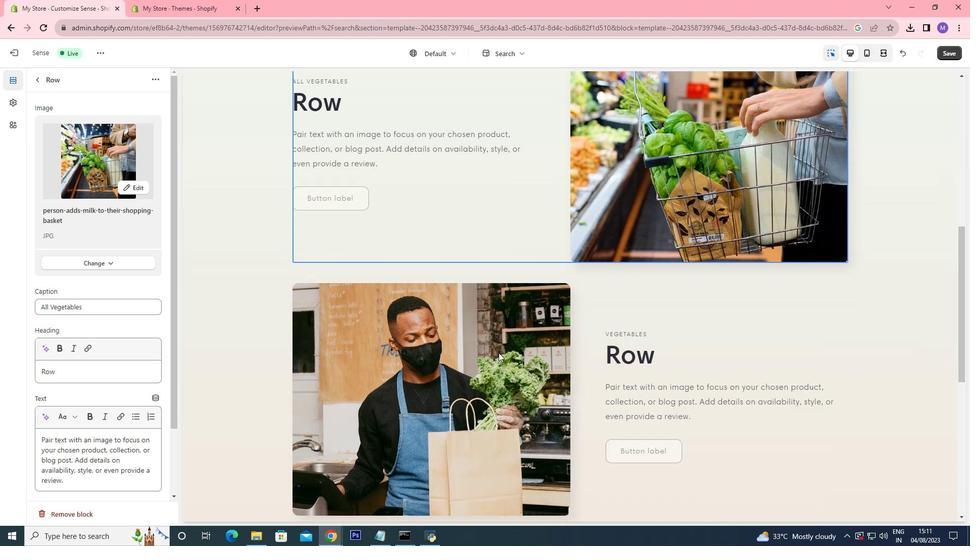 
Action: Mouse scrolled (499, 352) with delta (0, 0)
Screenshot: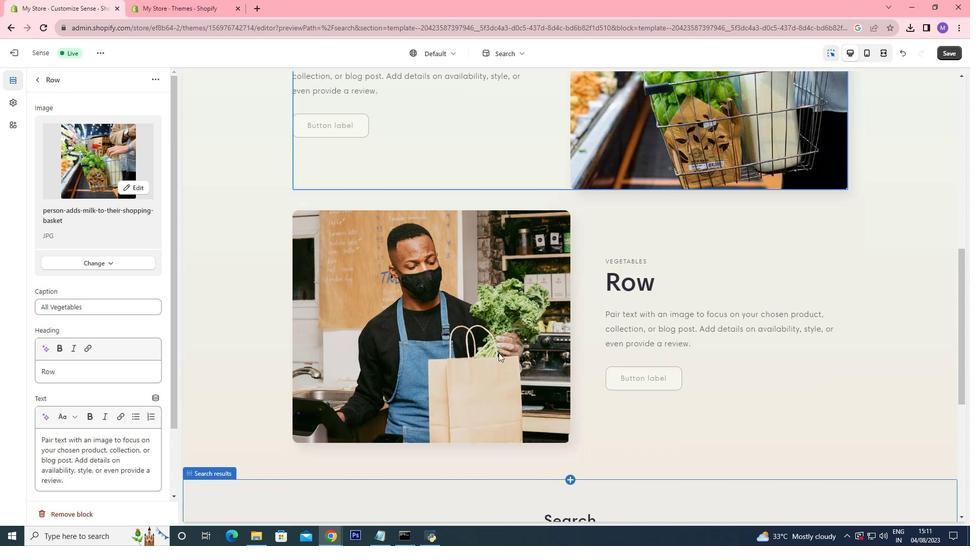 
Action: Mouse scrolled (499, 352) with delta (0, 0)
Screenshot: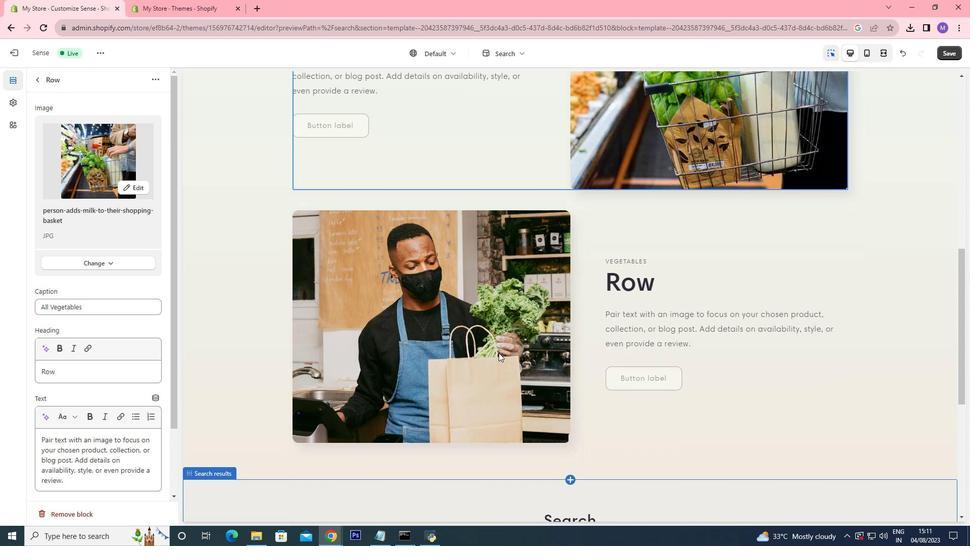 
Action: Mouse scrolled (499, 353) with delta (0, 0)
